 Task: Look for space in North Valley Stream, United States from 8th August, 2023 to 15th August, 2023 for 9 adults in price range Rs.10000 to Rs.14000. Place can be shared room with 5 bedrooms having 9 beds and 5 bathrooms. Property type can be house, flat, guest house. Amenities needed are: wifi, TV, free parkinig on premises, gym, breakfast. Booking option can be shelf check-in. Required host language is English.
Action: Mouse moved to (458, 102)
Screenshot: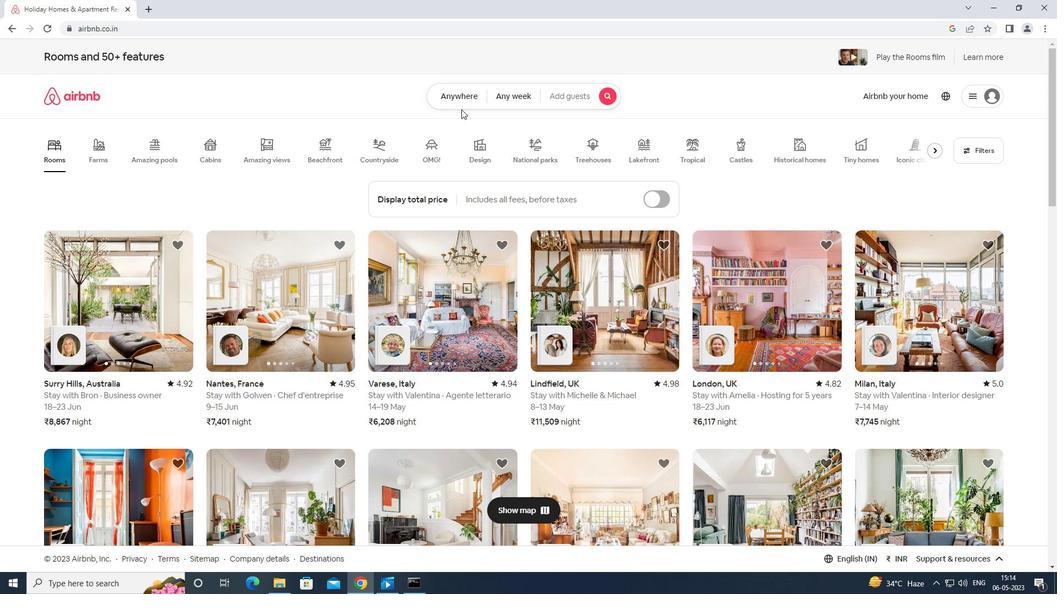 
Action: Mouse pressed left at (458, 102)
Screenshot: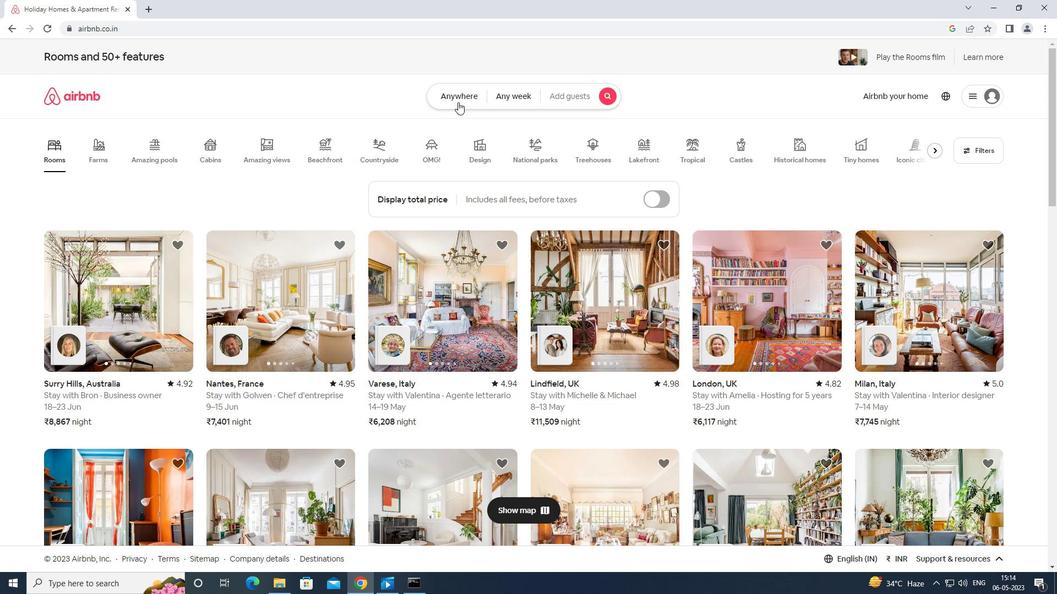 
Action: Mouse moved to (378, 142)
Screenshot: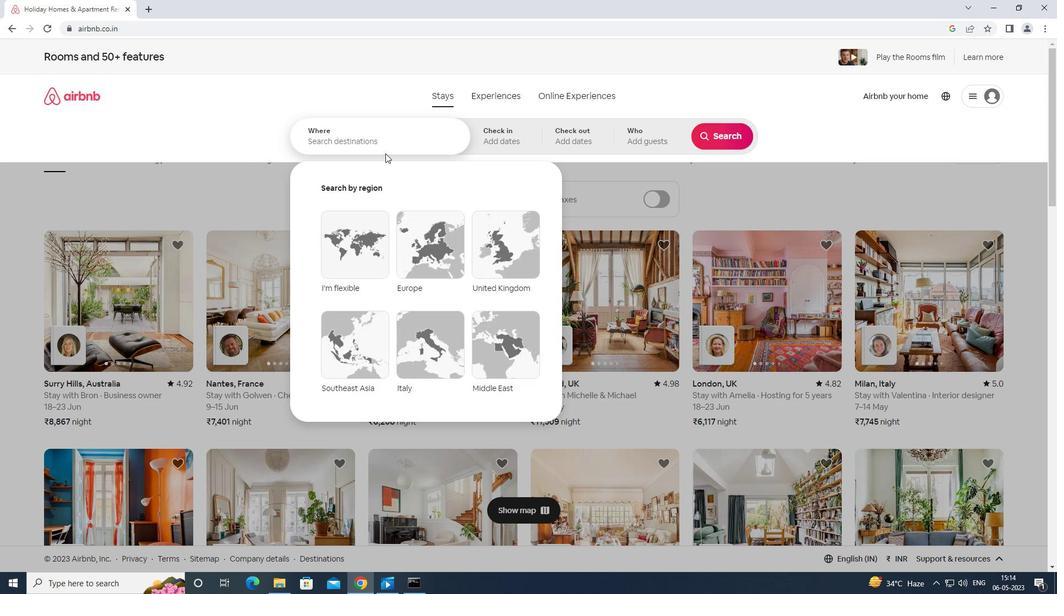 
Action: Mouse pressed left at (378, 142)
Screenshot: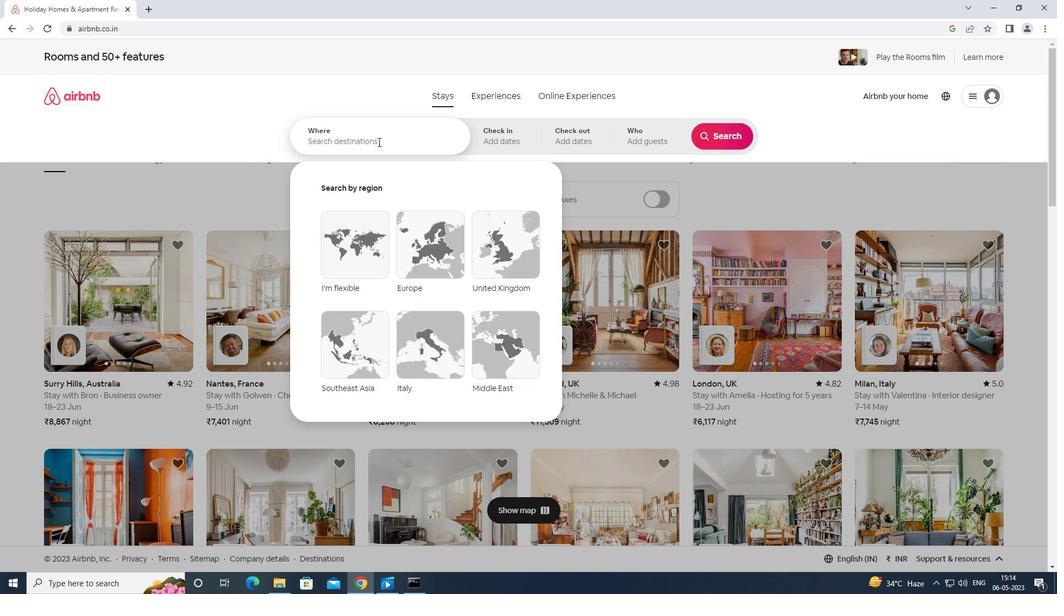 
Action: Key pressed <Key.shift>NORTH<Key.space>VALLEY<Key.space>STREAM<Key.space>UNITED<Key.space>STATES<Key.enter>
Screenshot: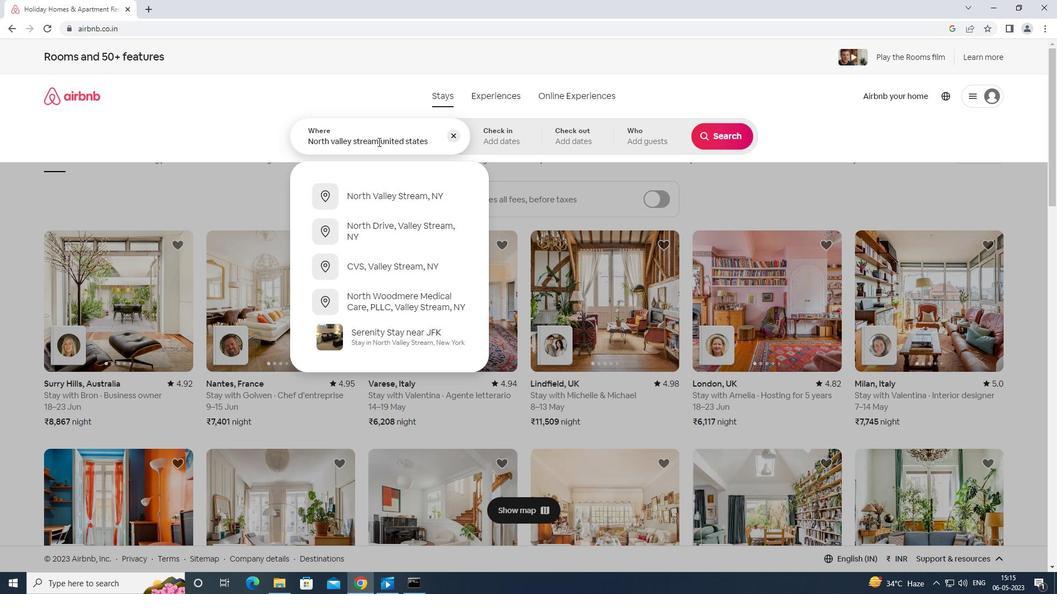 
Action: Mouse moved to (713, 224)
Screenshot: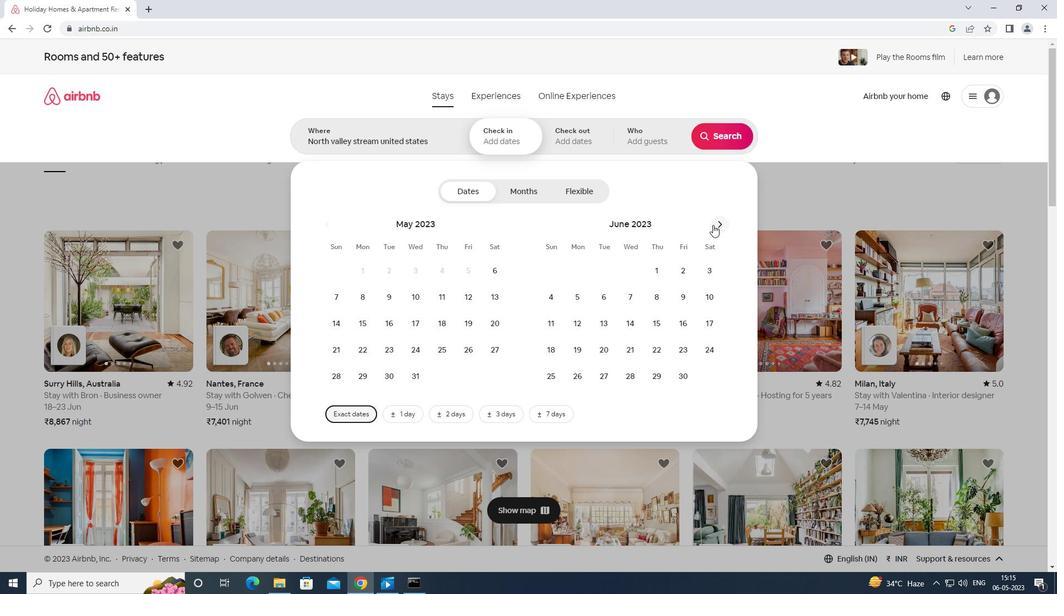 
Action: Mouse pressed left at (713, 224)
Screenshot: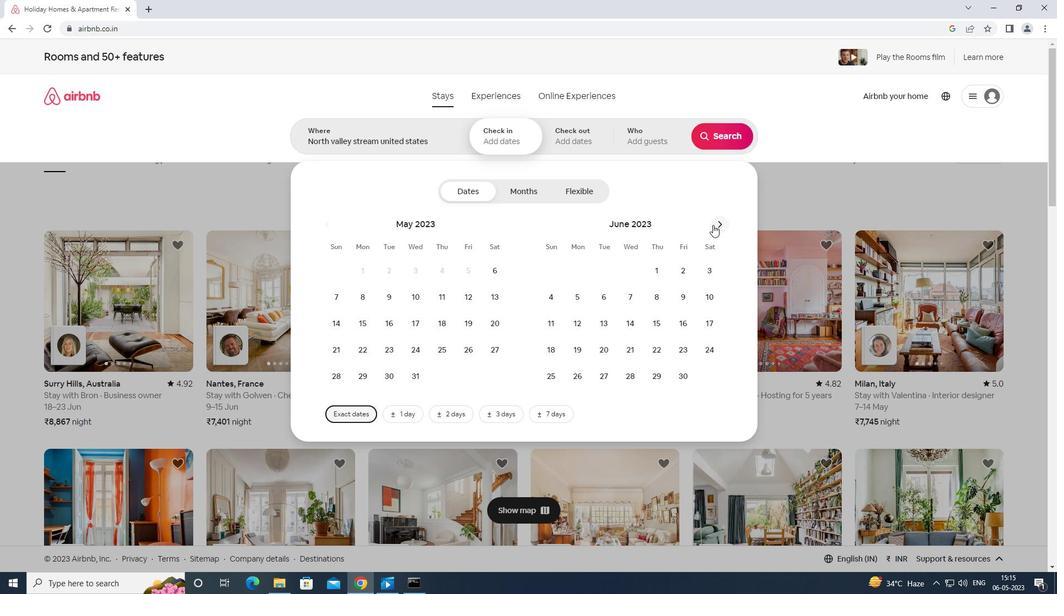 
Action: Mouse moved to (714, 224)
Screenshot: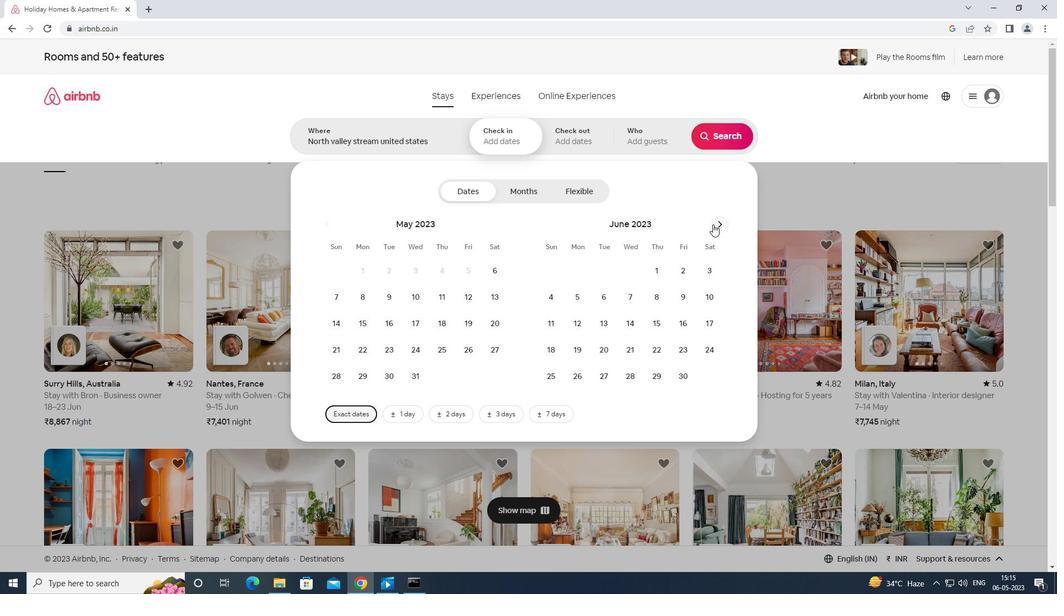 
Action: Mouse pressed left at (714, 224)
Screenshot: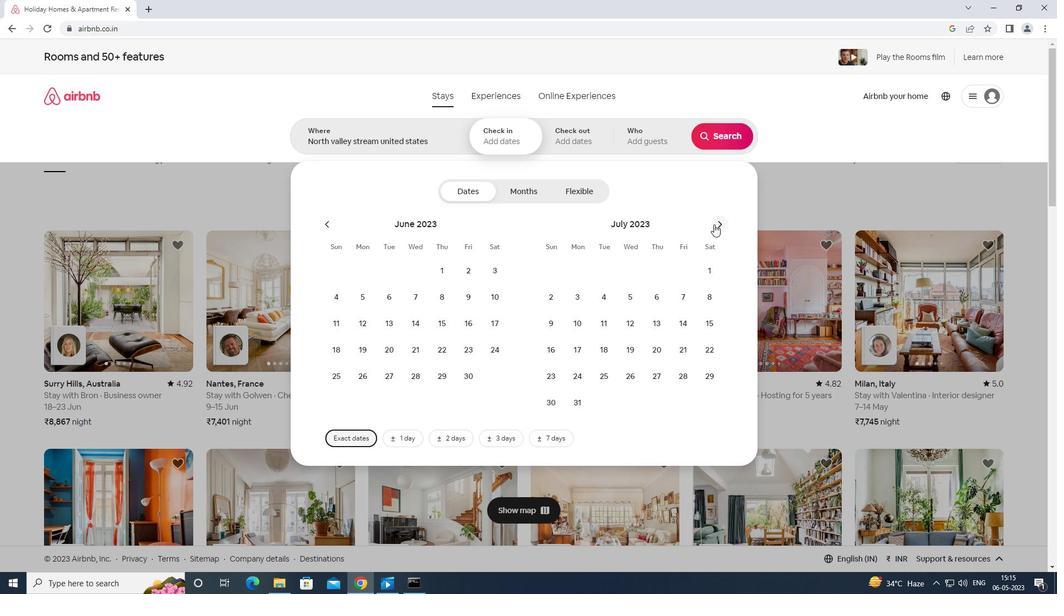 
Action: Mouse moved to (607, 297)
Screenshot: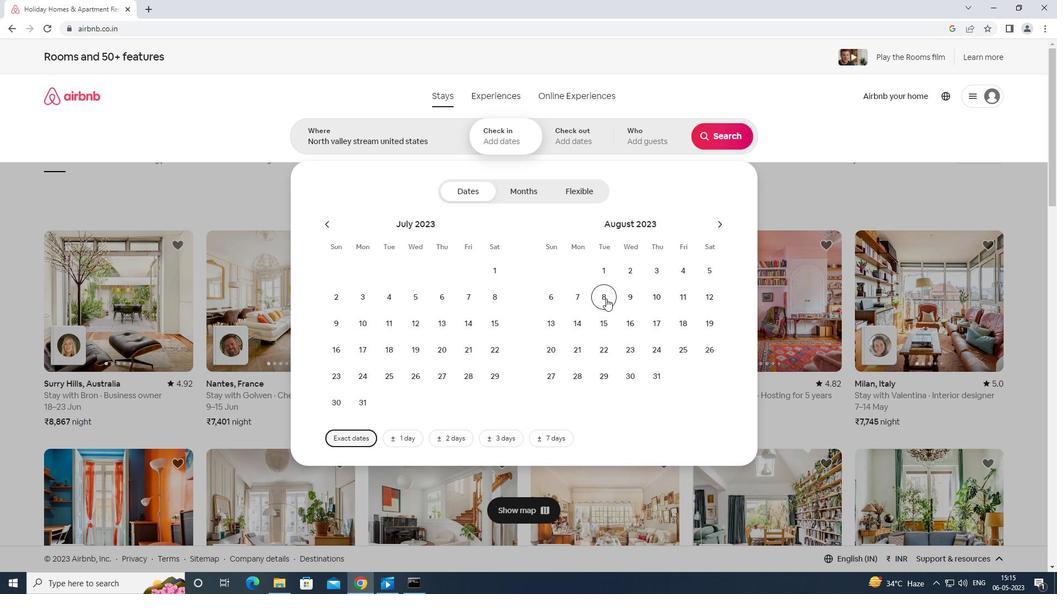 
Action: Mouse pressed left at (607, 297)
Screenshot: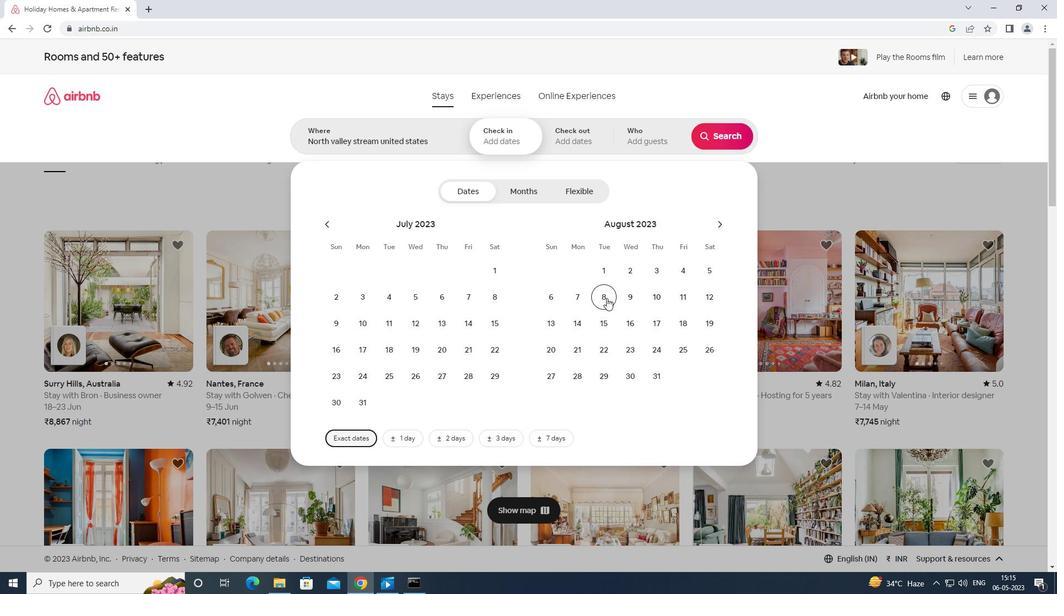 
Action: Mouse moved to (610, 321)
Screenshot: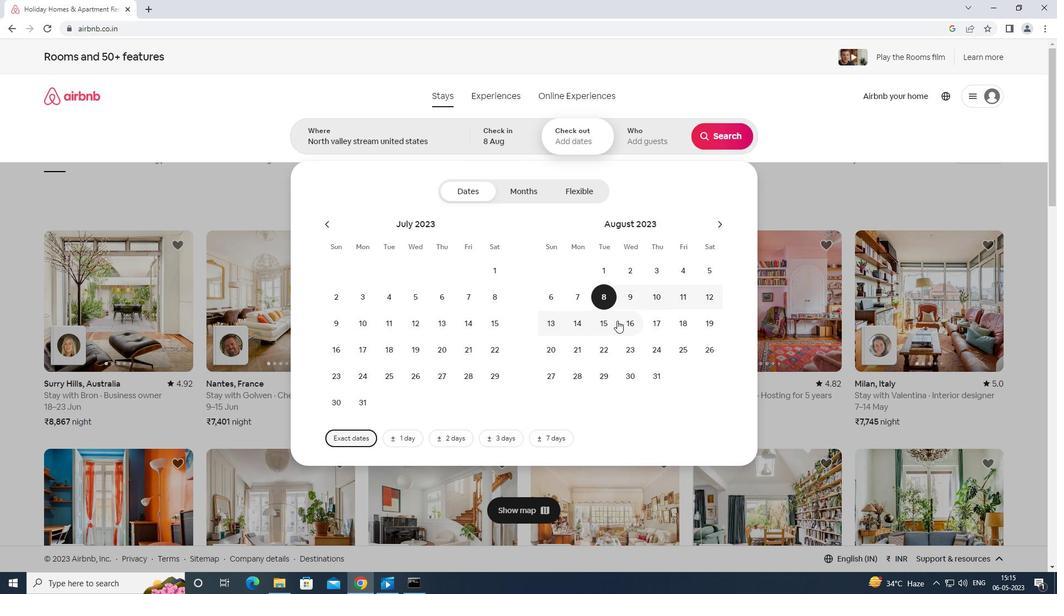 
Action: Mouse pressed left at (610, 321)
Screenshot: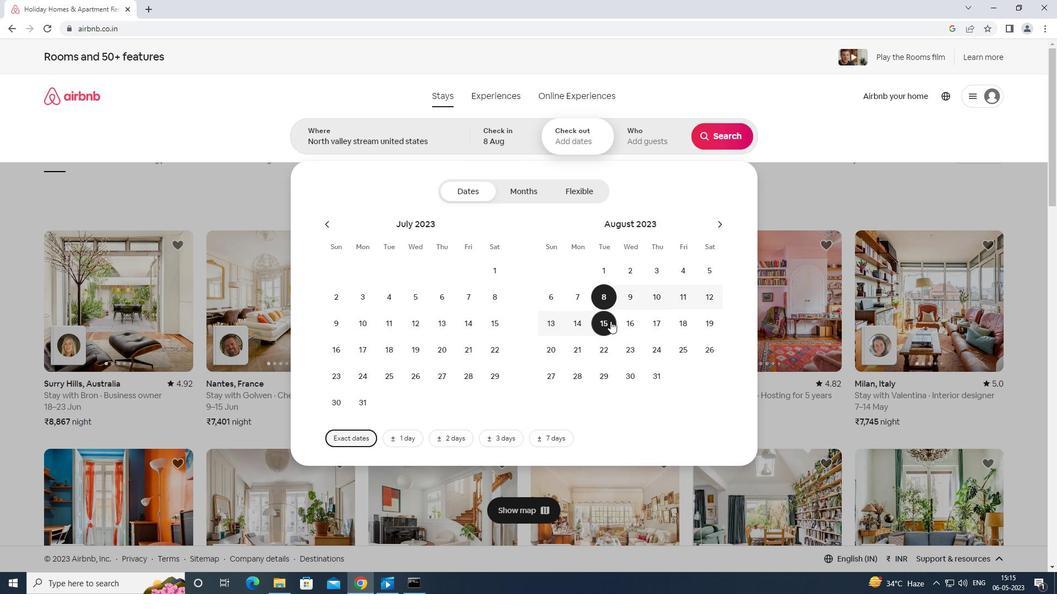 
Action: Mouse moved to (651, 138)
Screenshot: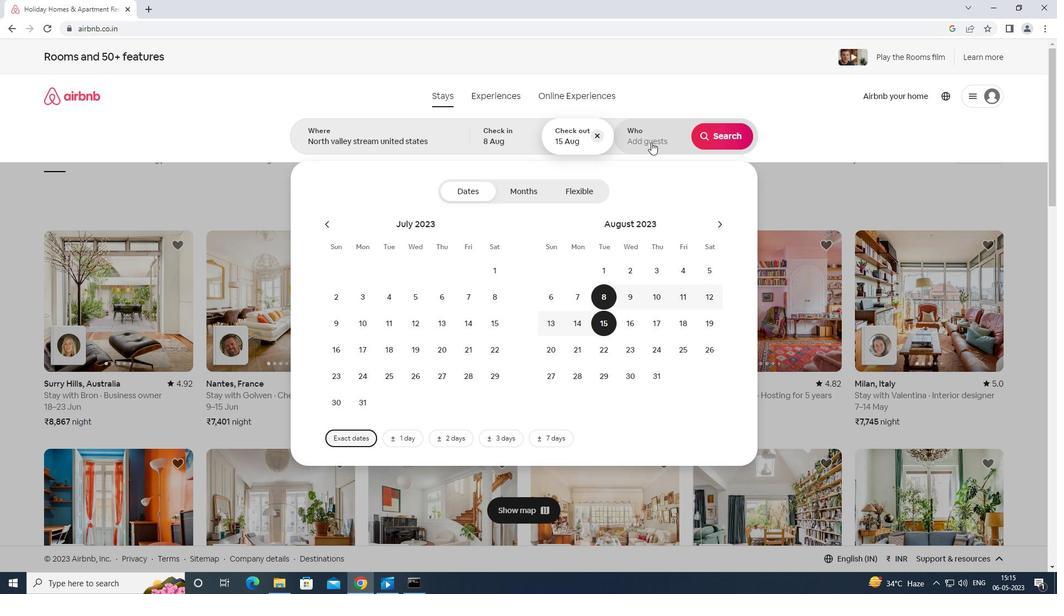 
Action: Mouse pressed left at (651, 138)
Screenshot: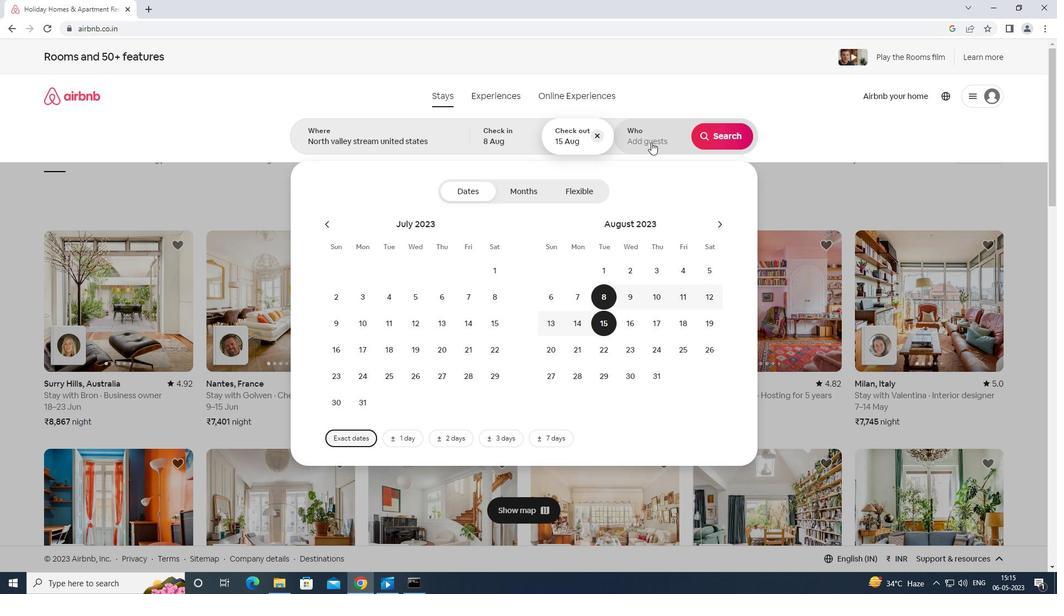 
Action: Mouse moved to (725, 197)
Screenshot: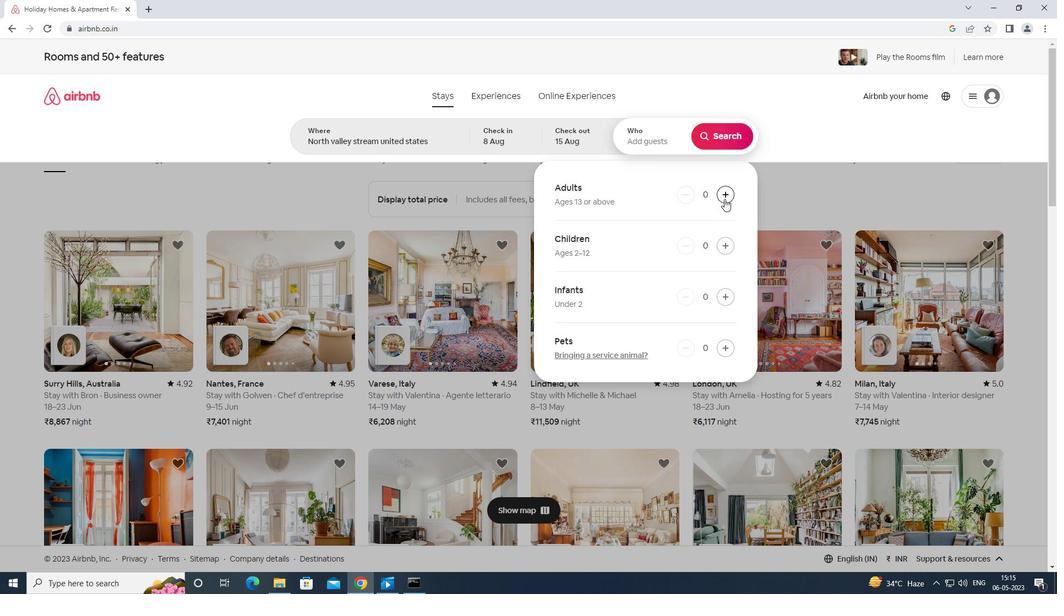 
Action: Mouse pressed left at (725, 197)
Screenshot: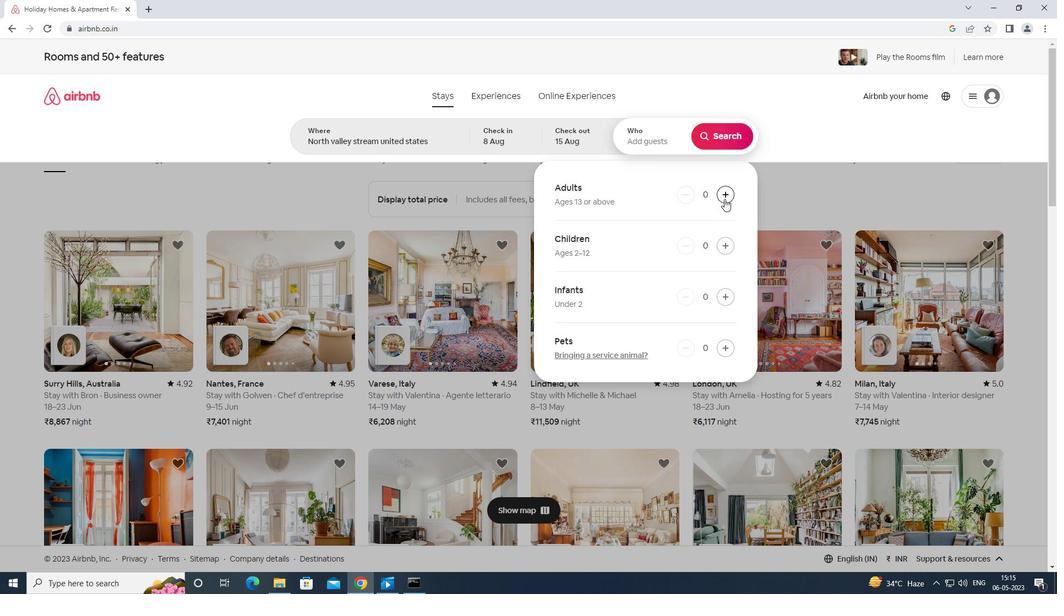 
Action: Mouse moved to (725, 197)
Screenshot: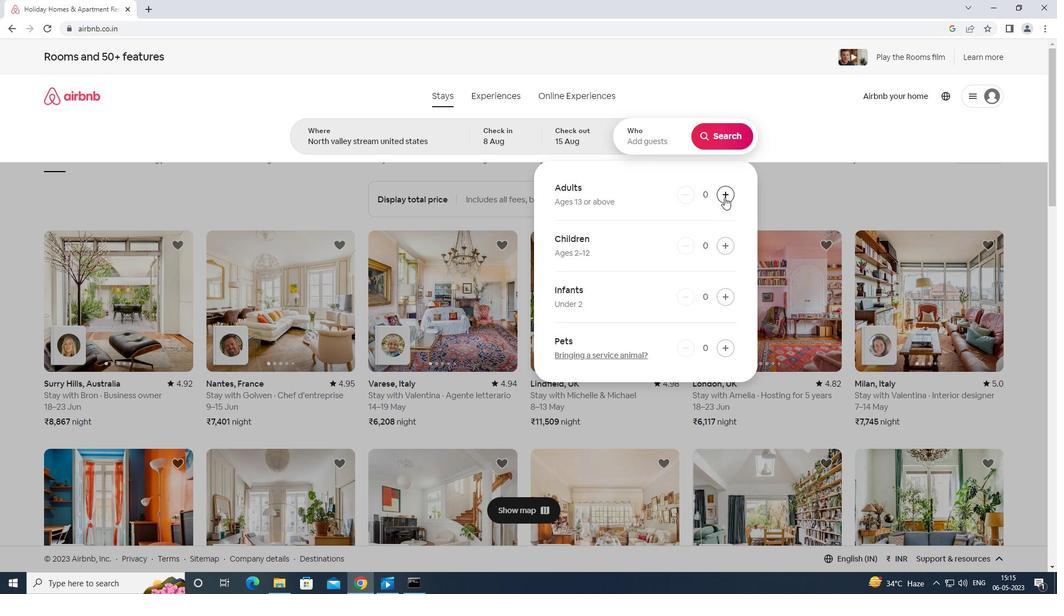 
Action: Mouse pressed left at (725, 197)
Screenshot: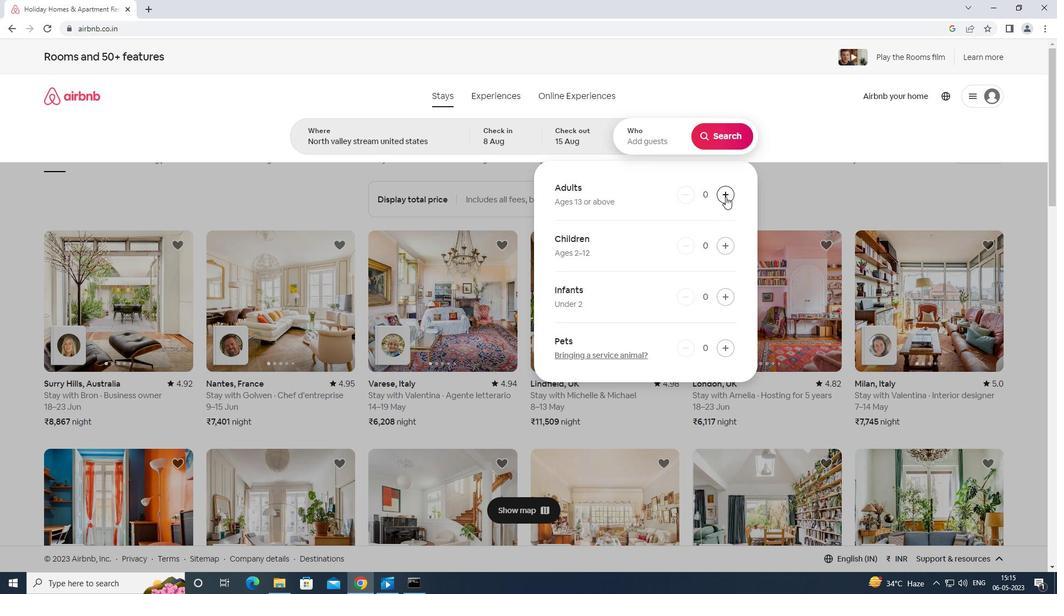 
Action: Mouse pressed left at (725, 197)
Screenshot: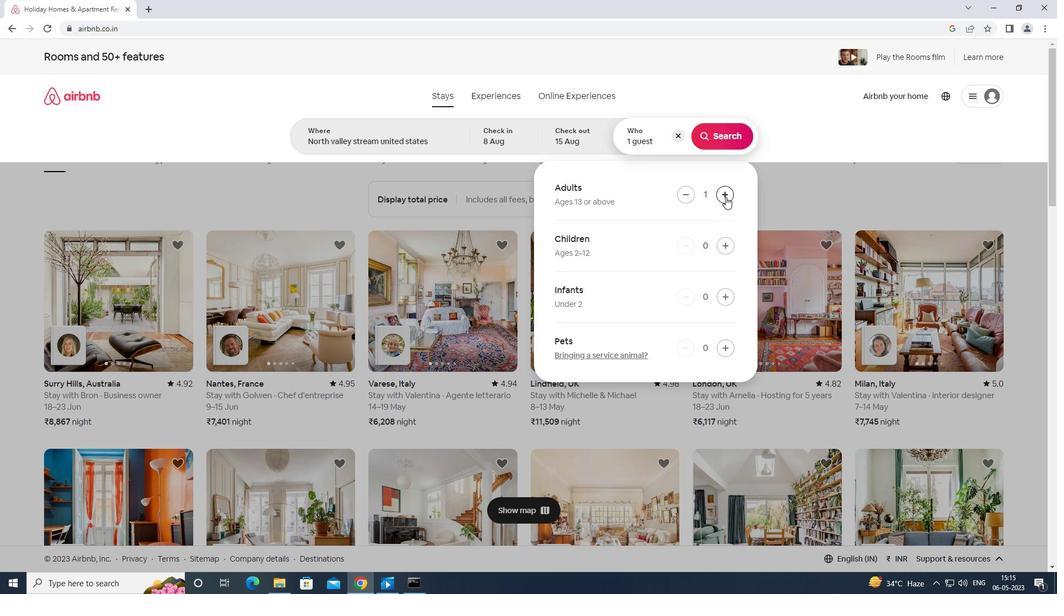 
Action: Mouse moved to (726, 197)
Screenshot: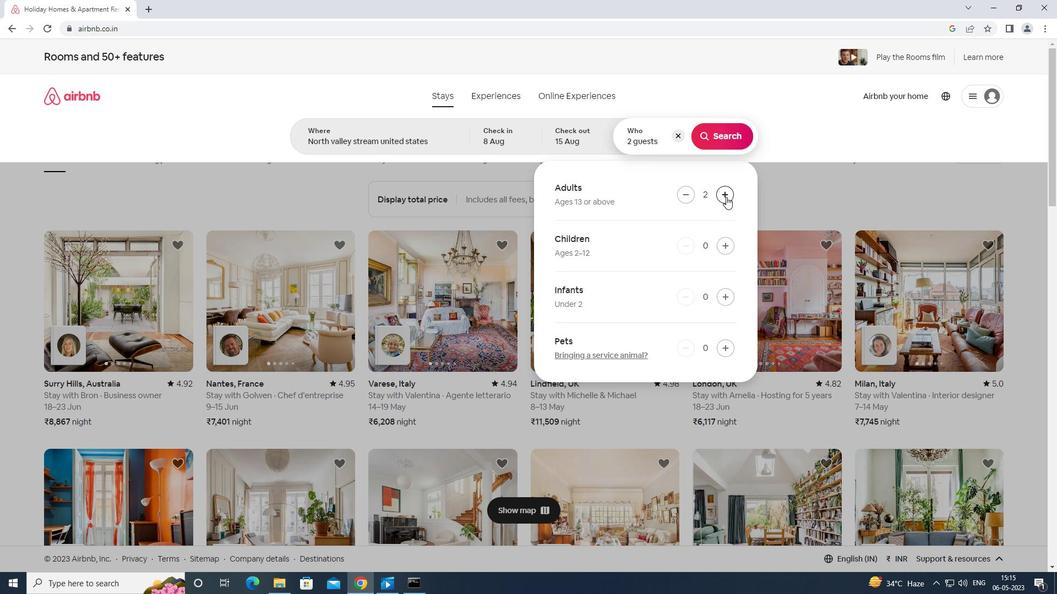
Action: Mouse pressed left at (726, 197)
Screenshot: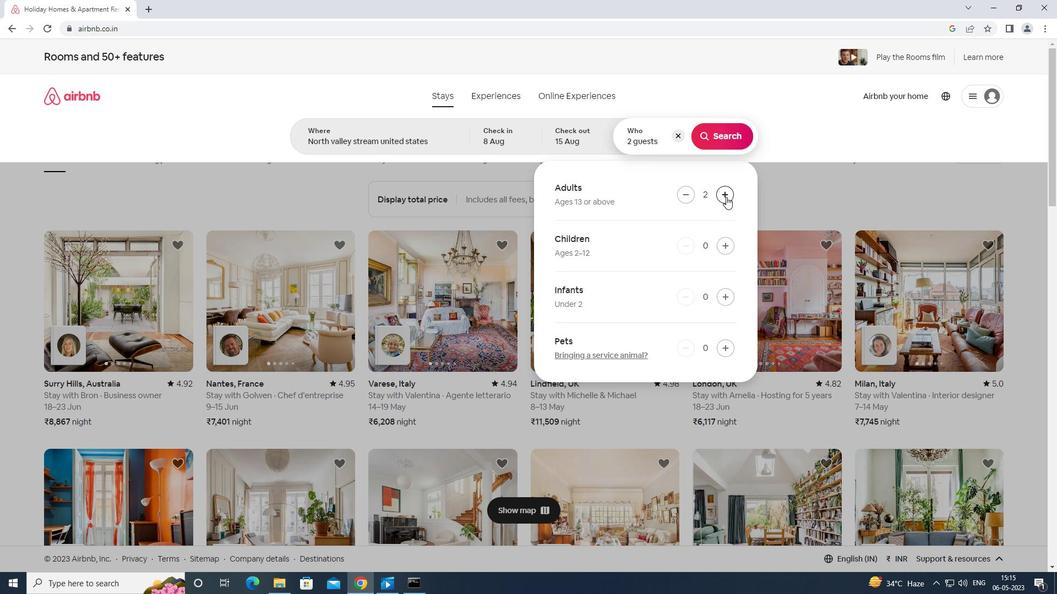 
Action: Mouse pressed left at (726, 197)
Screenshot: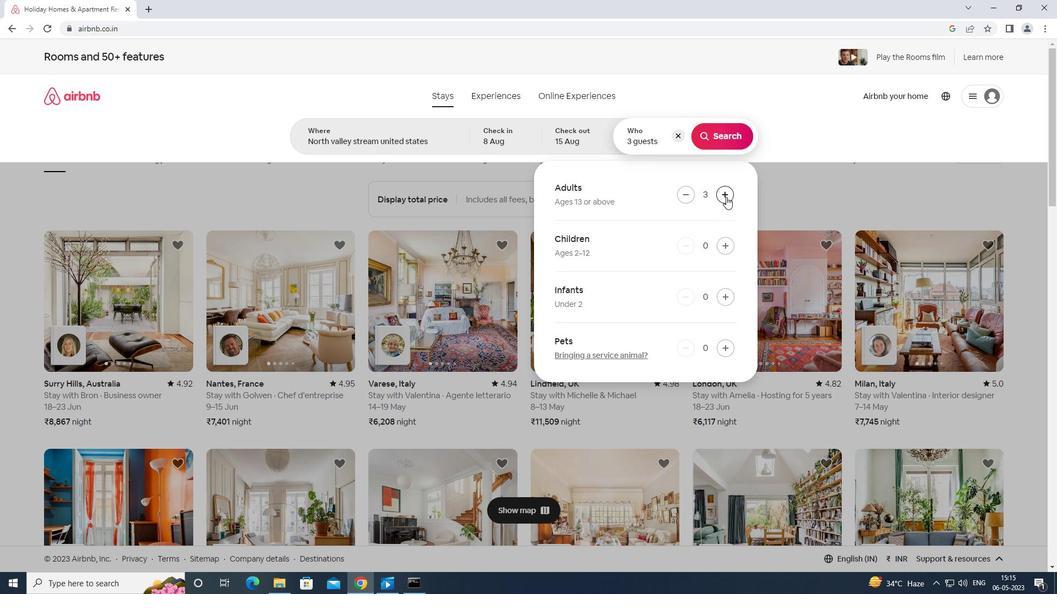 
Action: Mouse pressed left at (726, 197)
Screenshot: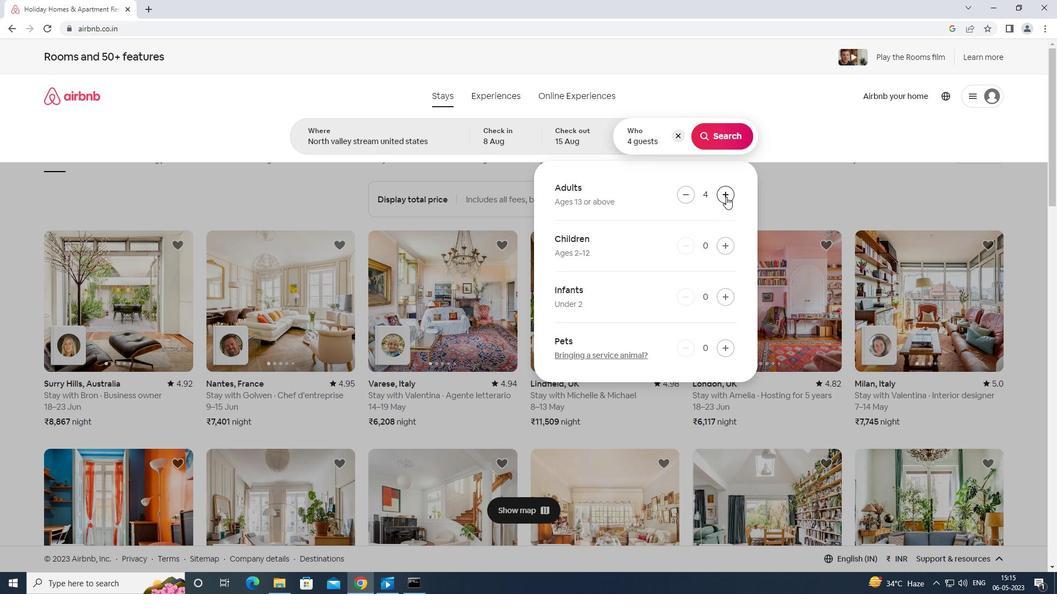 
Action: Mouse pressed left at (726, 197)
Screenshot: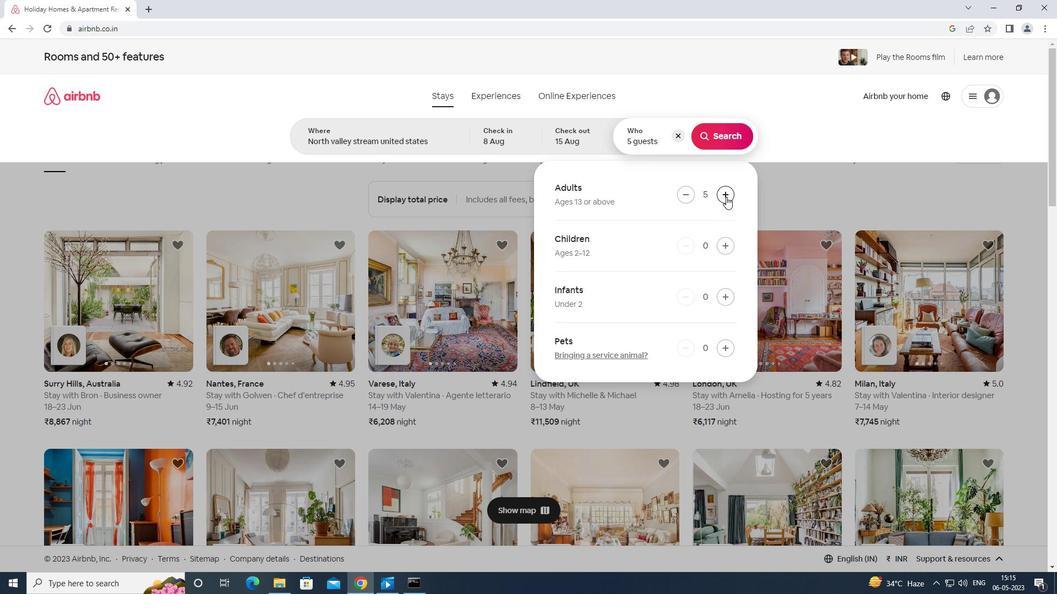 
Action: Mouse pressed left at (726, 197)
Screenshot: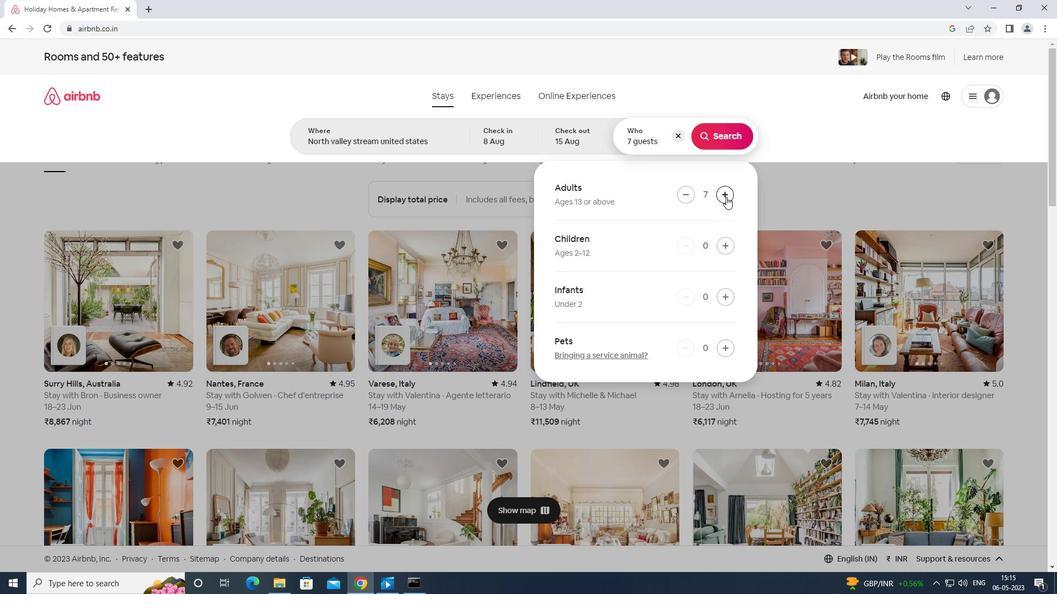
Action: Mouse pressed left at (726, 197)
Screenshot: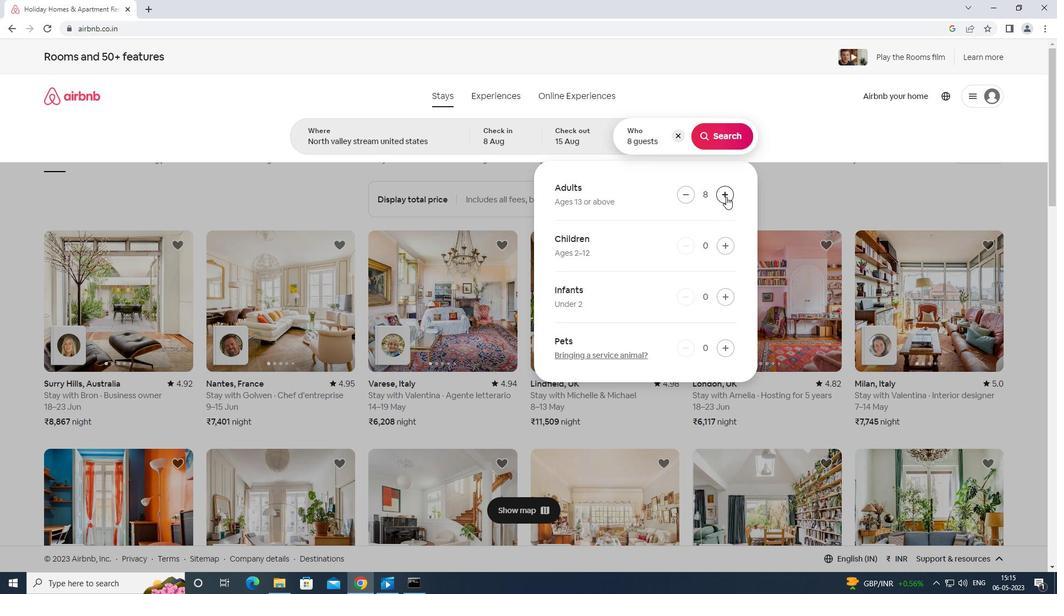 
Action: Mouse moved to (713, 129)
Screenshot: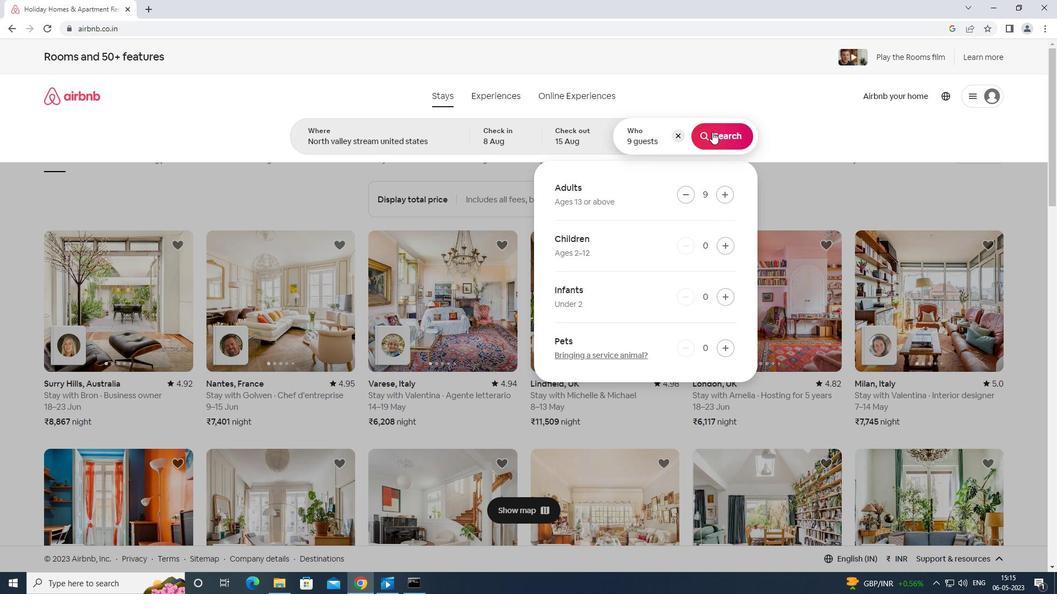 
Action: Mouse pressed left at (713, 129)
Screenshot: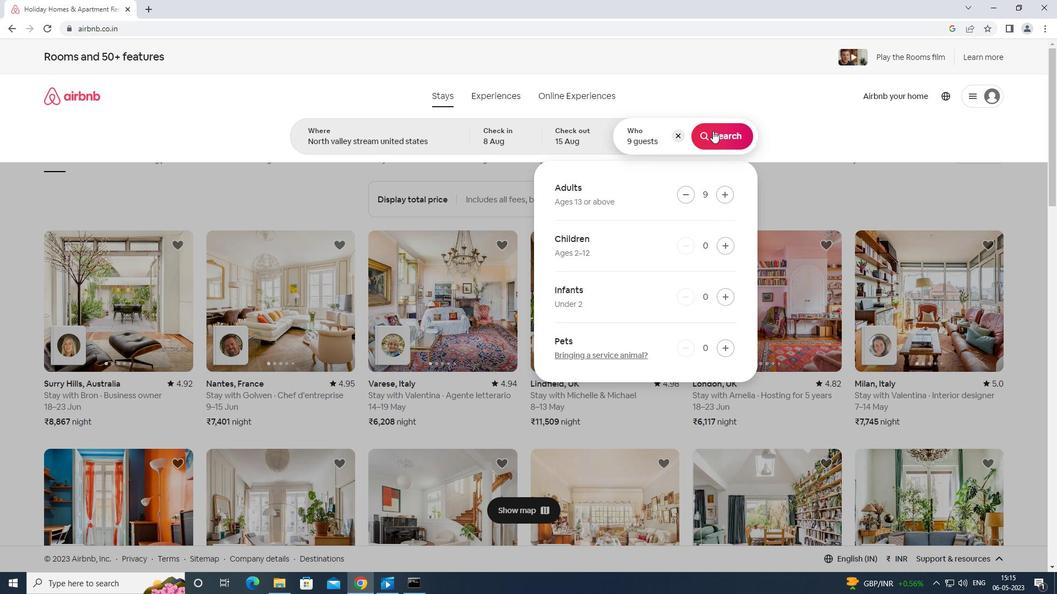 
Action: Mouse moved to (1012, 105)
Screenshot: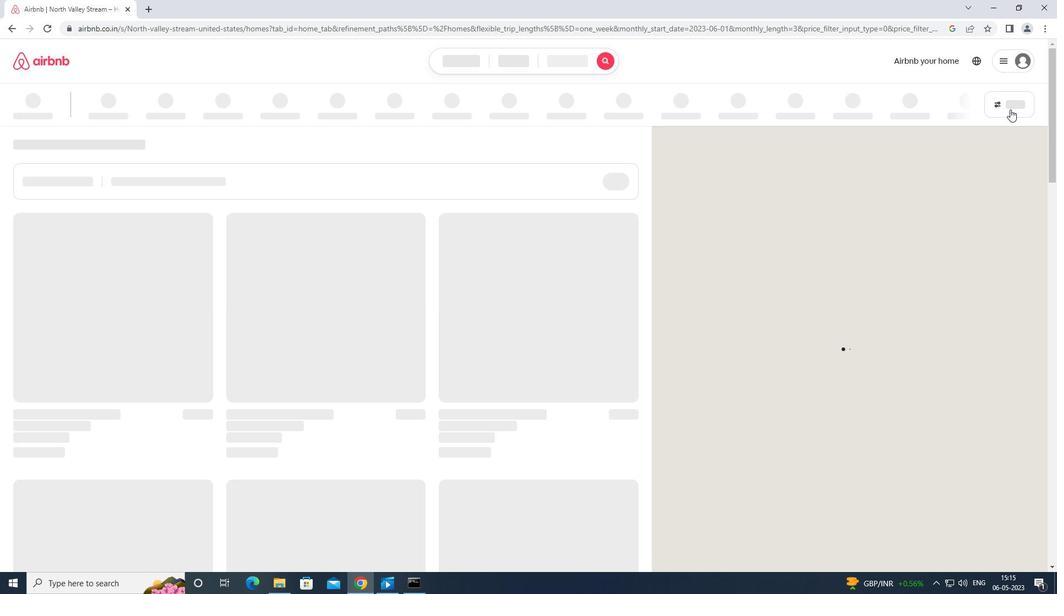 
Action: Mouse pressed left at (1012, 105)
Screenshot: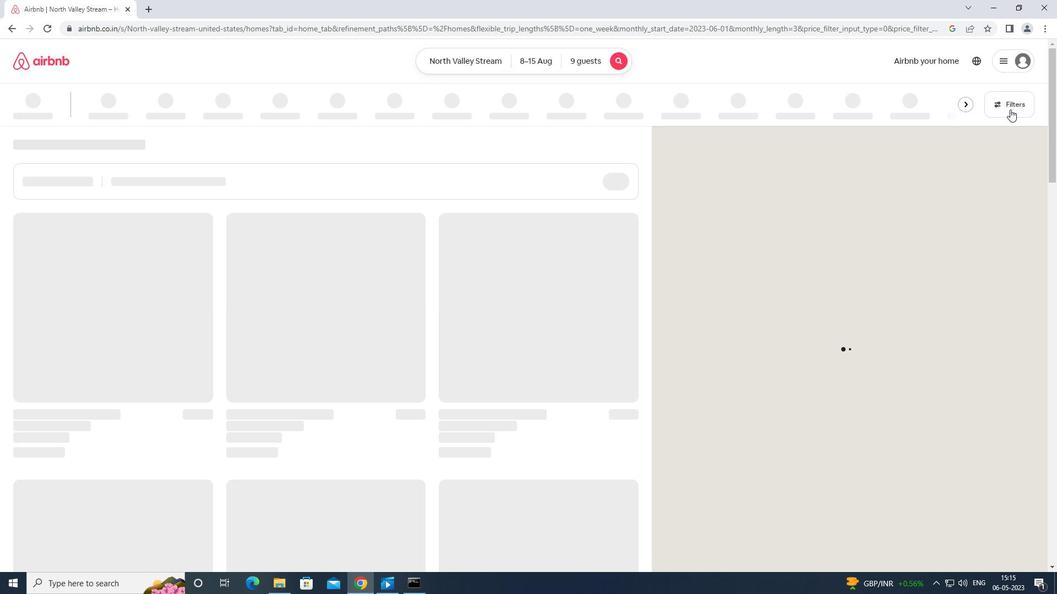 
Action: Mouse moved to (452, 371)
Screenshot: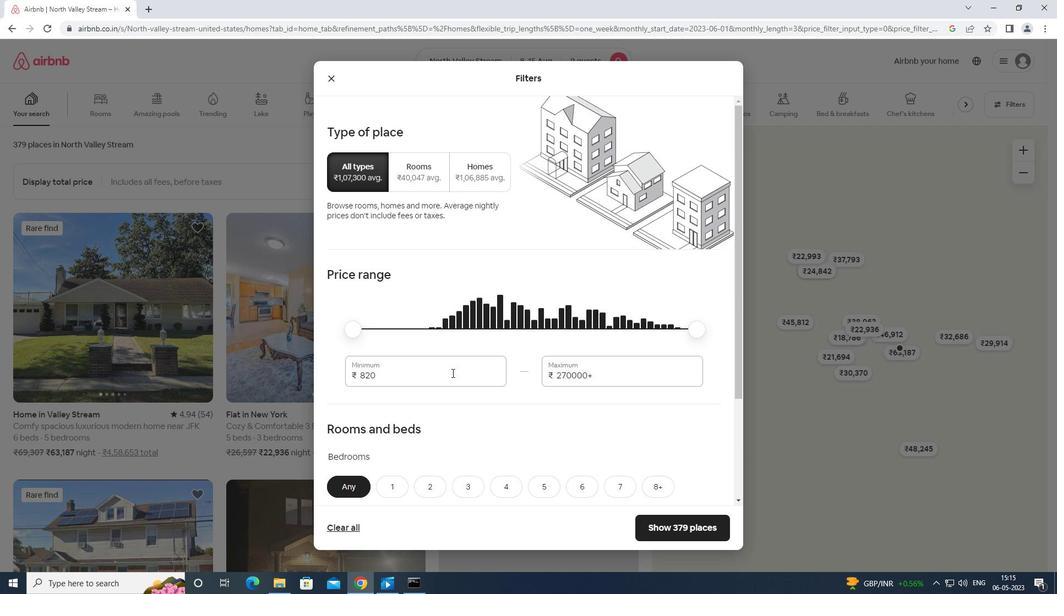 
Action: Mouse pressed left at (452, 371)
Screenshot: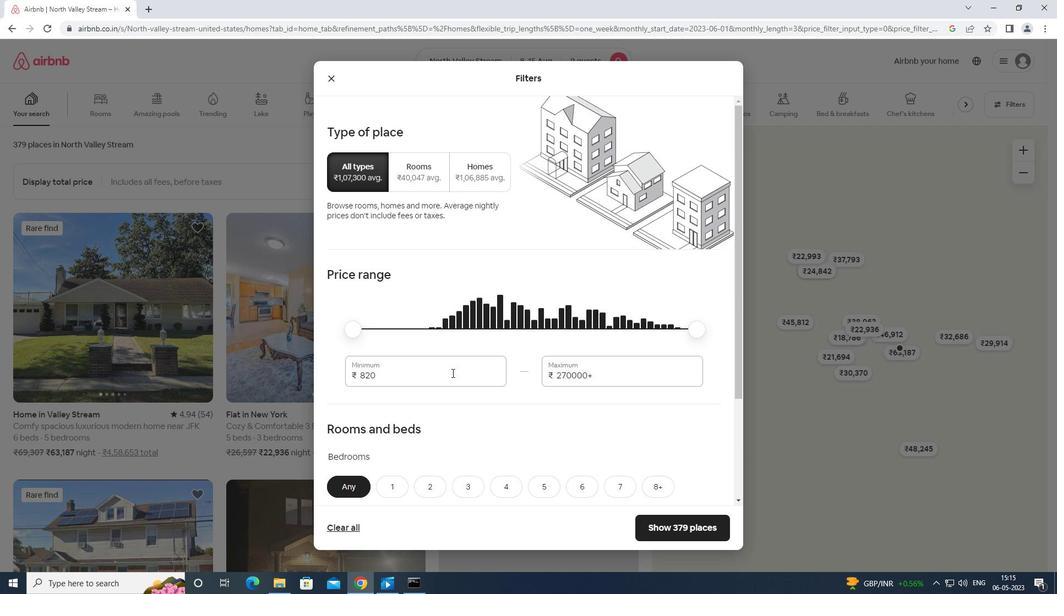
Action: Mouse moved to (454, 370)
Screenshot: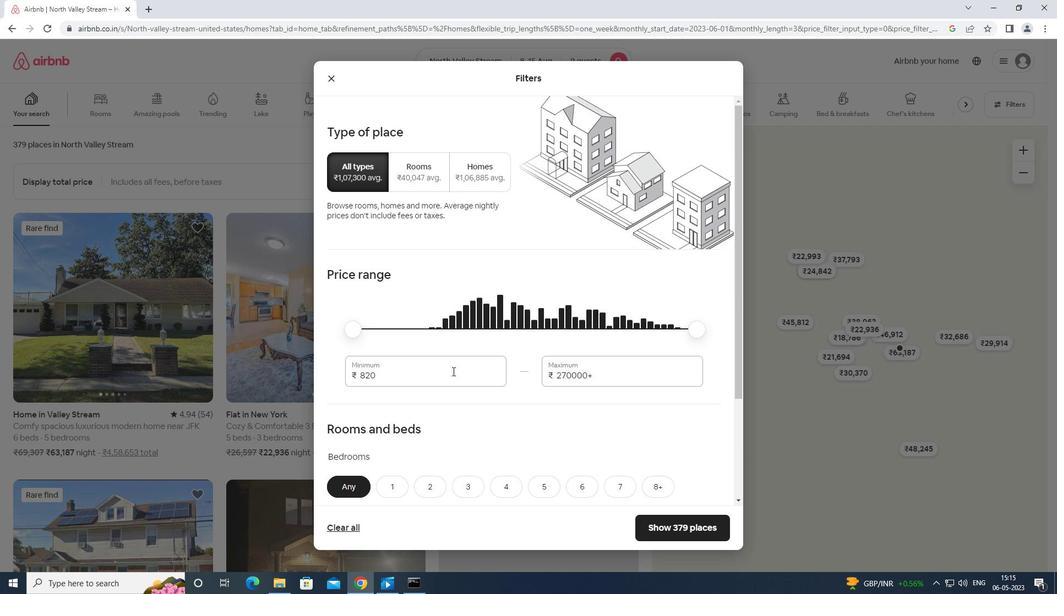 
Action: Key pressed <Key.backspace><Key.backspace><Key.backspace><Key.backspace><Key.backspace><Key.backspace><Key.backspace>10000
Screenshot: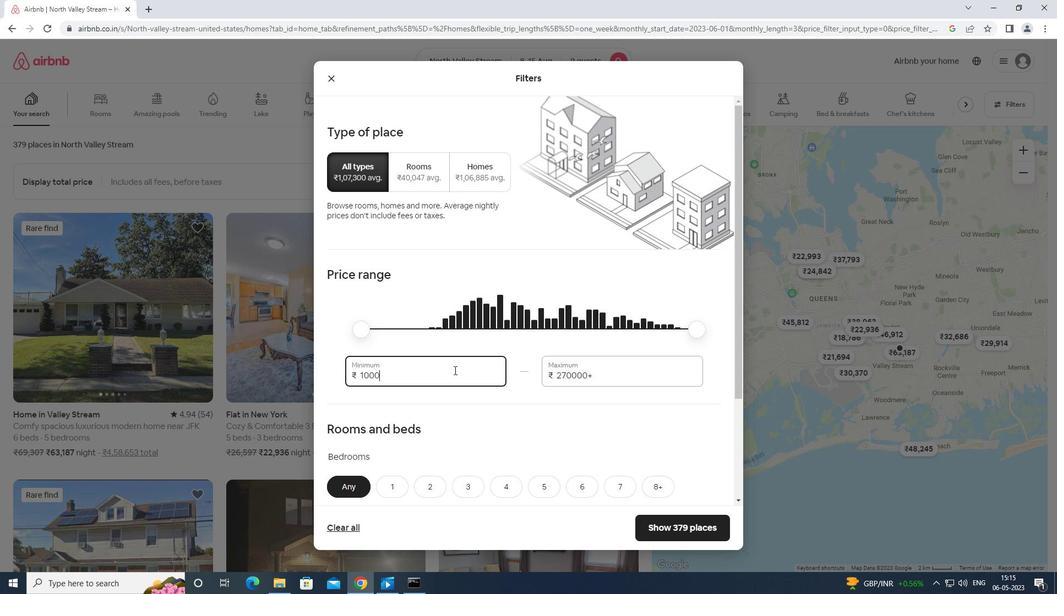 
Action: Mouse moved to (614, 378)
Screenshot: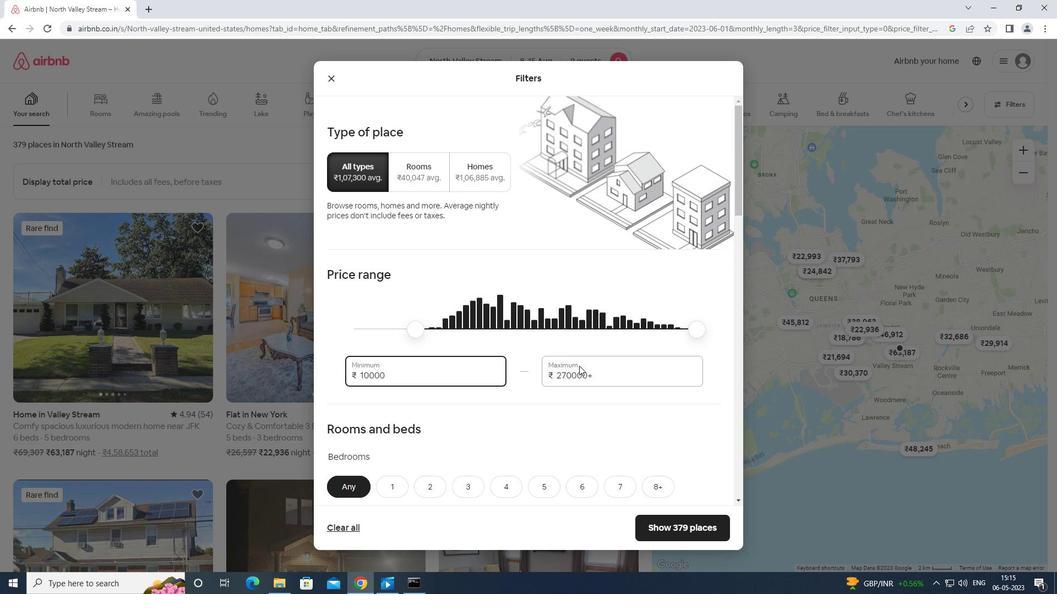 
Action: Mouse pressed left at (614, 378)
Screenshot: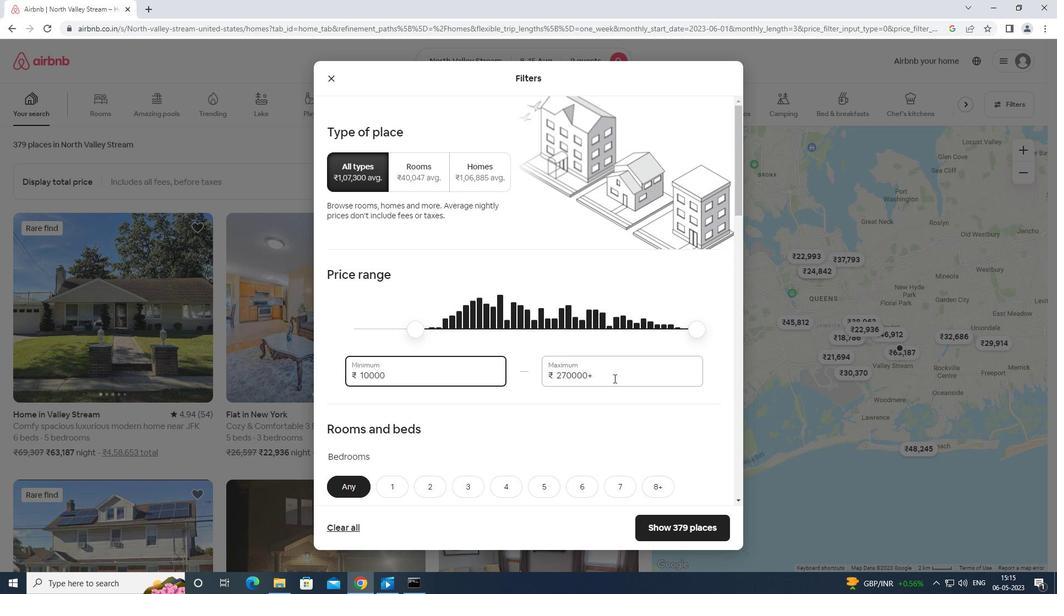 
Action: Mouse moved to (614, 378)
Screenshot: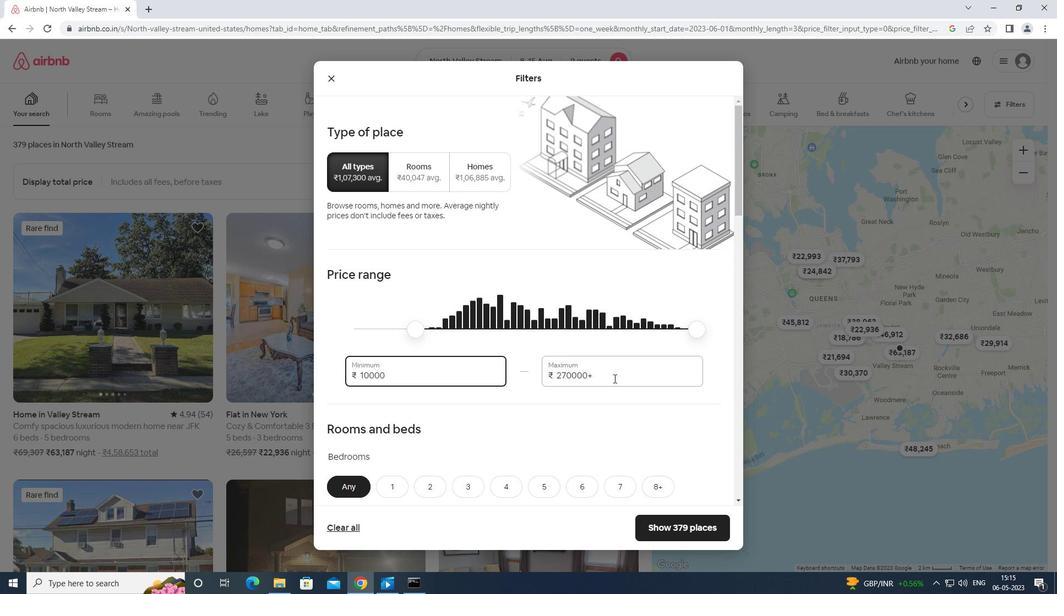 
Action: Key pressed <Key.backspace><Key.backspace><Key.backspace><Key.backspace><Key.backspace><Key.backspace><Key.backspace><Key.backspace><Key.backspace><Key.backspace><Key.backspace><Key.backspace><Key.backspace><Key.backspace><Key.backspace>14000
Screenshot: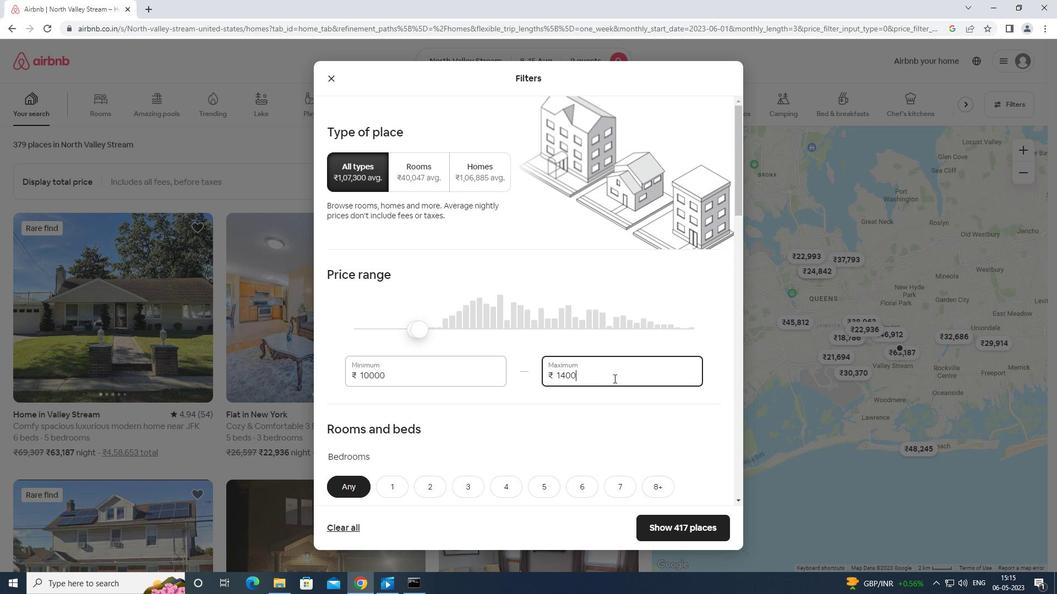
Action: Mouse moved to (606, 384)
Screenshot: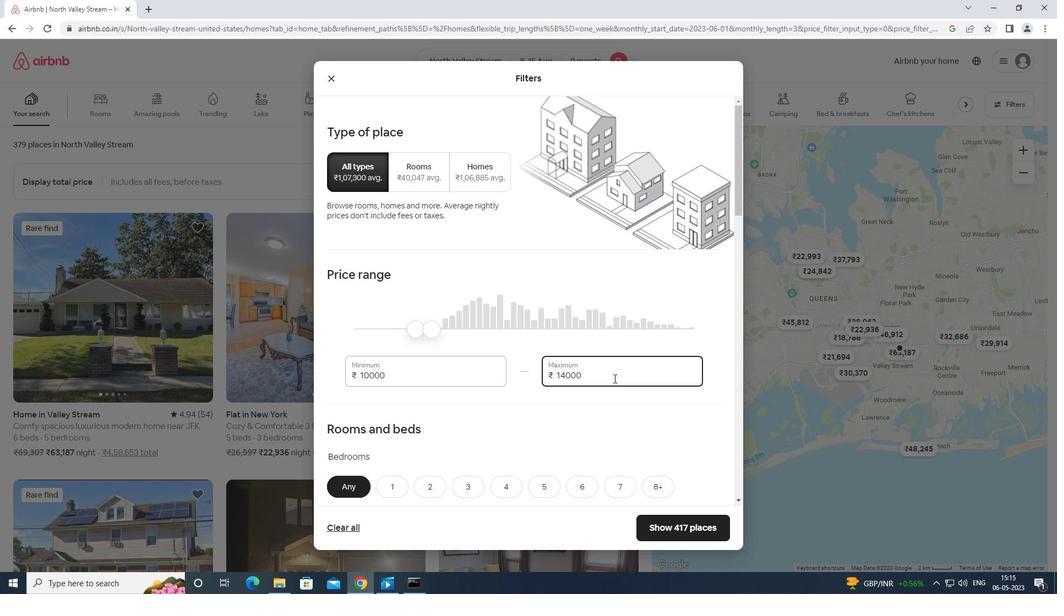 
Action: Mouse scrolled (606, 384) with delta (0, 0)
Screenshot: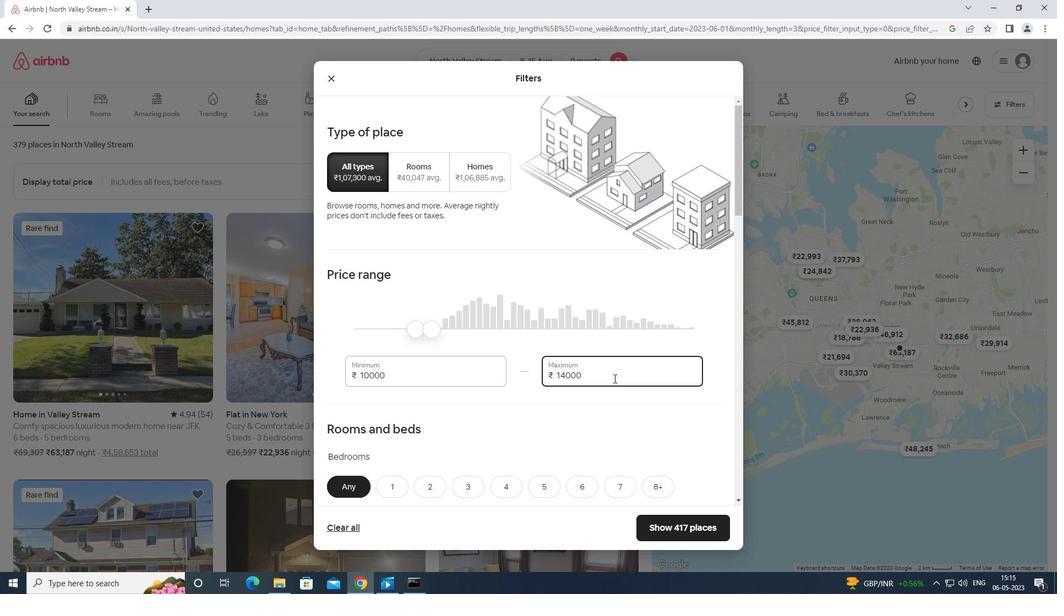 
Action: Mouse moved to (605, 386)
Screenshot: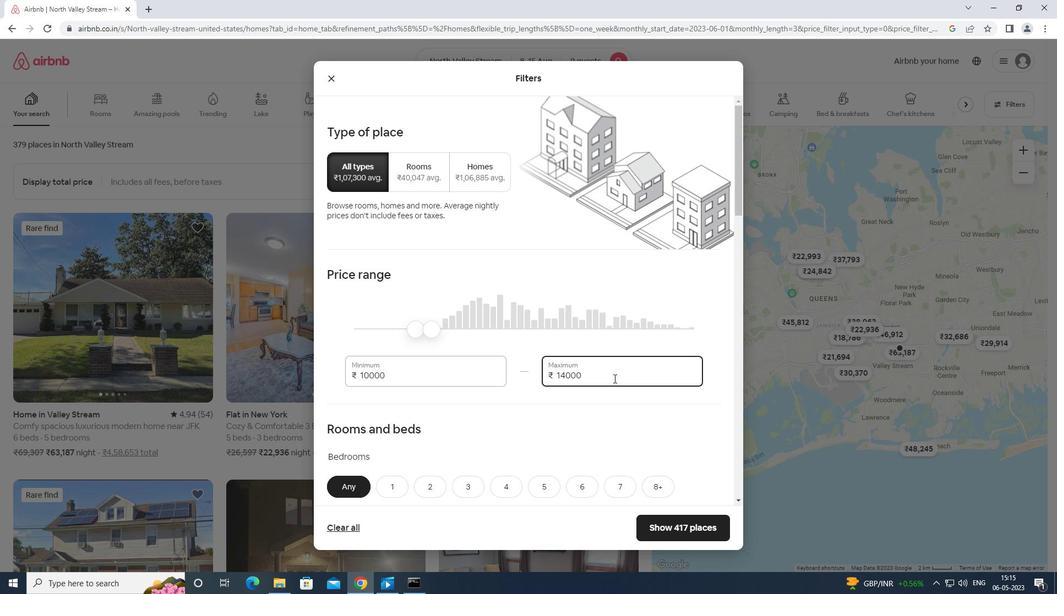 
Action: Mouse scrolled (605, 385) with delta (0, 0)
Screenshot: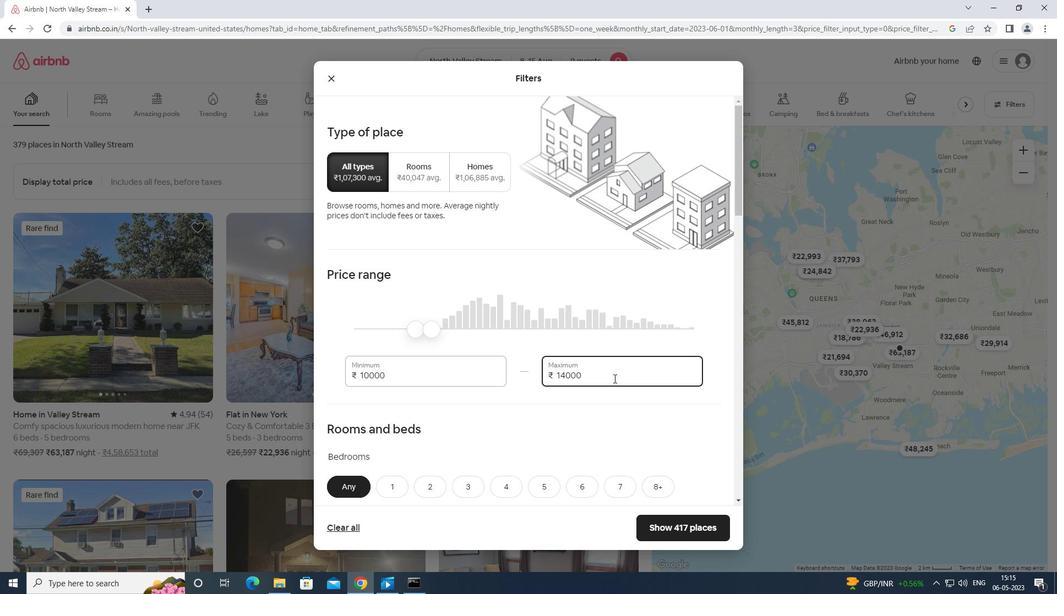 
Action: Mouse moved to (598, 389)
Screenshot: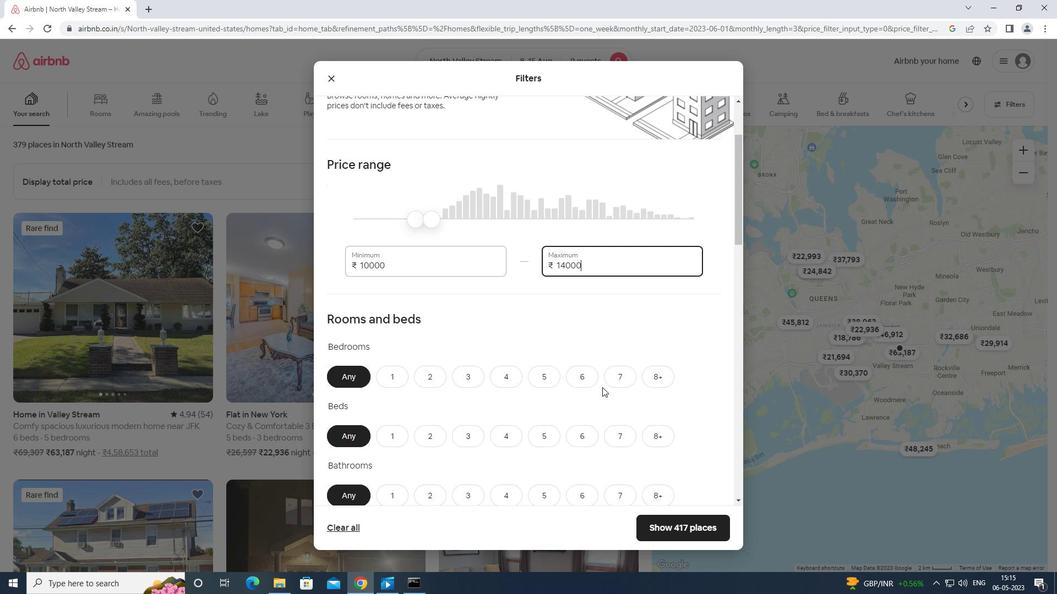 
Action: Mouse scrolled (598, 388) with delta (0, 0)
Screenshot: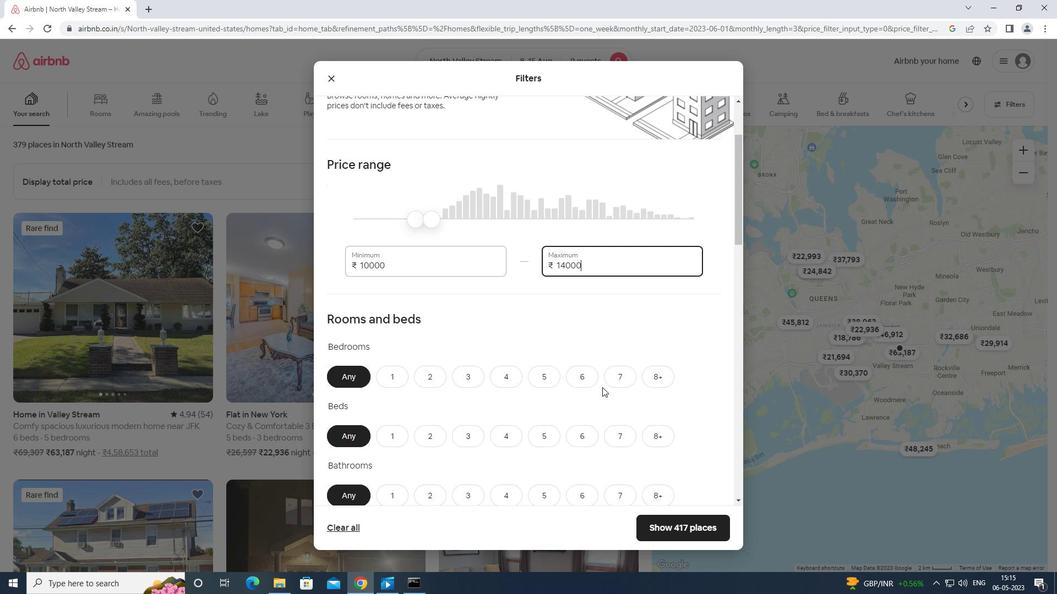 
Action: Mouse moved to (537, 326)
Screenshot: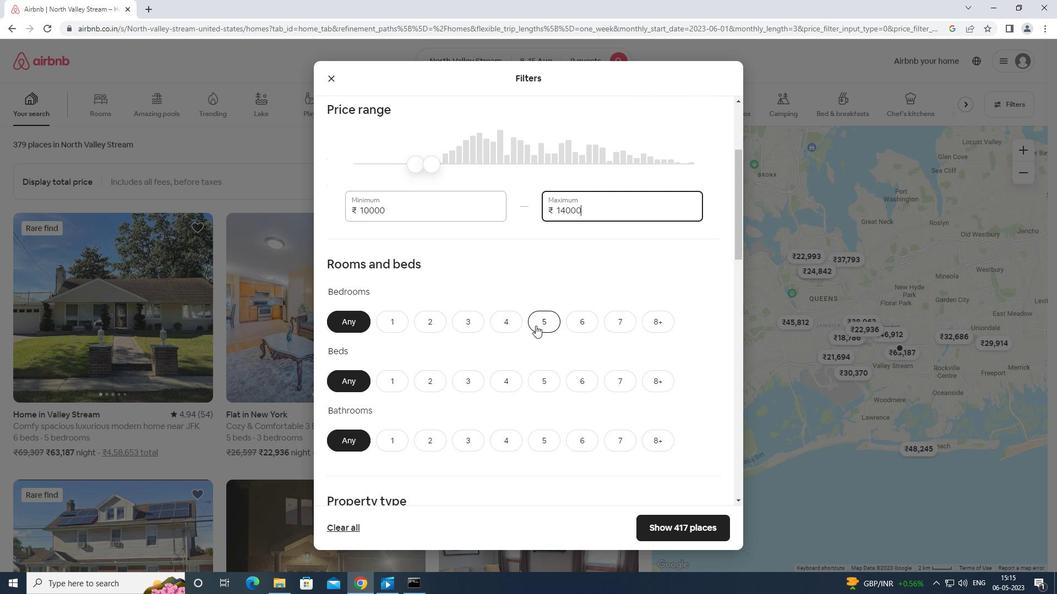 
Action: Mouse pressed left at (537, 326)
Screenshot: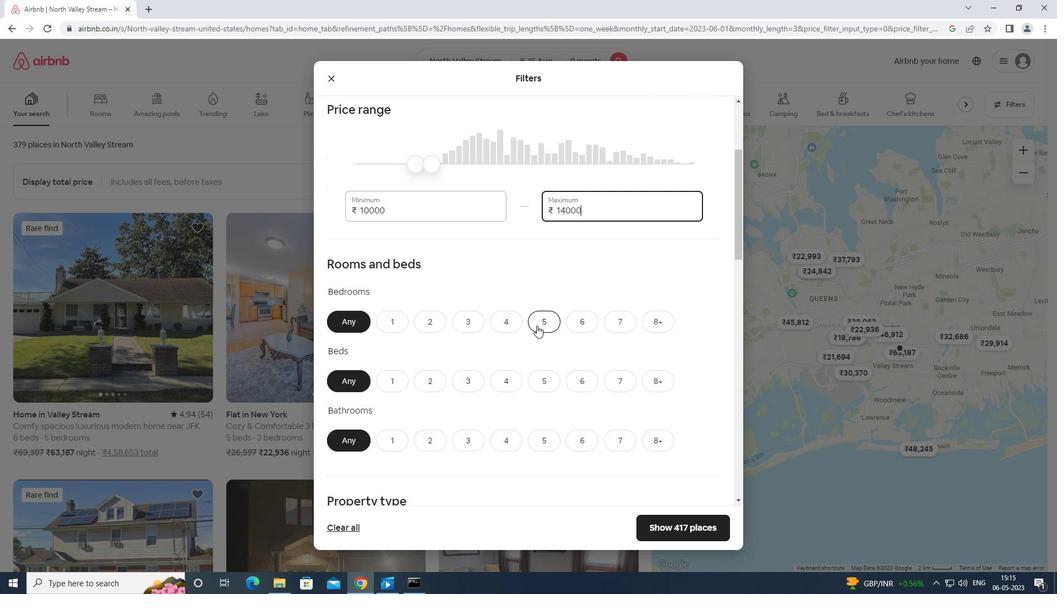 
Action: Mouse moved to (656, 384)
Screenshot: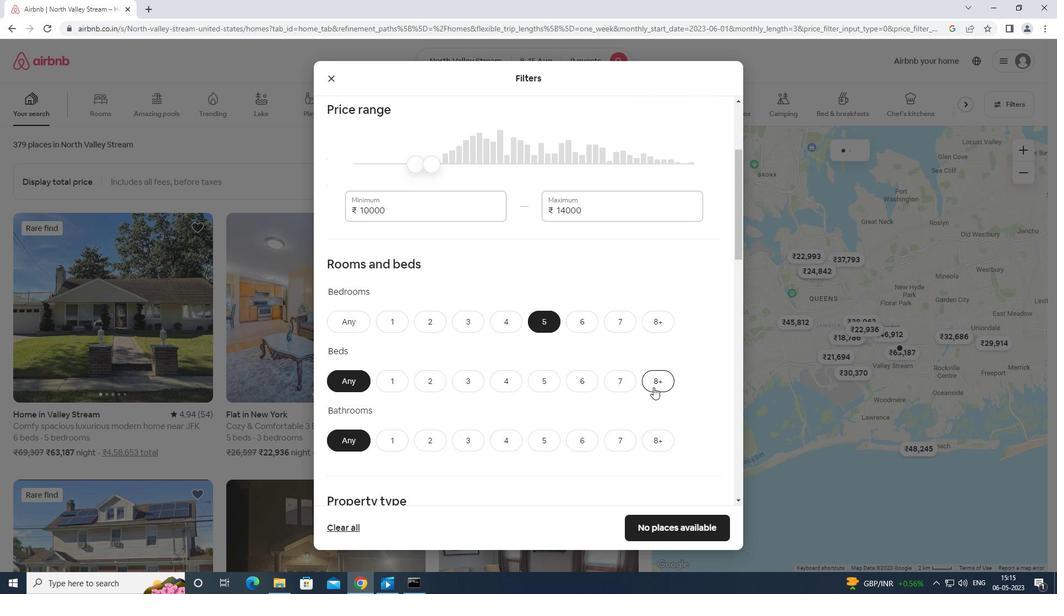 
Action: Mouse pressed left at (656, 384)
Screenshot: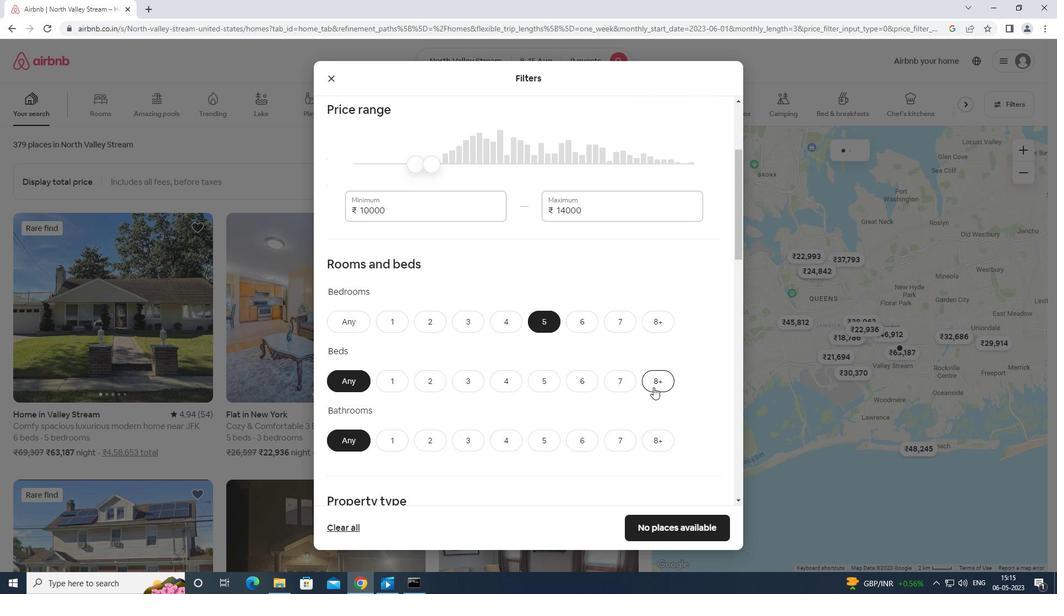 
Action: Mouse moved to (539, 441)
Screenshot: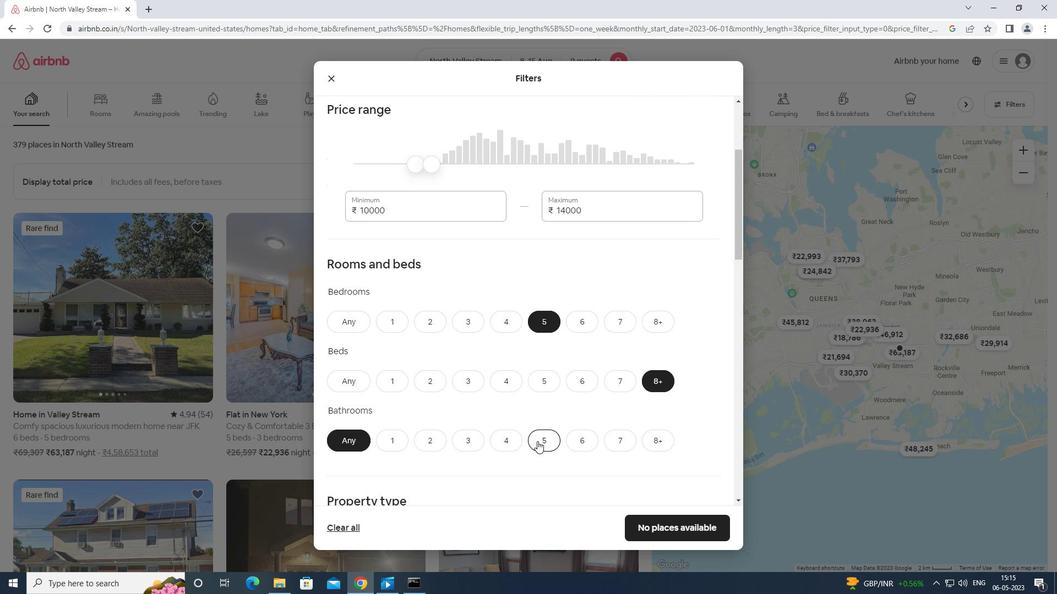 
Action: Mouse pressed left at (539, 441)
Screenshot: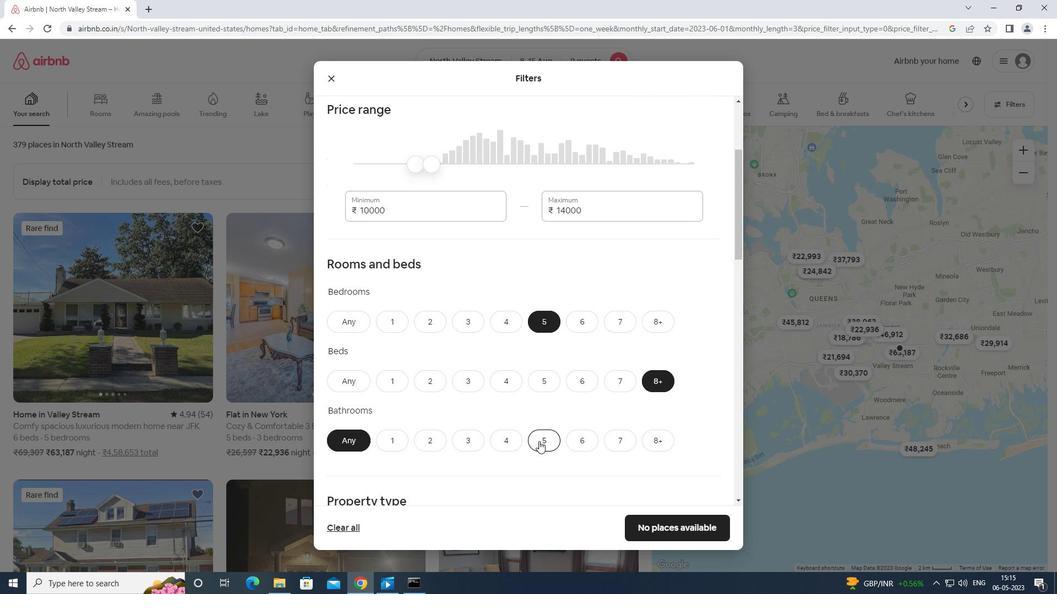 
Action: Mouse moved to (540, 437)
Screenshot: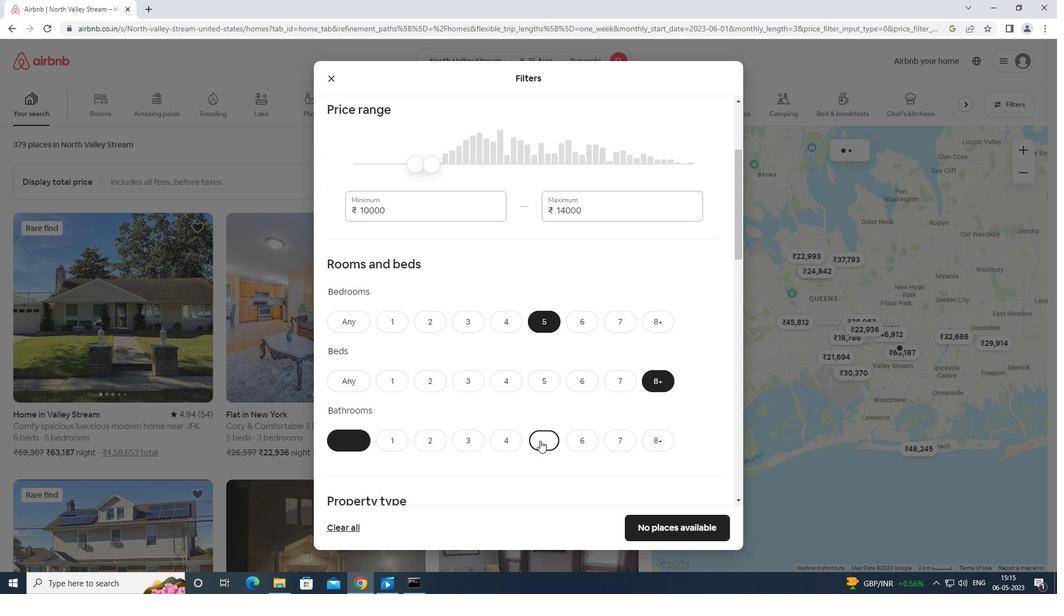 
Action: Mouse scrolled (540, 437) with delta (0, 0)
Screenshot: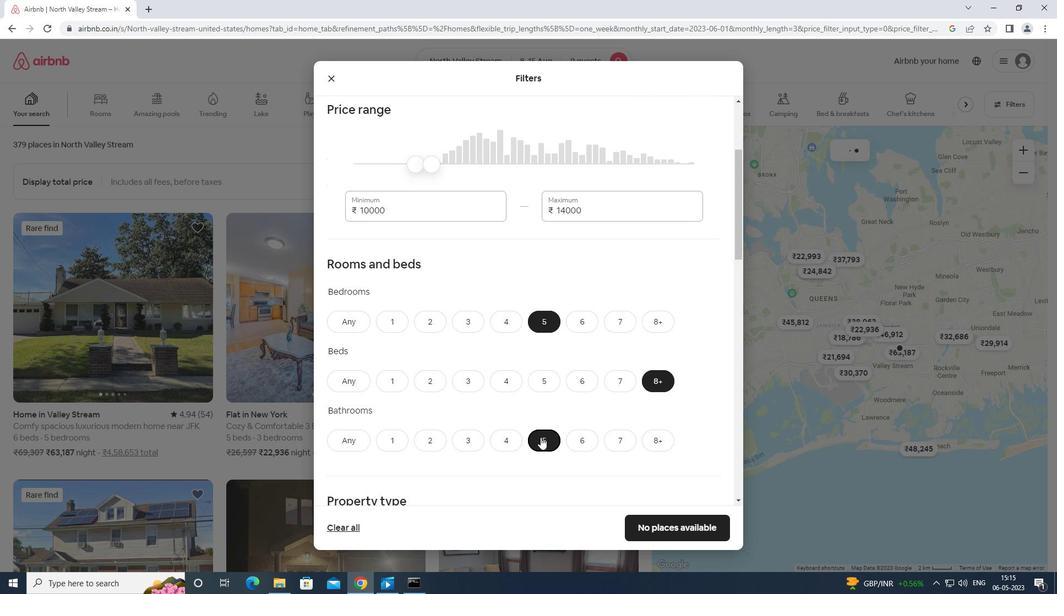 
Action: Mouse scrolled (540, 437) with delta (0, 0)
Screenshot: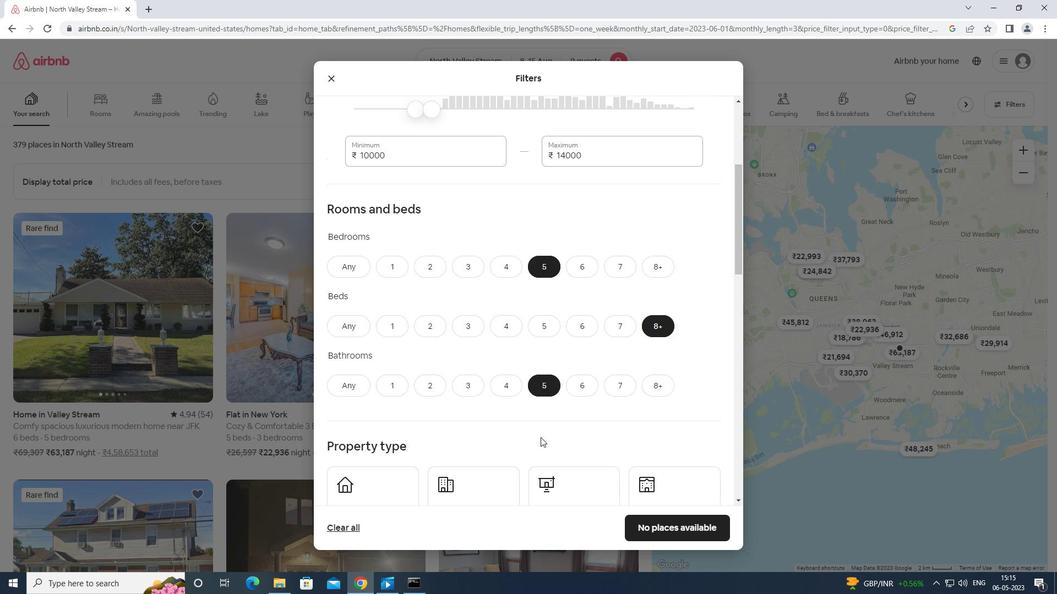 
Action: Mouse moved to (540, 437)
Screenshot: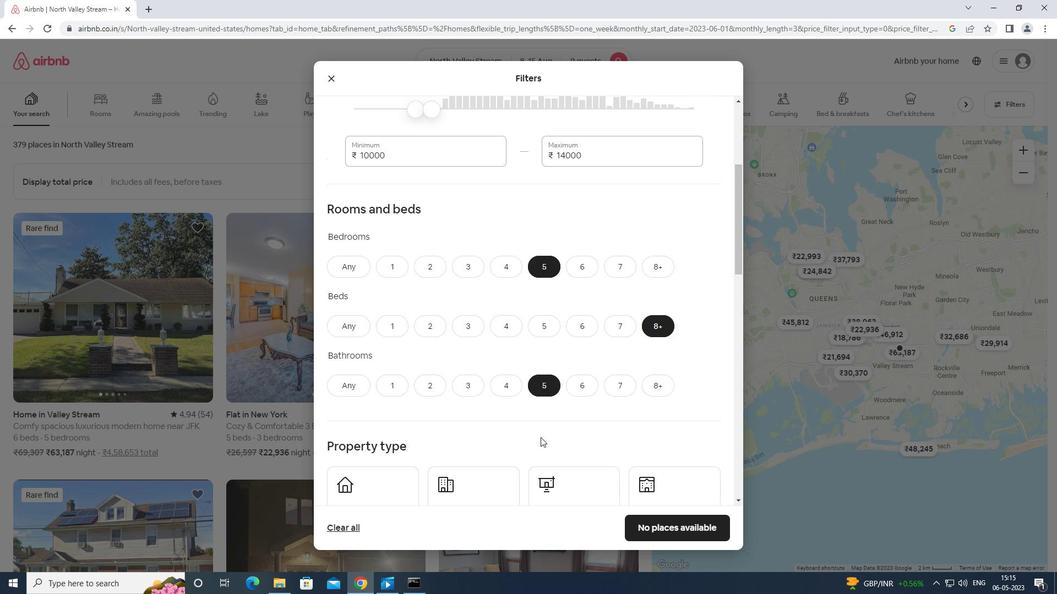 
Action: Mouse scrolled (540, 437) with delta (0, 0)
Screenshot: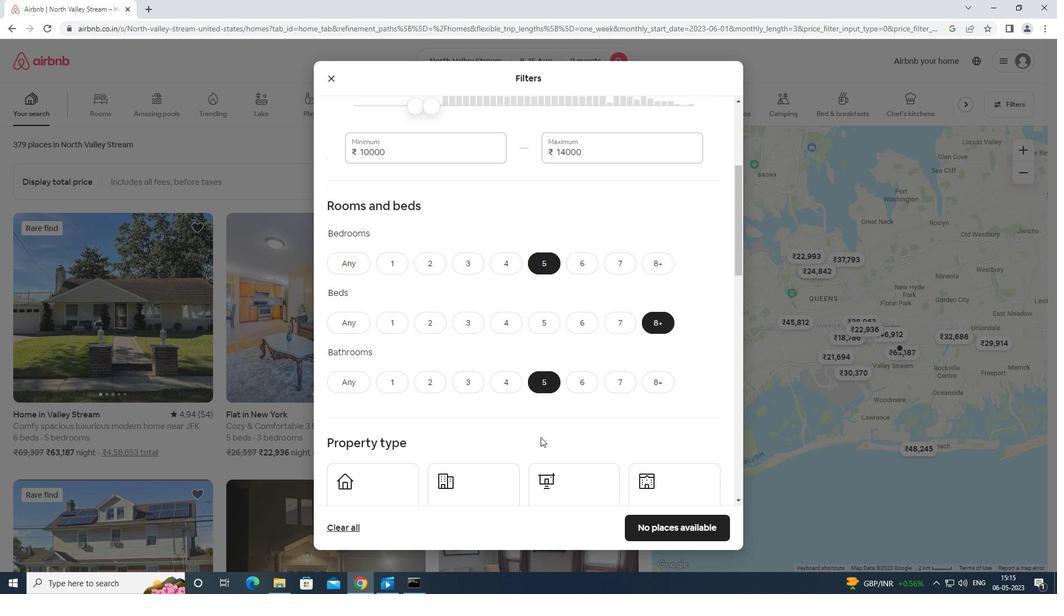 
Action: Mouse scrolled (540, 437) with delta (0, 0)
Screenshot: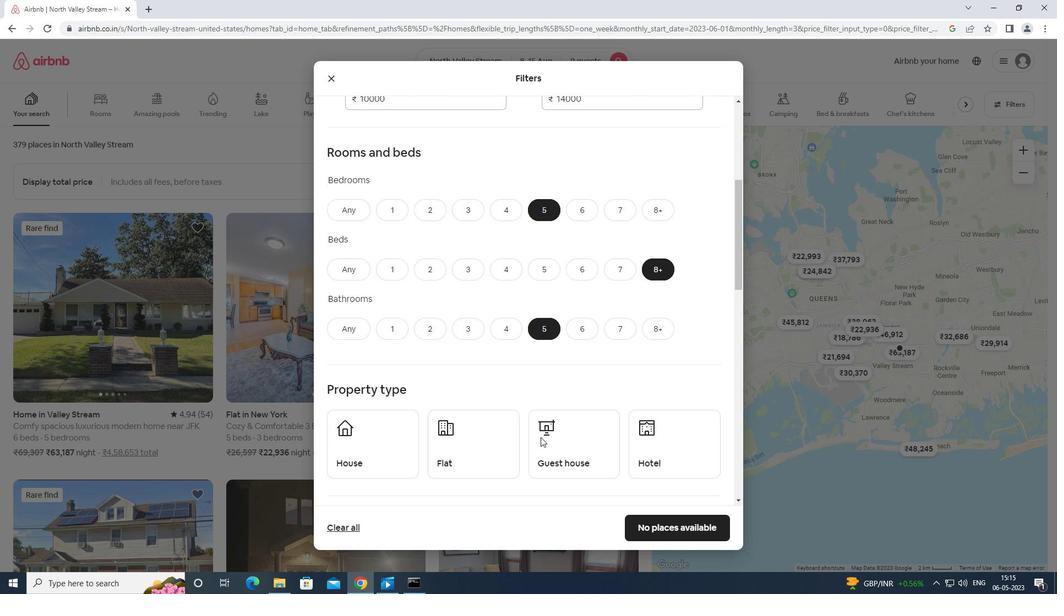 
Action: Mouse moved to (370, 349)
Screenshot: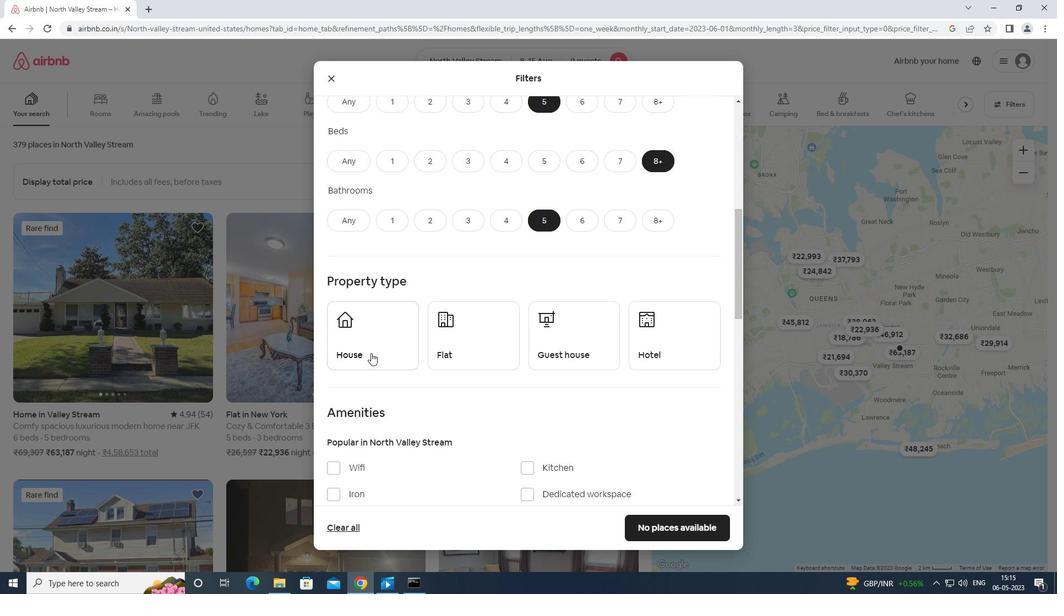 
Action: Mouse pressed left at (370, 349)
Screenshot: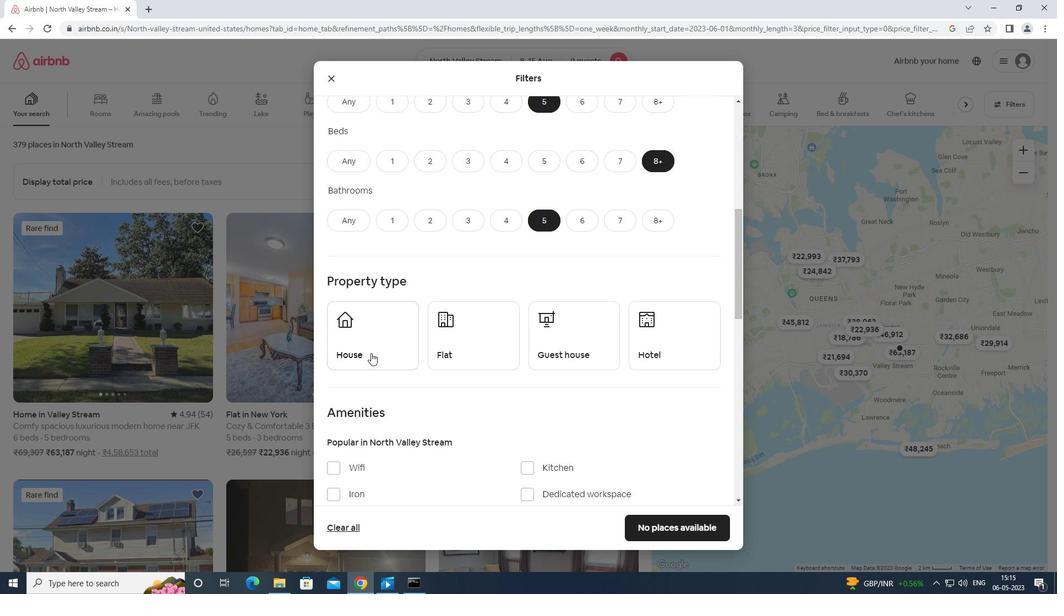 
Action: Mouse moved to (524, 343)
Screenshot: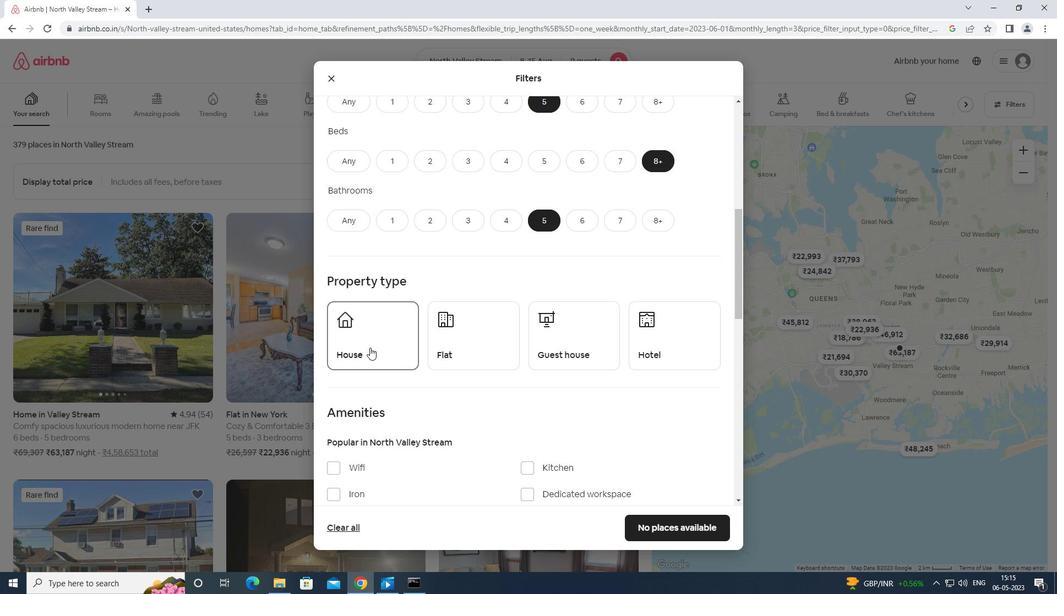 
Action: Mouse pressed left at (524, 343)
Screenshot: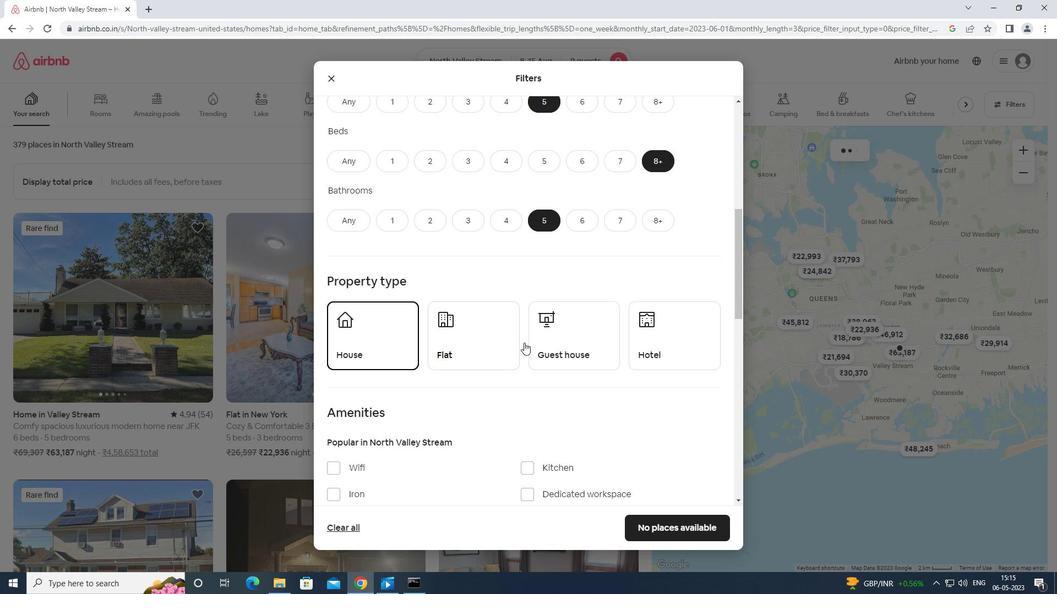 
Action: Mouse moved to (482, 349)
Screenshot: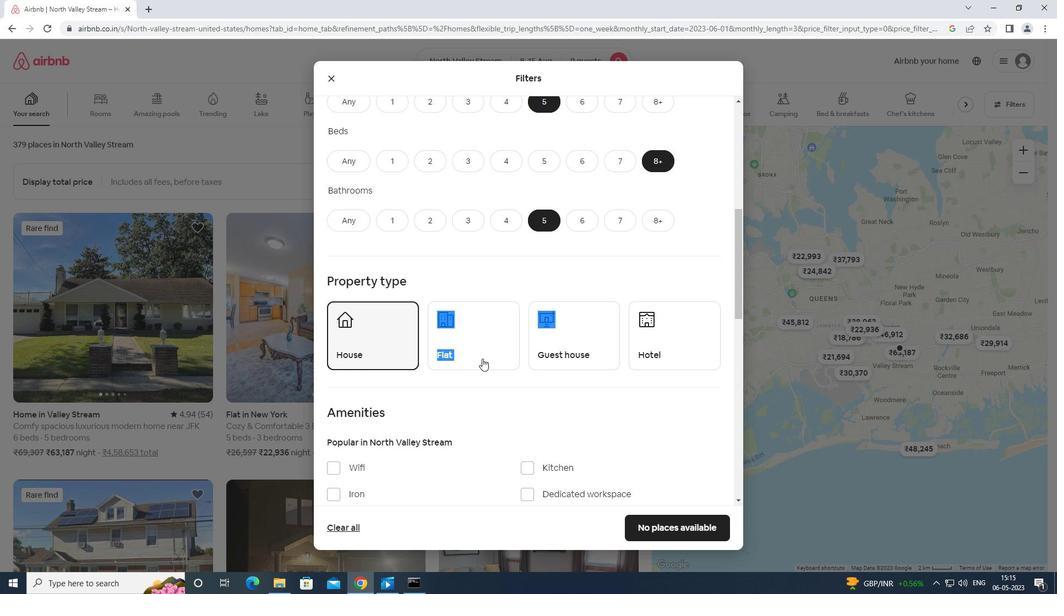 
Action: Mouse pressed left at (482, 349)
Screenshot: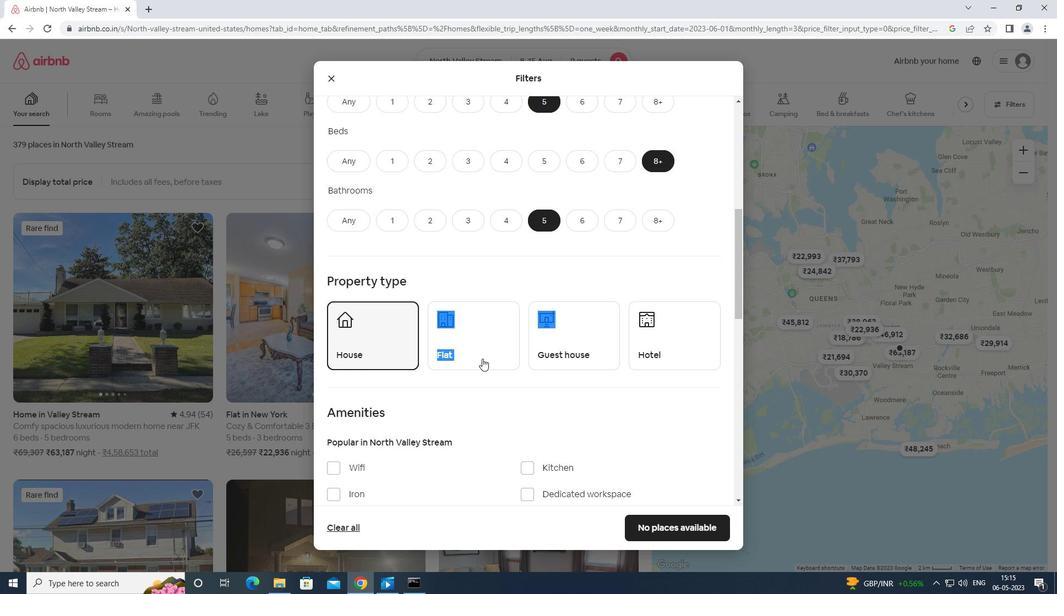 
Action: Mouse moved to (486, 281)
Screenshot: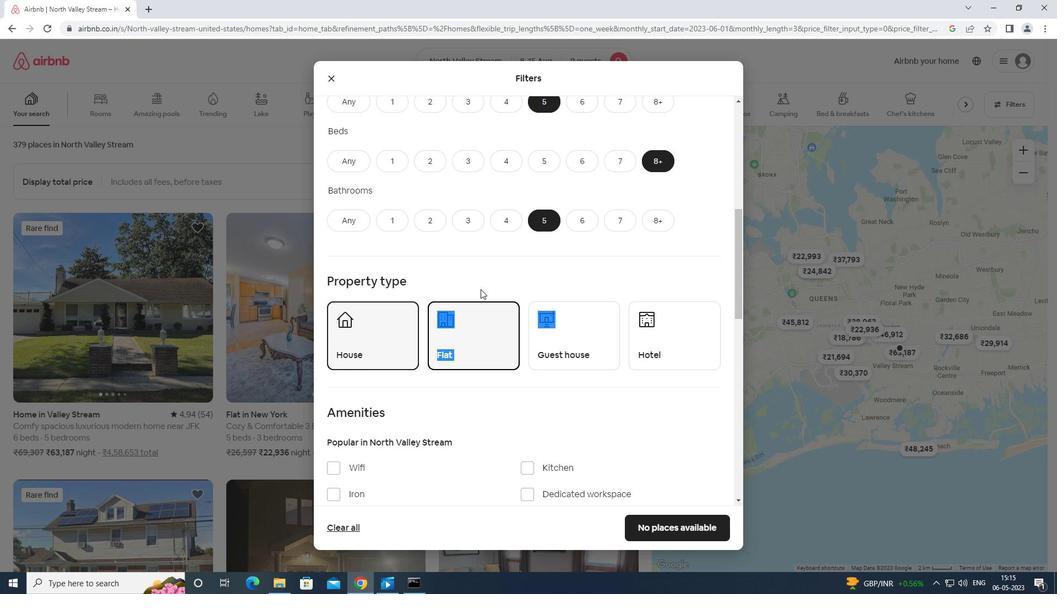
Action: Mouse pressed left at (486, 281)
Screenshot: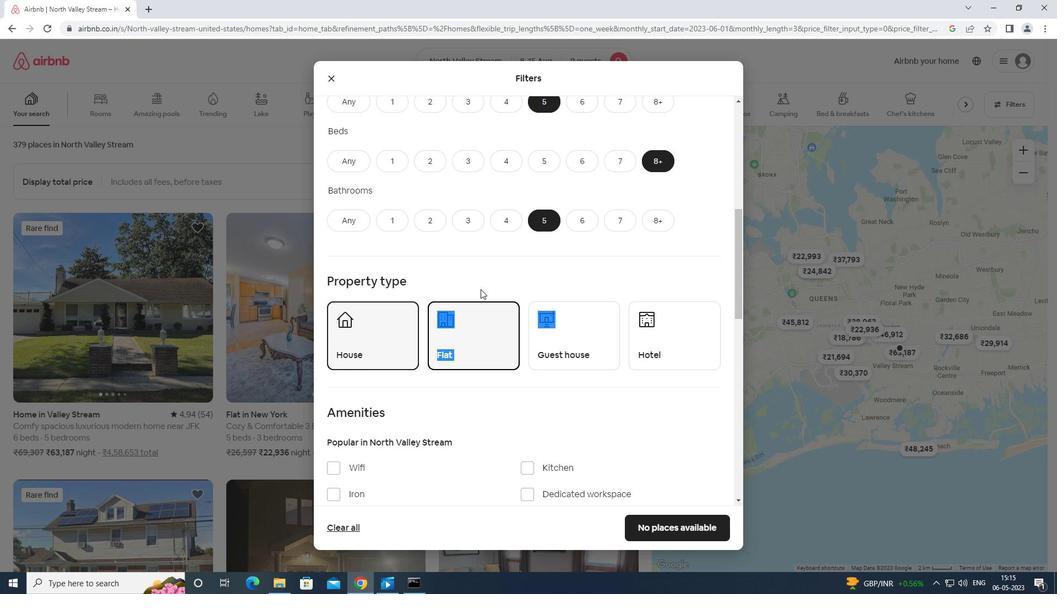 
Action: Mouse moved to (550, 339)
Screenshot: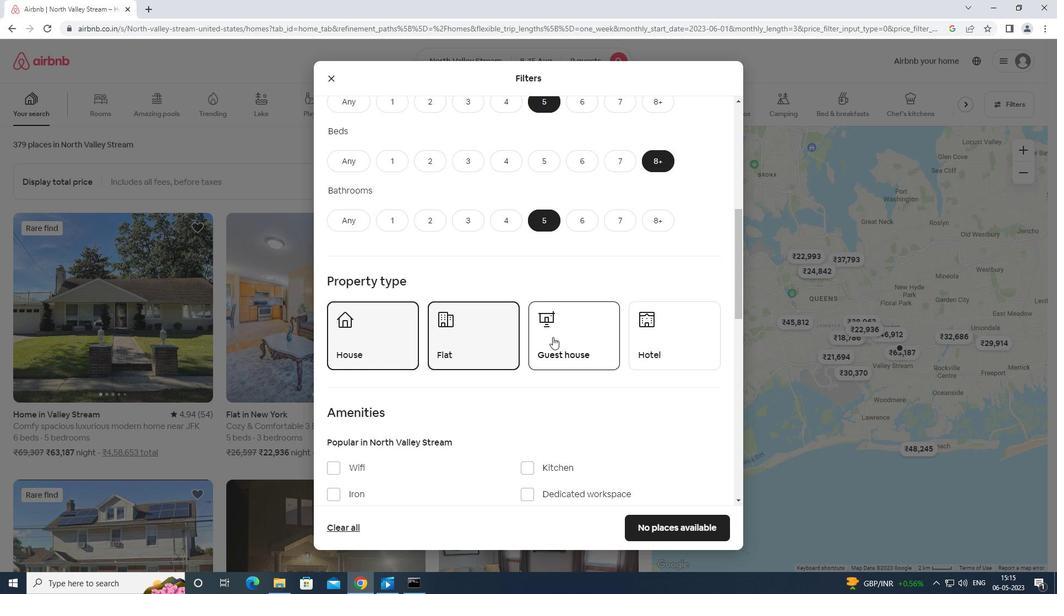 
Action: Mouse pressed left at (550, 339)
Screenshot: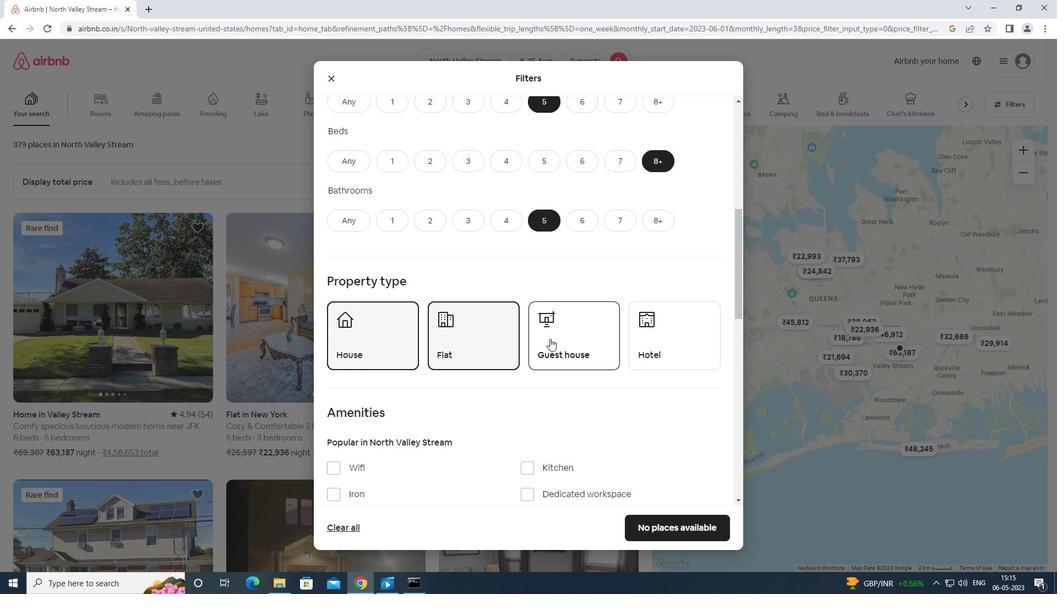 
Action: Mouse moved to (536, 421)
Screenshot: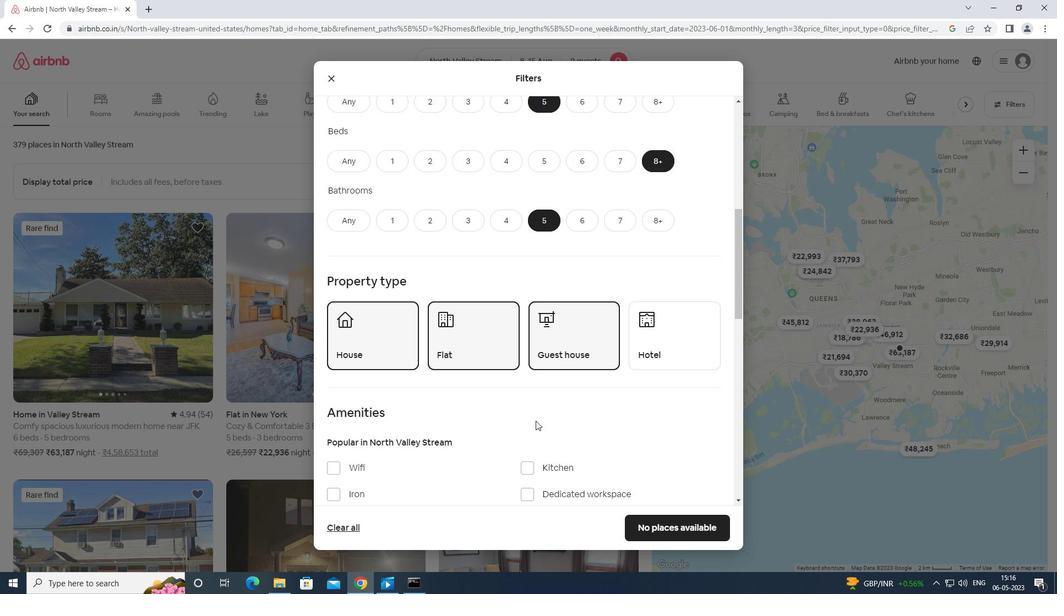 
Action: Mouse scrolled (536, 420) with delta (0, 0)
Screenshot: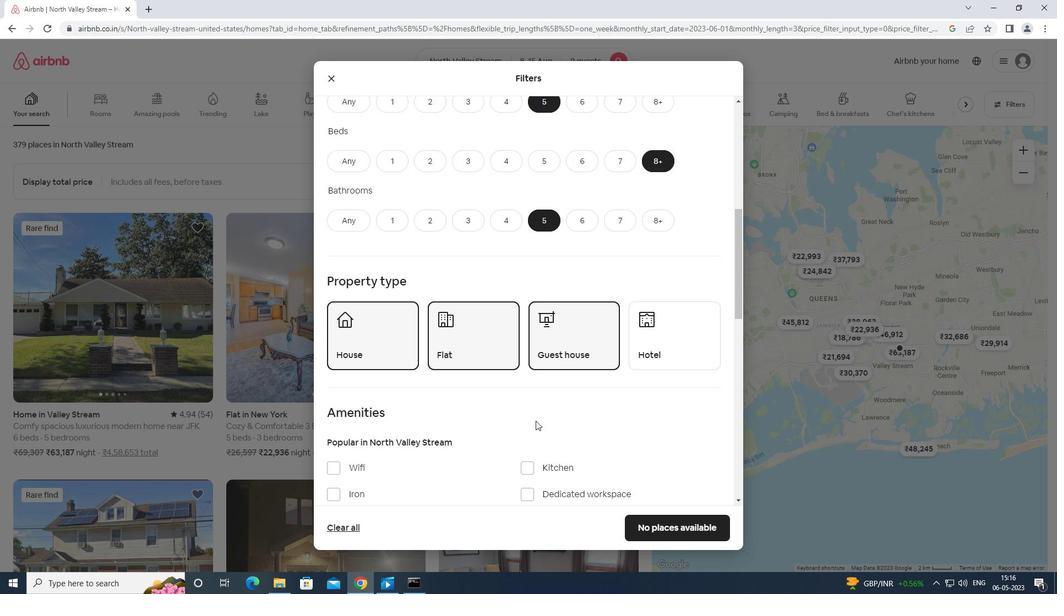 
Action: Mouse moved to (537, 422)
Screenshot: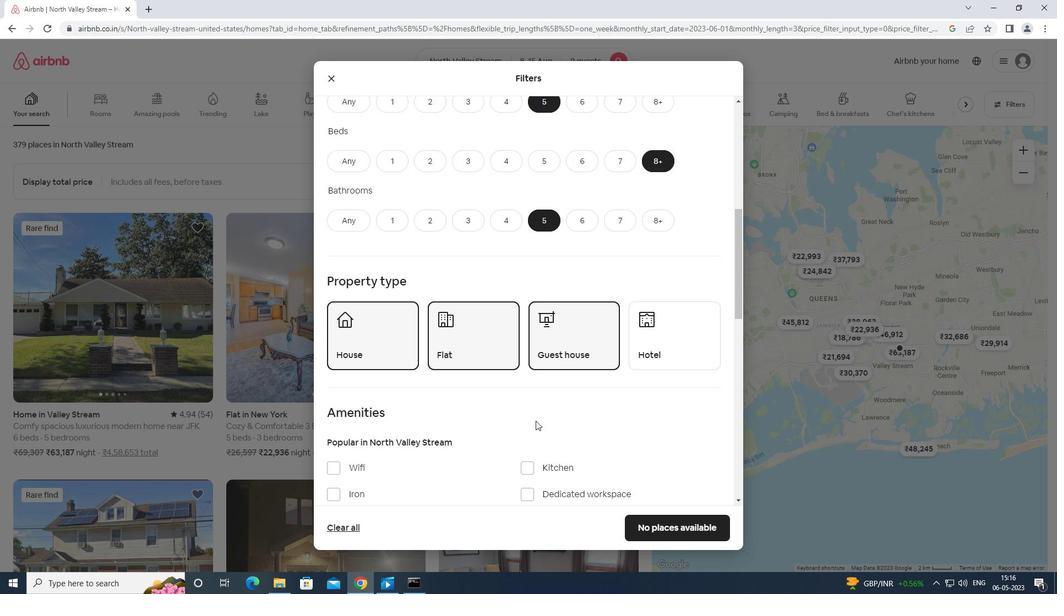 
Action: Mouse scrolled (537, 422) with delta (0, 0)
Screenshot: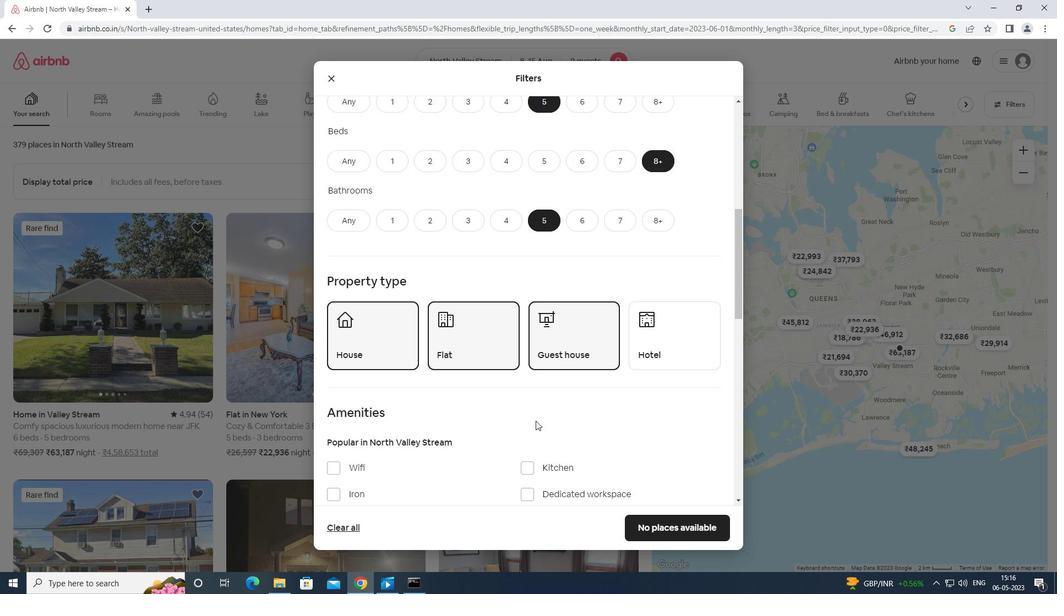 
Action: Mouse moved to (329, 357)
Screenshot: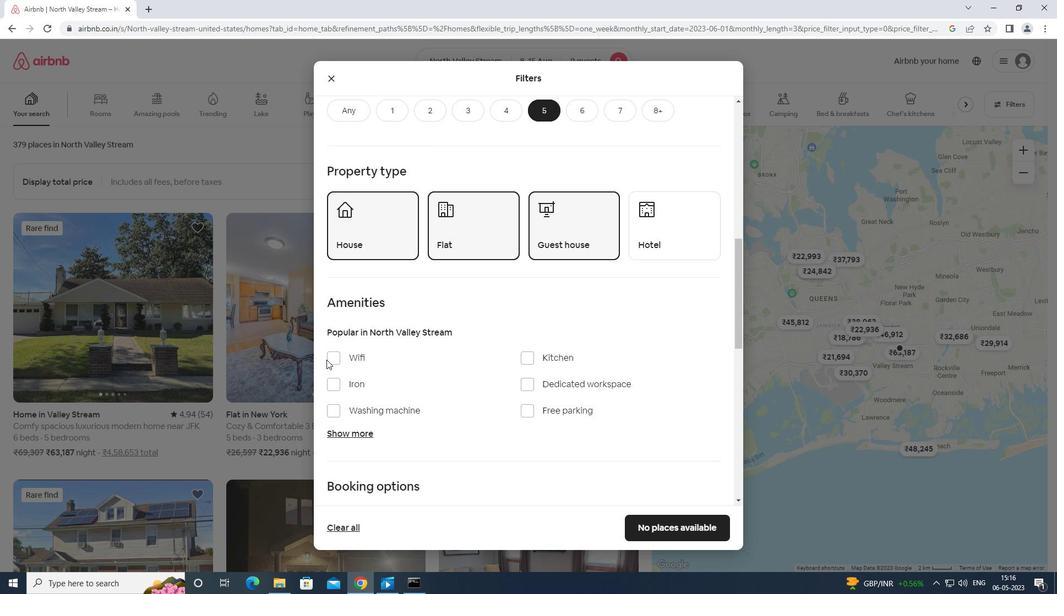 
Action: Mouse pressed left at (329, 357)
Screenshot: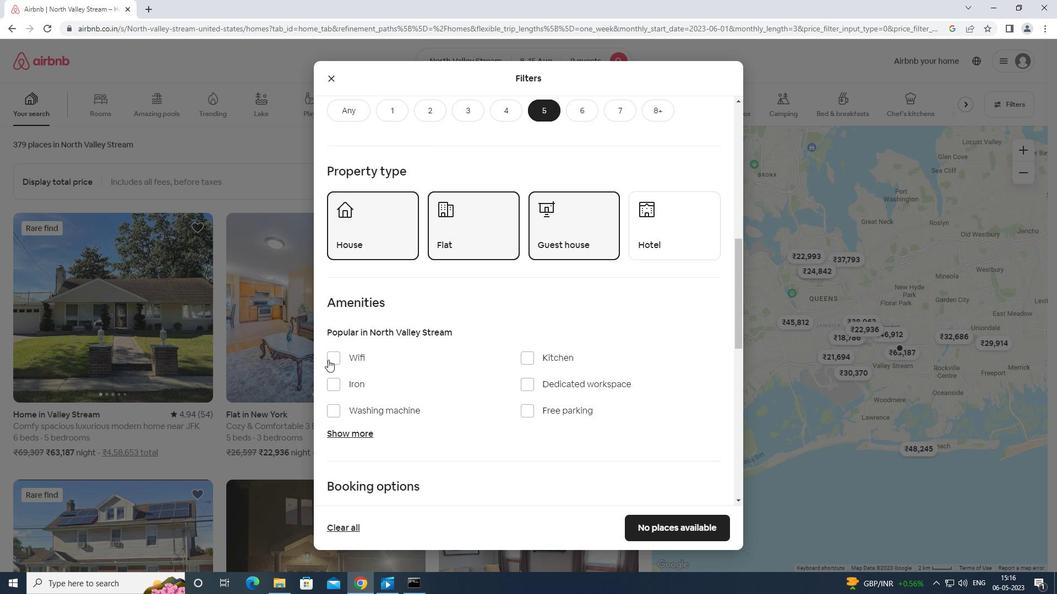 
Action: Mouse moved to (525, 409)
Screenshot: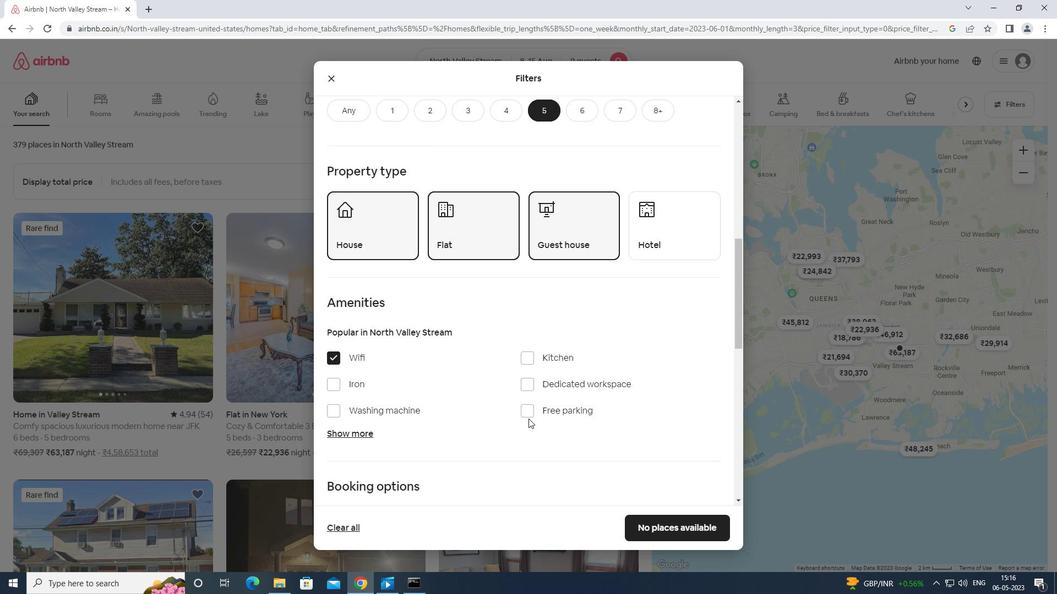 
Action: Mouse pressed left at (525, 409)
Screenshot: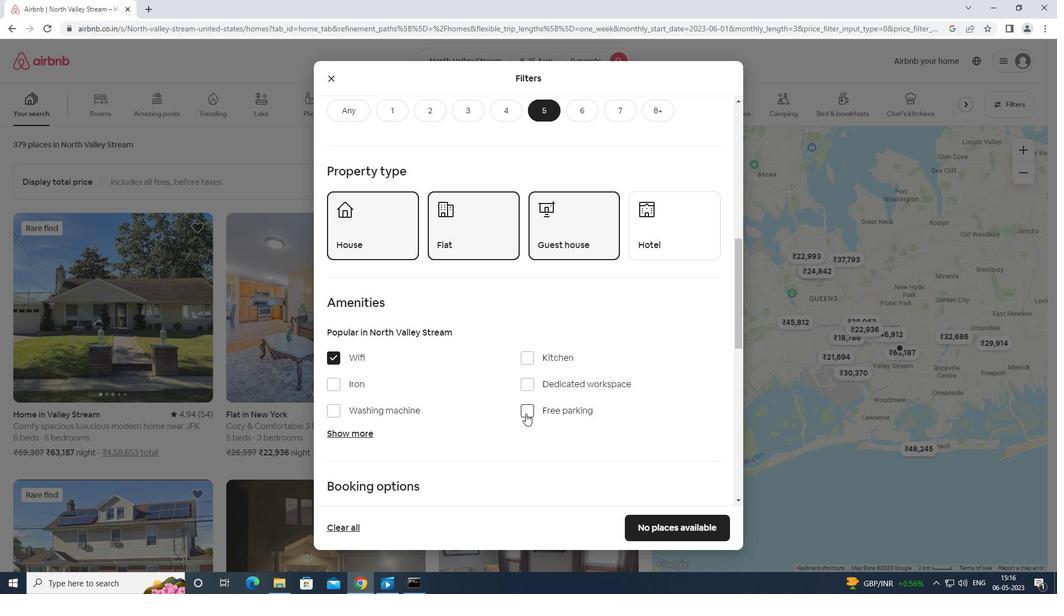 
Action: Mouse moved to (338, 425)
Screenshot: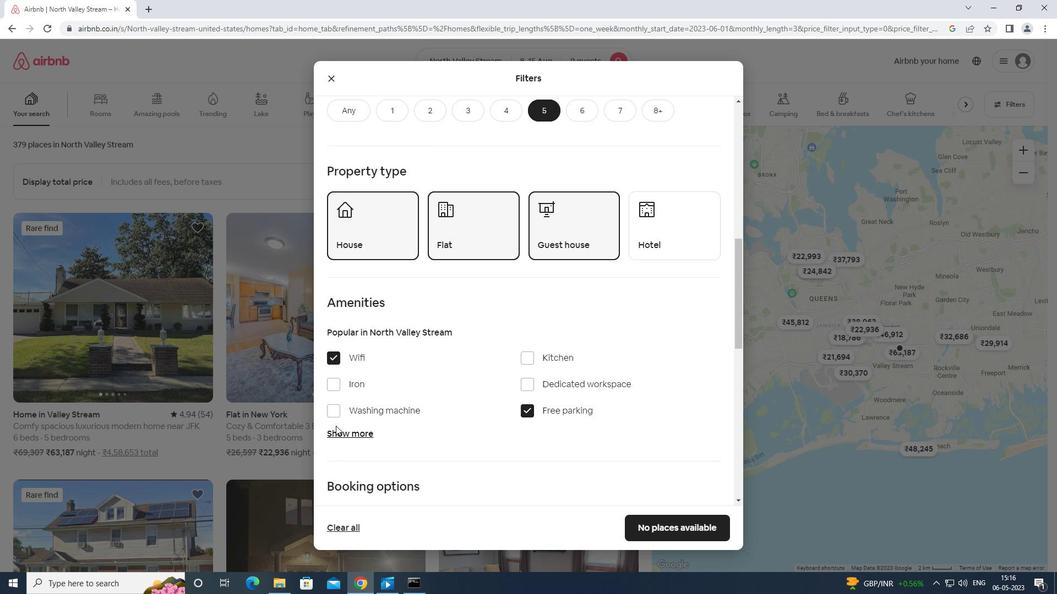 
Action: Mouse pressed left at (338, 425)
Screenshot: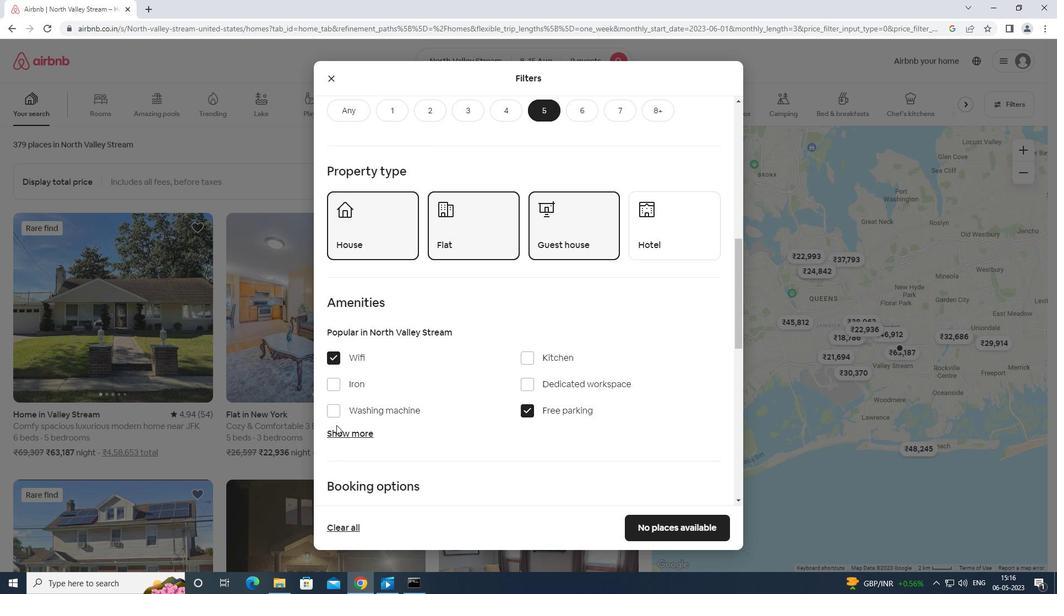 
Action: Mouse moved to (339, 431)
Screenshot: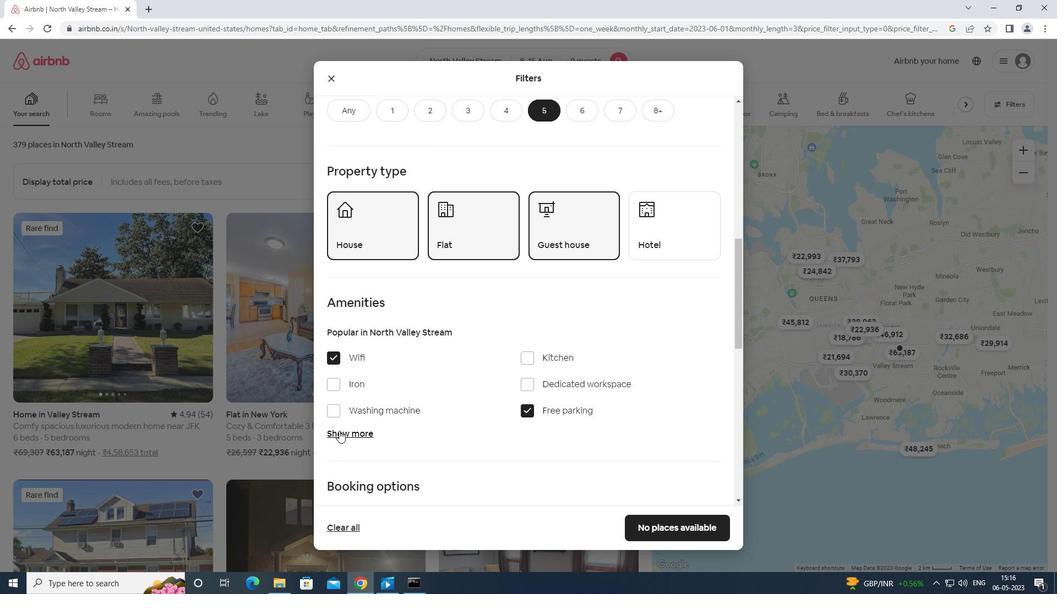 
Action: Mouse pressed left at (339, 431)
Screenshot: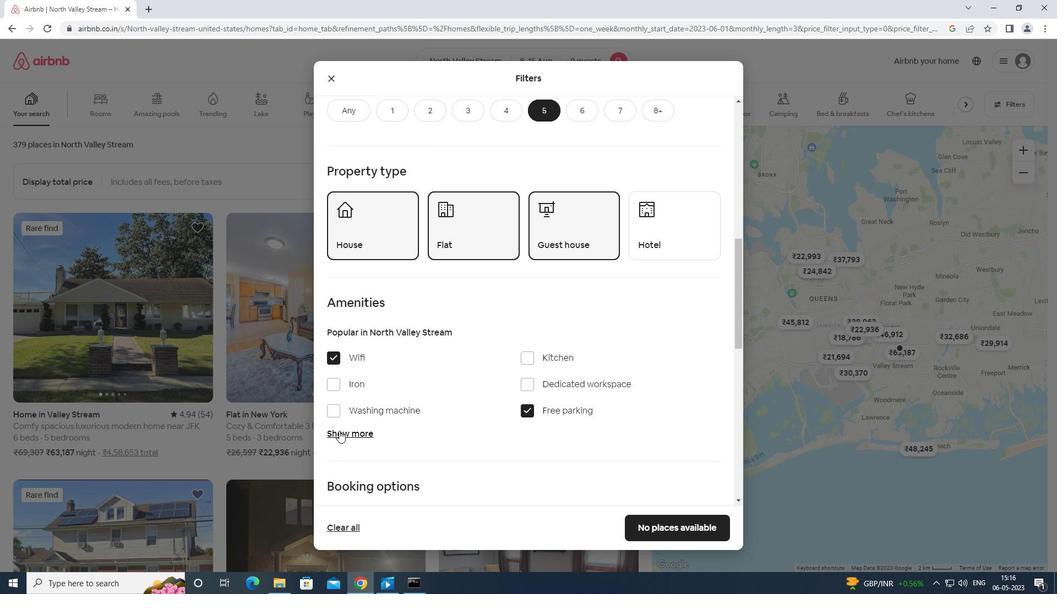 
Action: Mouse moved to (523, 493)
Screenshot: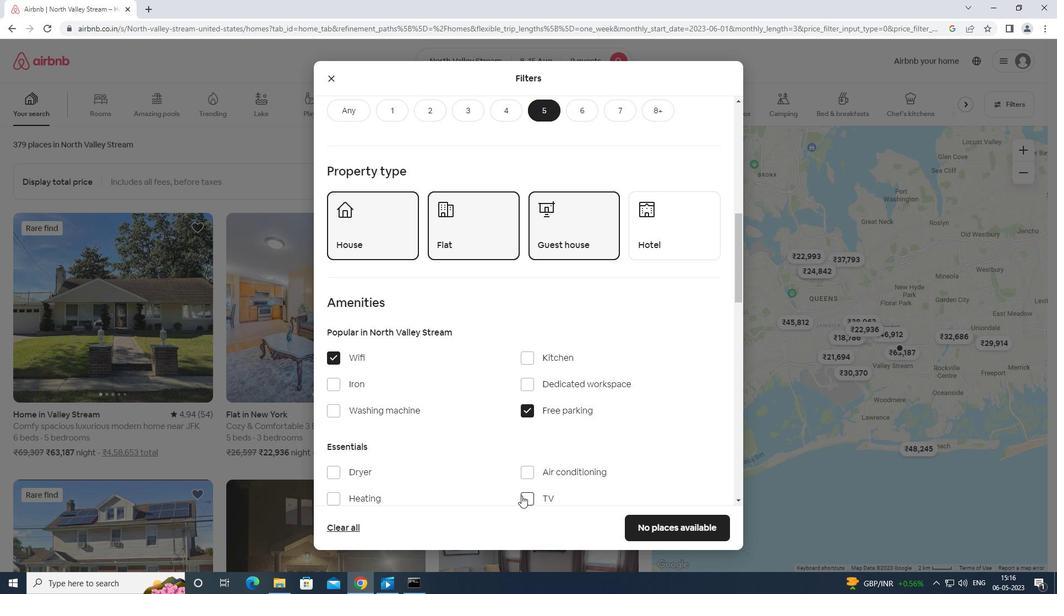 
Action: Mouse scrolled (523, 492) with delta (0, 0)
Screenshot: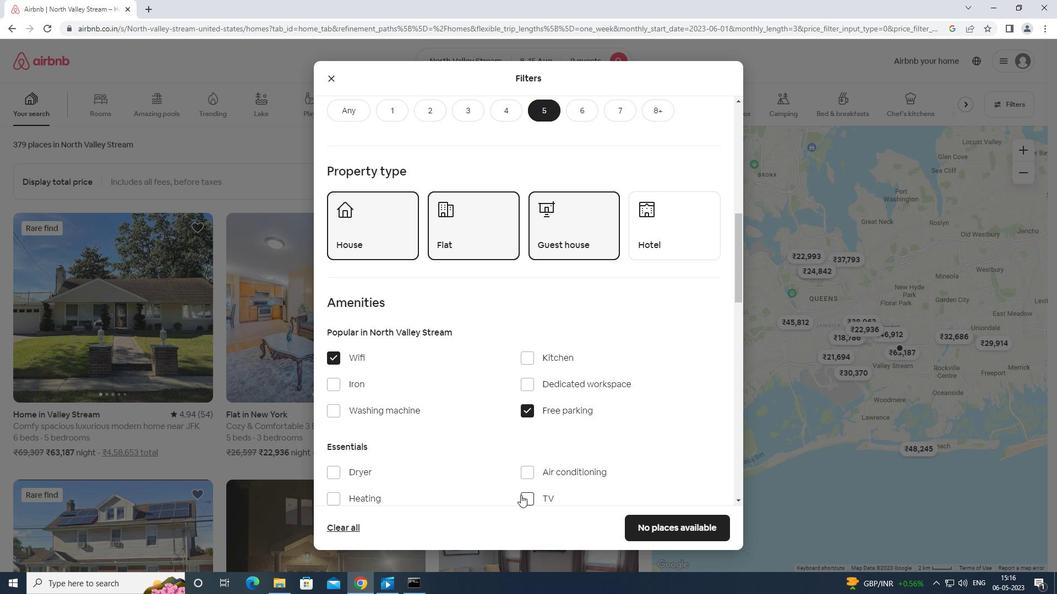 
Action: Mouse scrolled (523, 492) with delta (0, 0)
Screenshot: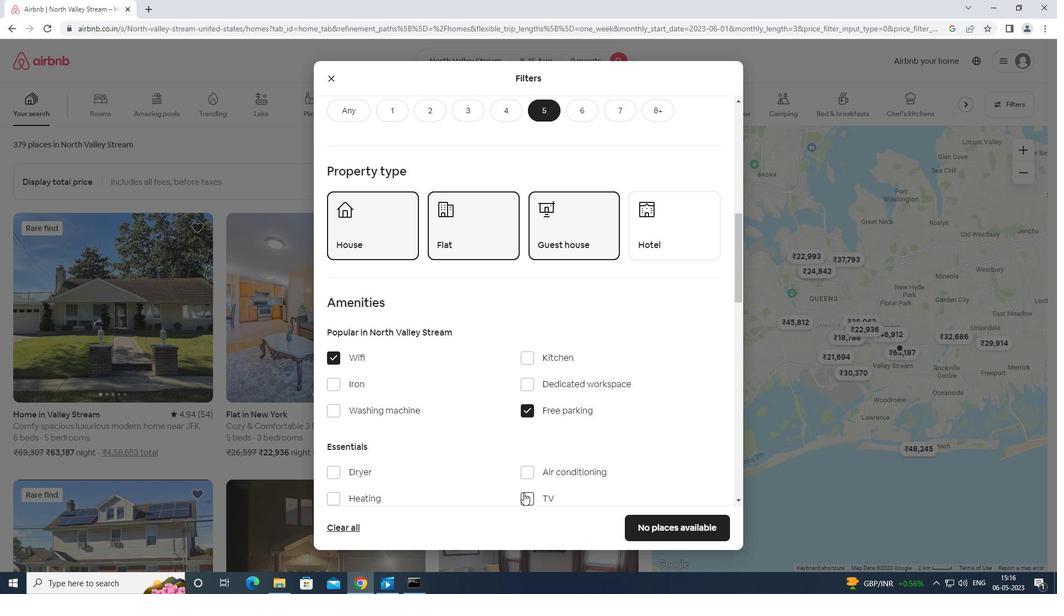 
Action: Mouse moved to (527, 391)
Screenshot: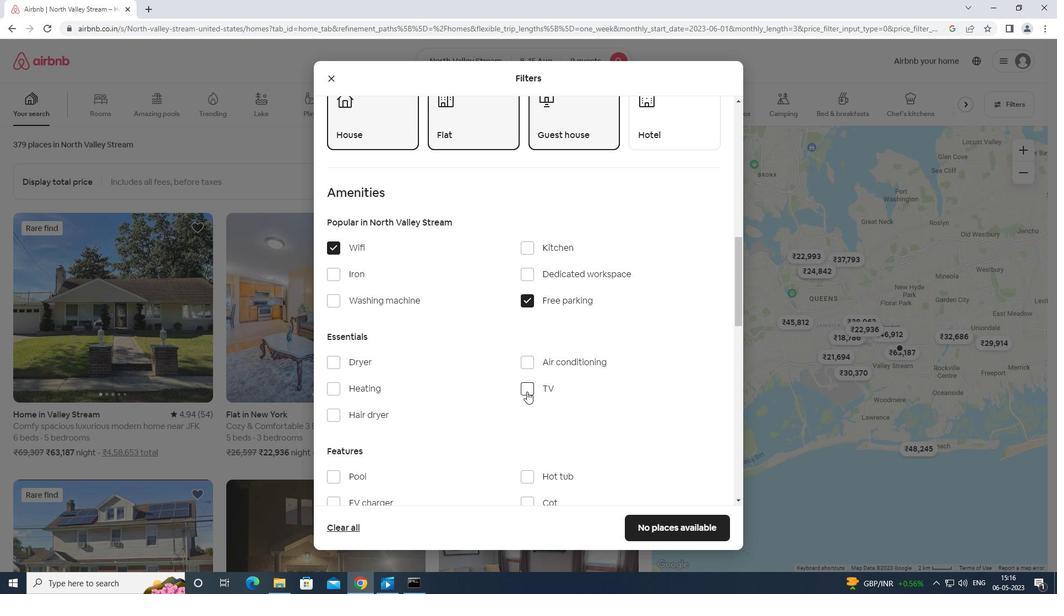 
Action: Mouse pressed left at (527, 391)
Screenshot: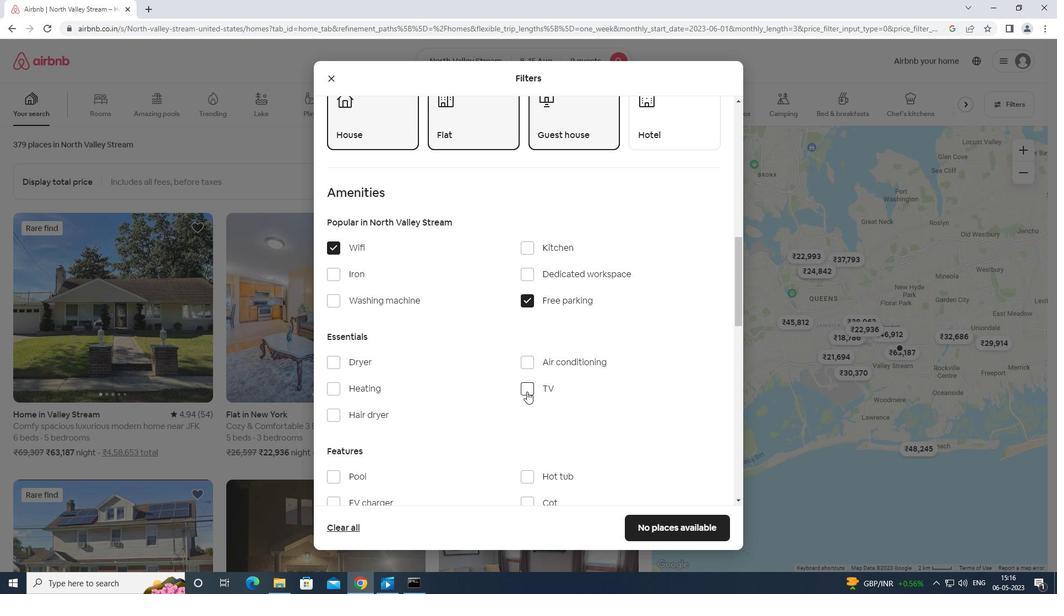
Action: Mouse scrolled (527, 390) with delta (0, 0)
Screenshot: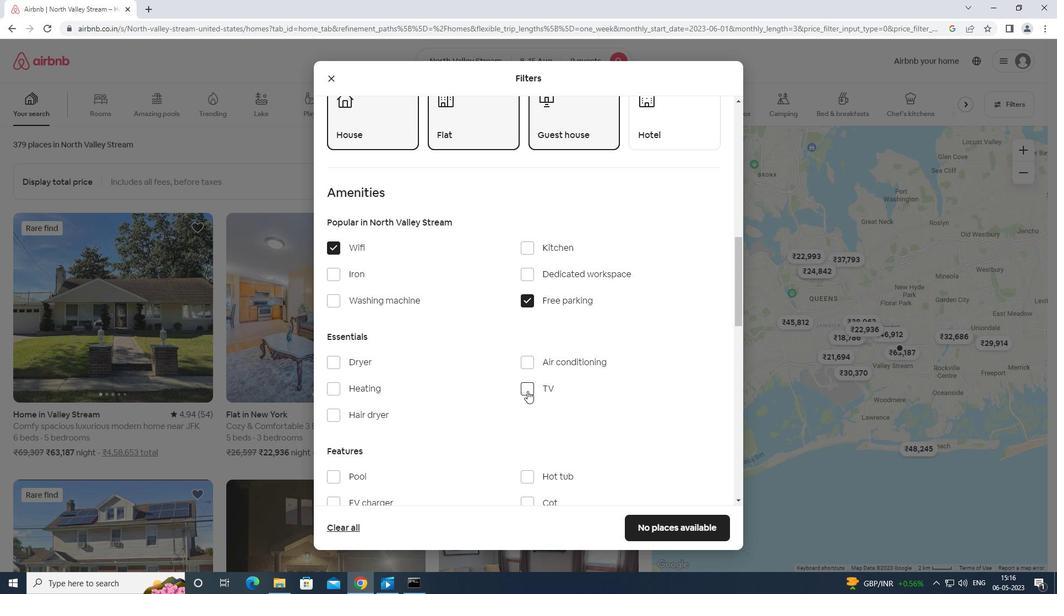 
Action: Mouse scrolled (527, 390) with delta (0, 0)
Screenshot: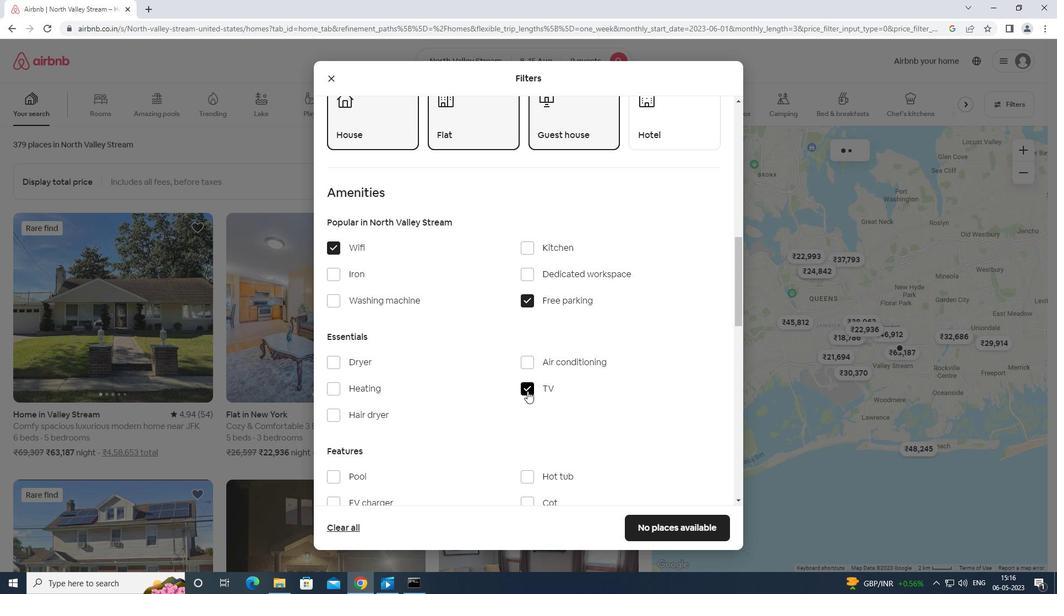 
Action: Mouse scrolled (527, 390) with delta (0, 0)
Screenshot: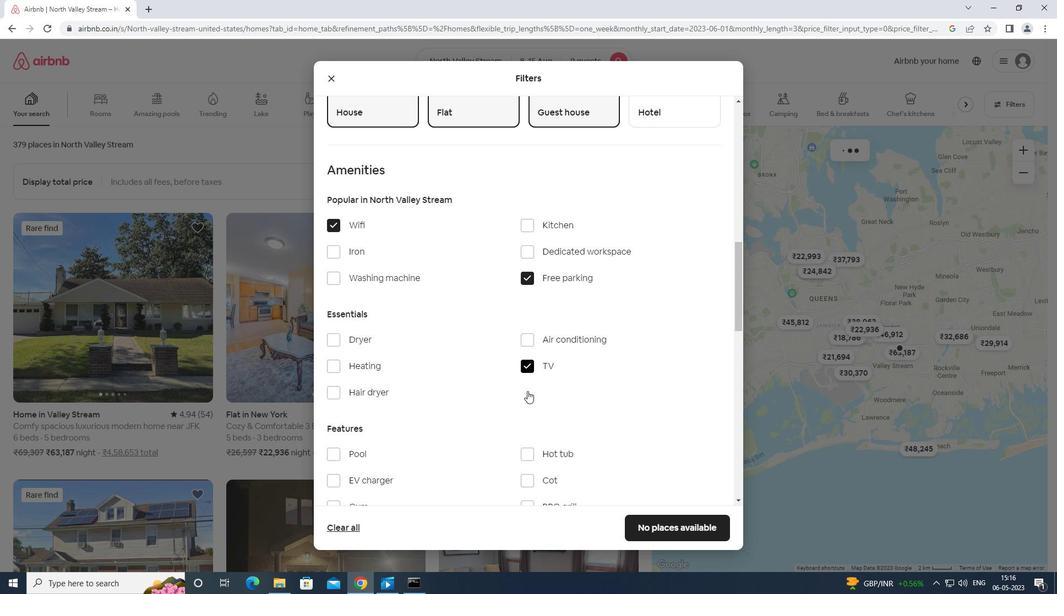 
Action: Mouse moved to (329, 366)
Screenshot: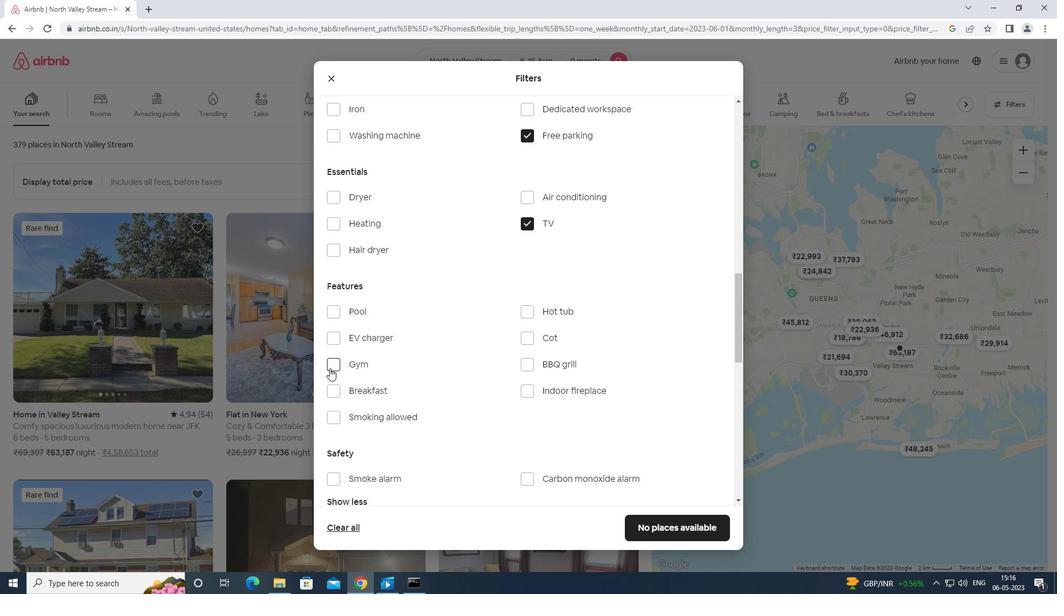 
Action: Mouse pressed left at (329, 366)
Screenshot: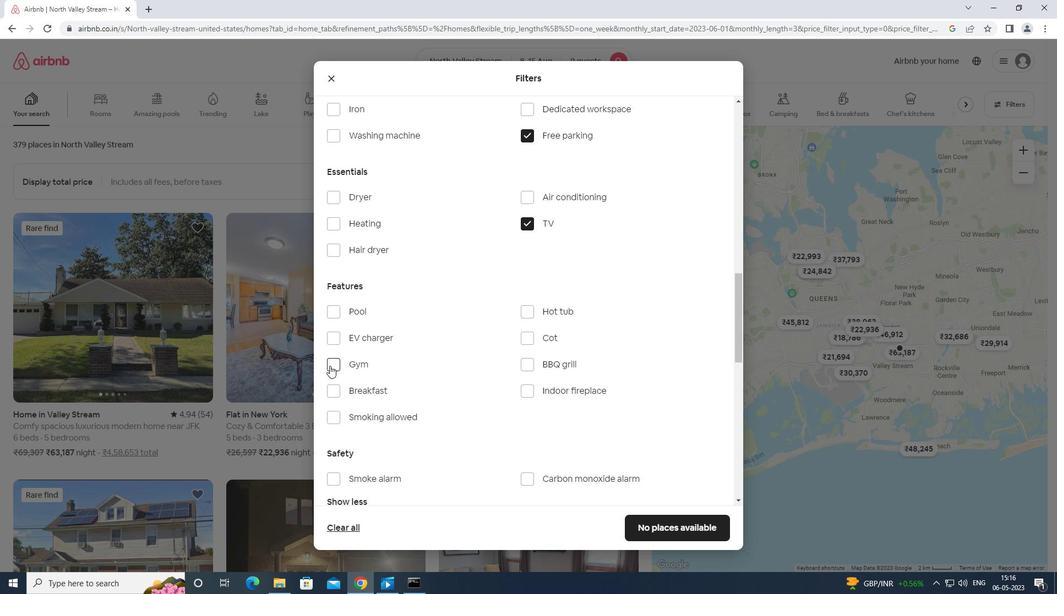 
Action: Mouse moved to (334, 394)
Screenshot: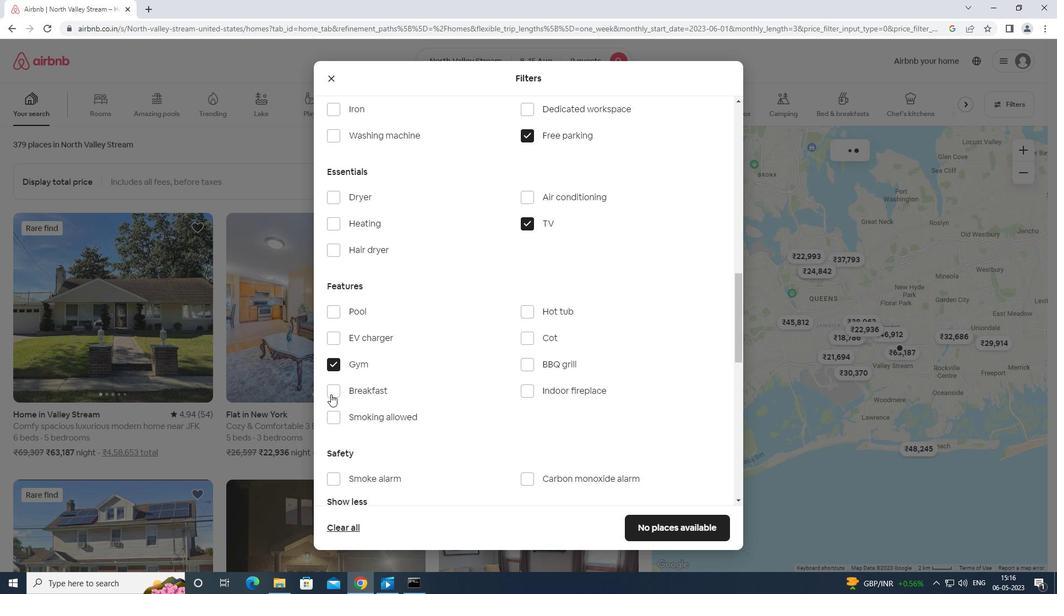 
Action: Mouse pressed left at (334, 394)
Screenshot: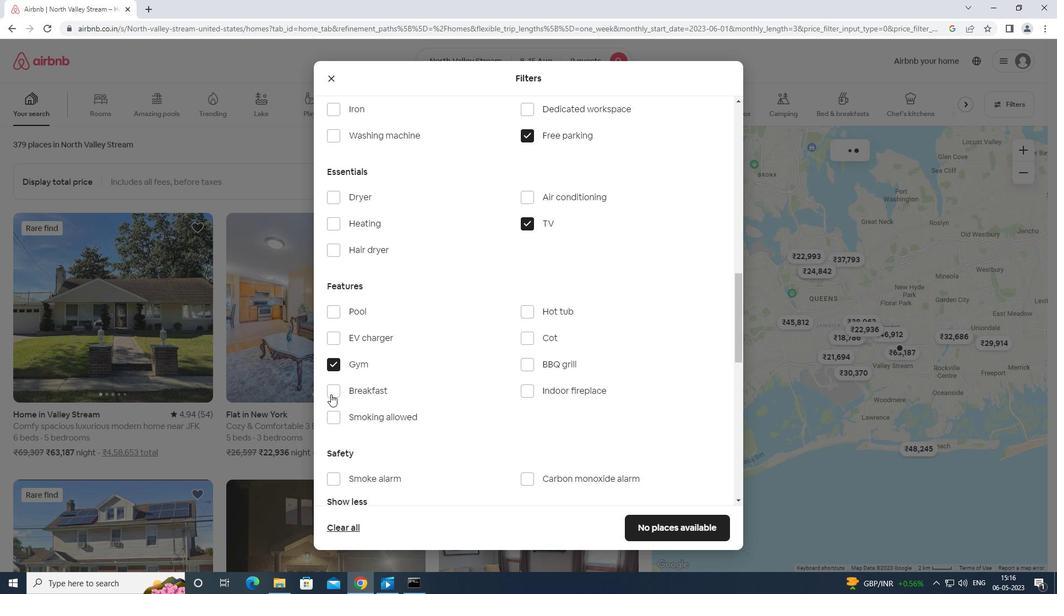 
Action: Mouse moved to (371, 408)
Screenshot: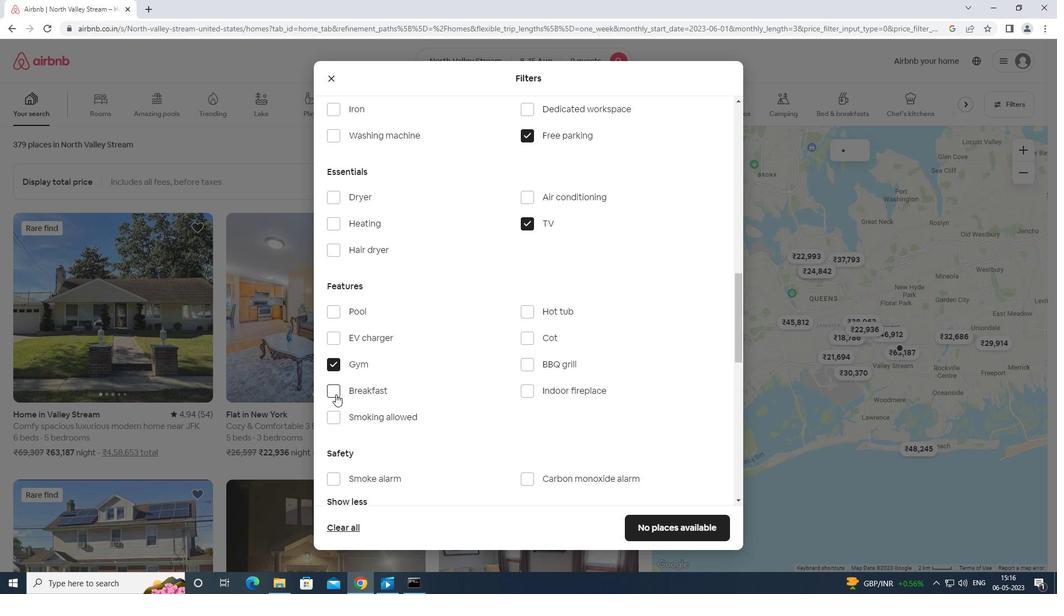 
Action: Mouse scrolled (371, 407) with delta (0, 0)
Screenshot: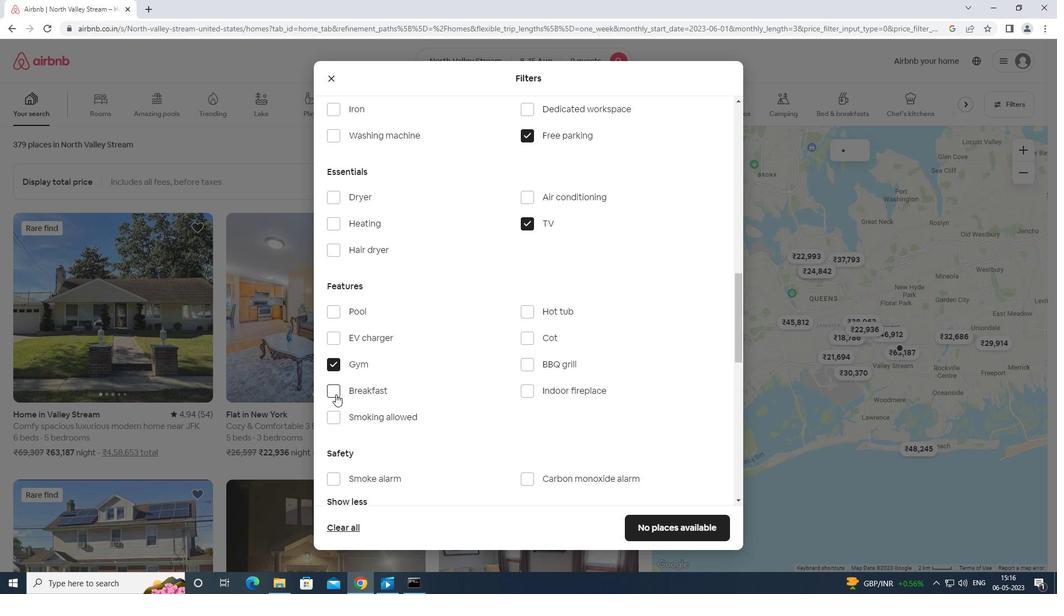 
Action: Mouse moved to (384, 409)
Screenshot: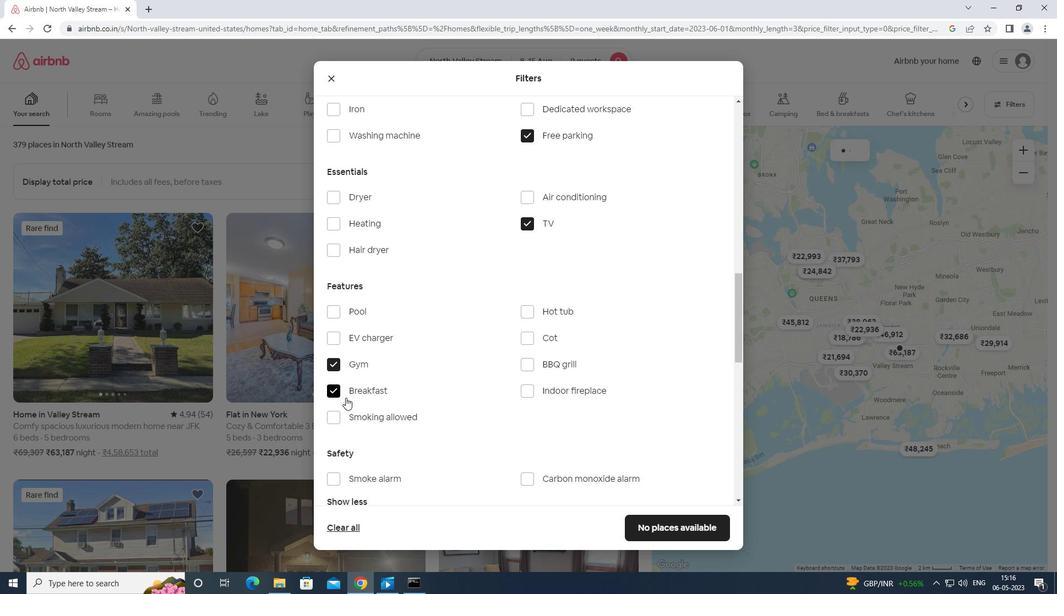 
Action: Mouse scrolled (384, 408) with delta (0, 0)
Screenshot: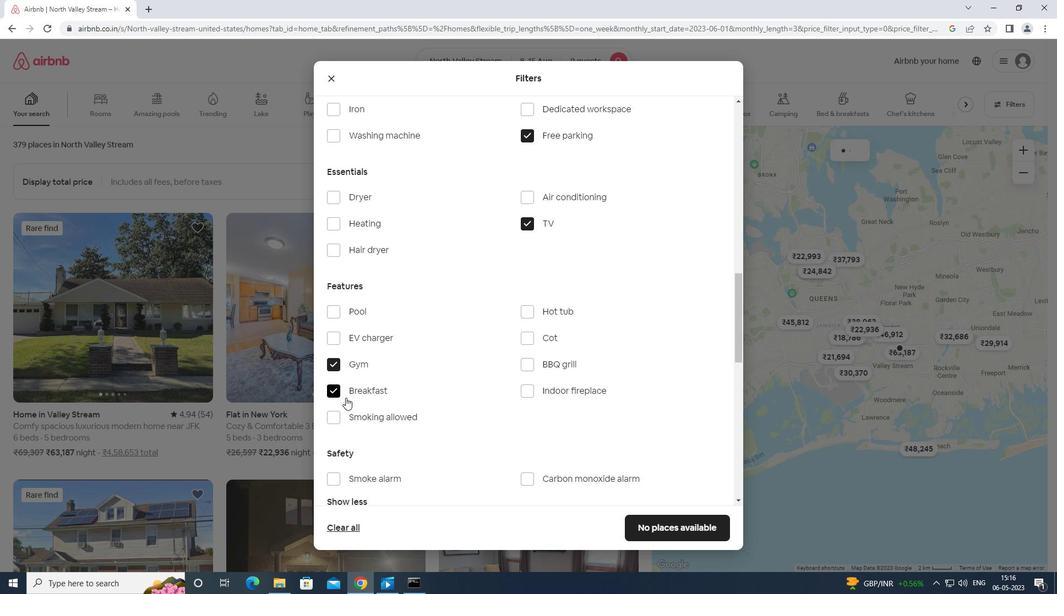 
Action: Mouse moved to (390, 406)
Screenshot: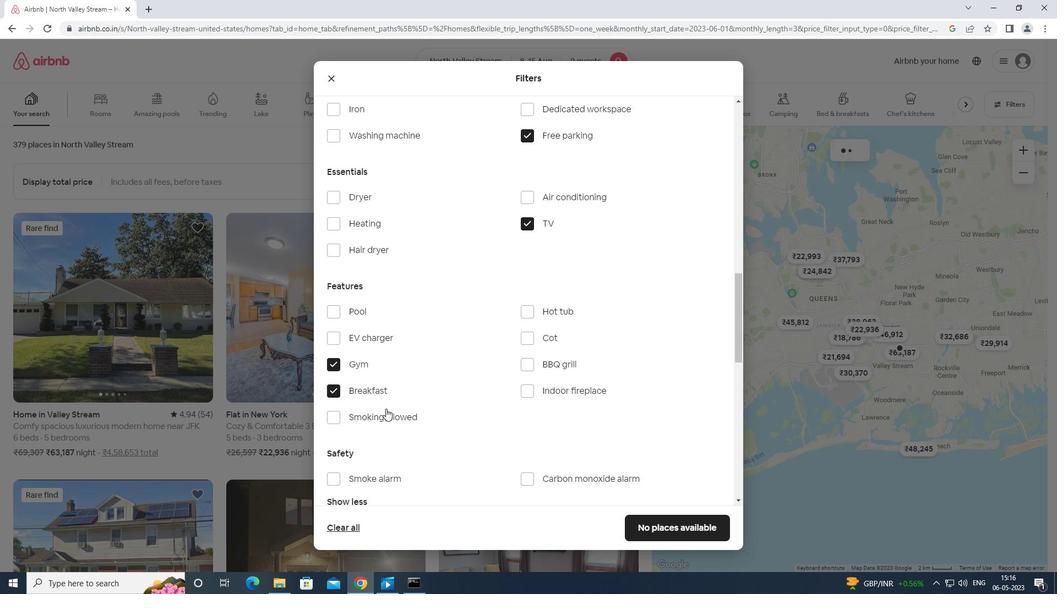 
Action: Mouse scrolled (390, 405) with delta (0, 0)
Screenshot: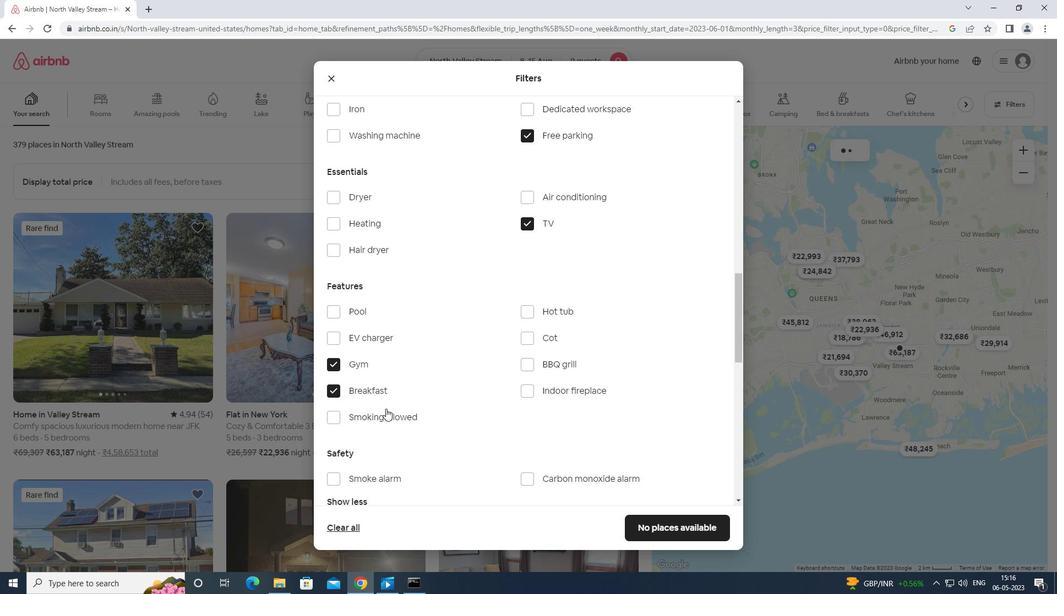 
Action: Mouse moved to (392, 406)
Screenshot: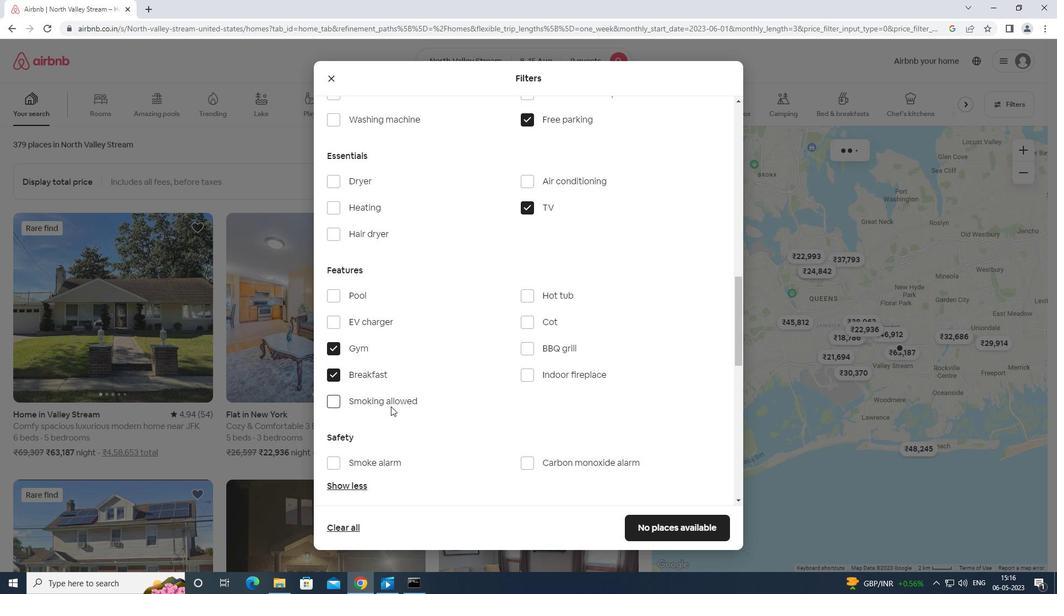 
Action: Mouse scrolled (392, 405) with delta (0, 0)
Screenshot: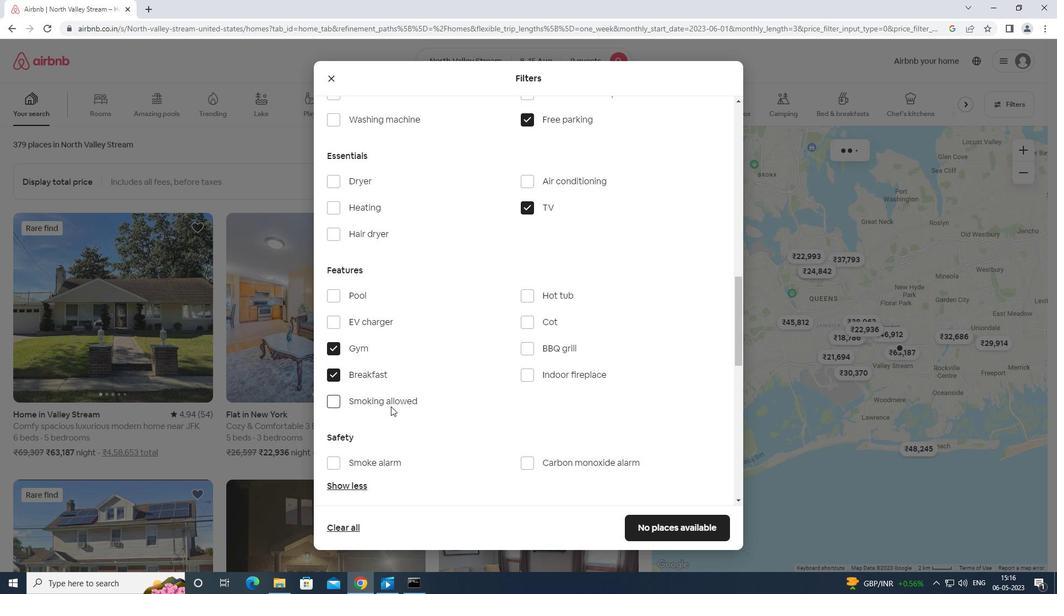 
Action: Mouse moved to (693, 408)
Screenshot: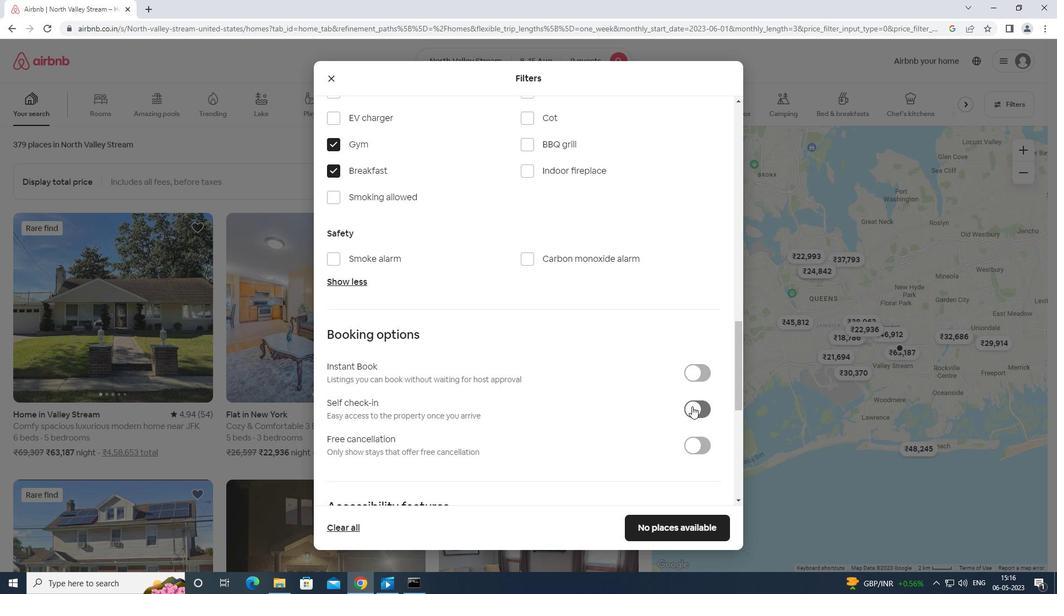 
Action: Mouse pressed left at (693, 408)
Screenshot: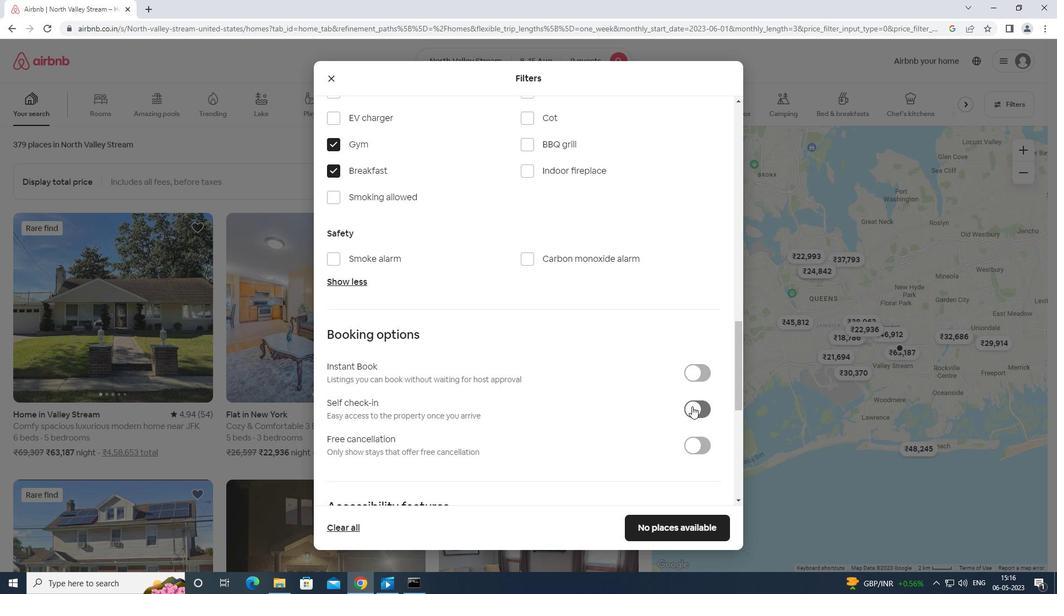 
Action: Mouse scrolled (693, 407) with delta (0, 0)
Screenshot: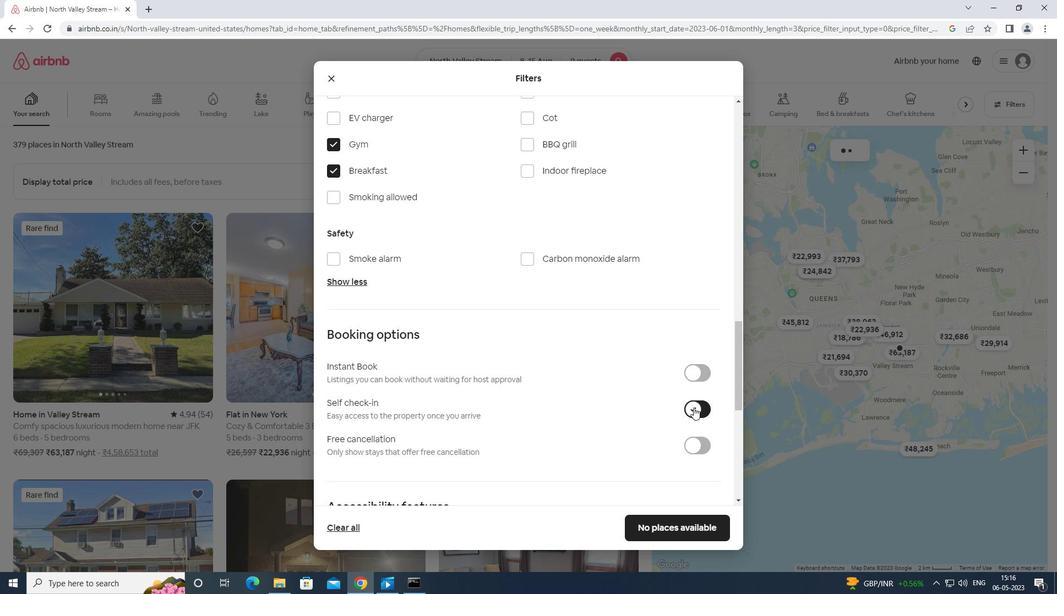 
Action: Mouse moved to (693, 408)
Screenshot: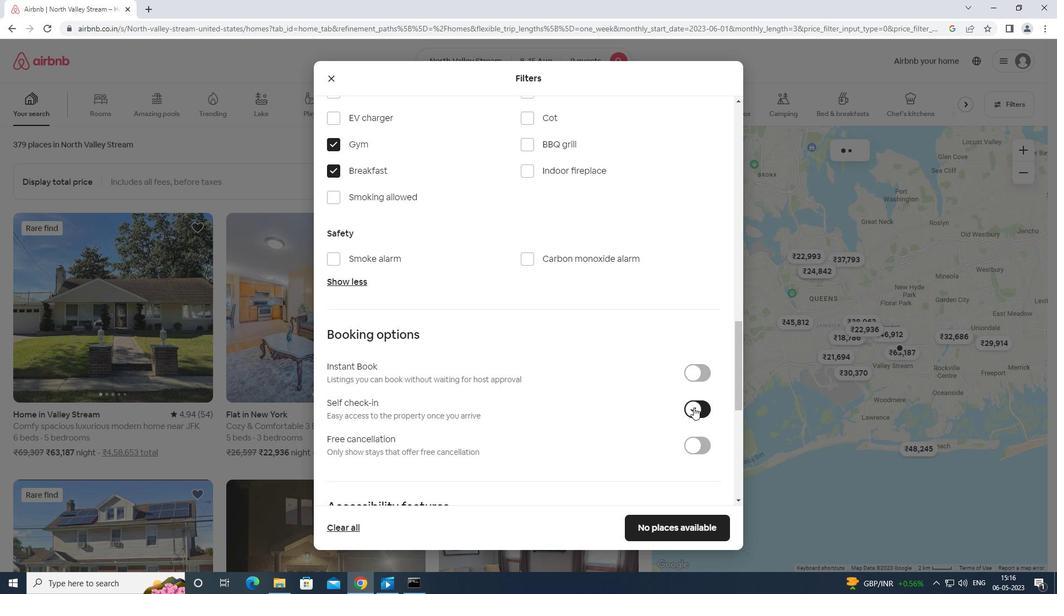 
Action: Mouse scrolled (693, 408) with delta (0, 0)
Screenshot: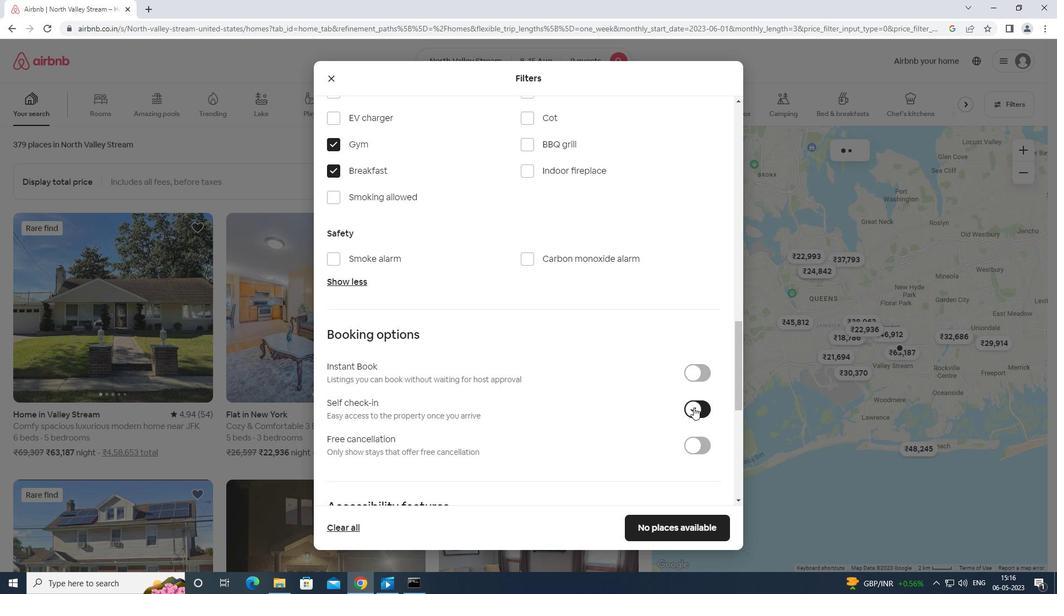 
Action: Mouse scrolled (693, 408) with delta (0, 0)
Screenshot: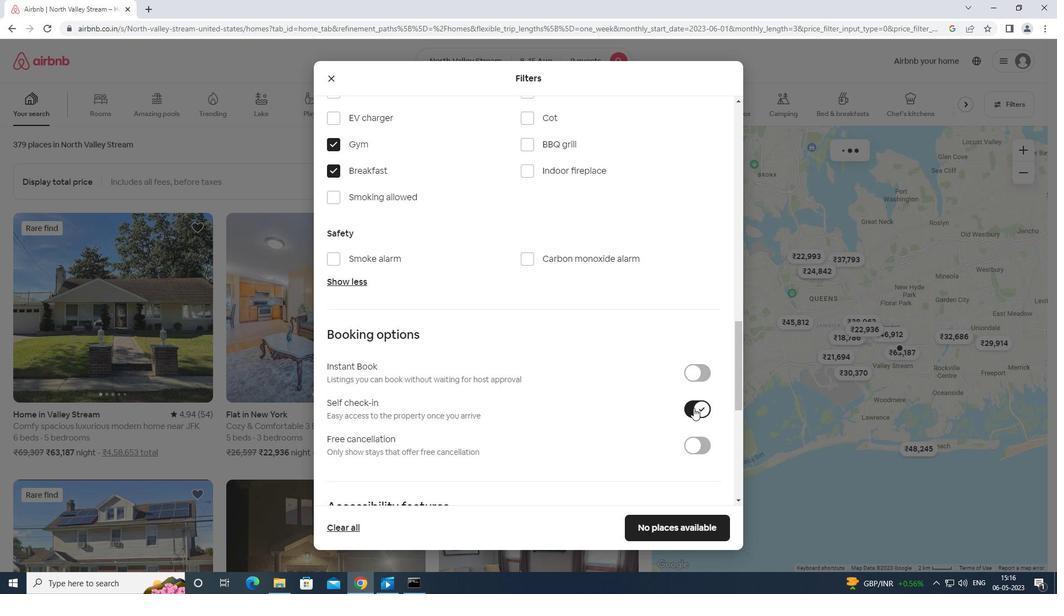
Action: Mouse scrolled (693, 408) with delta (0, 0)
Screenshot: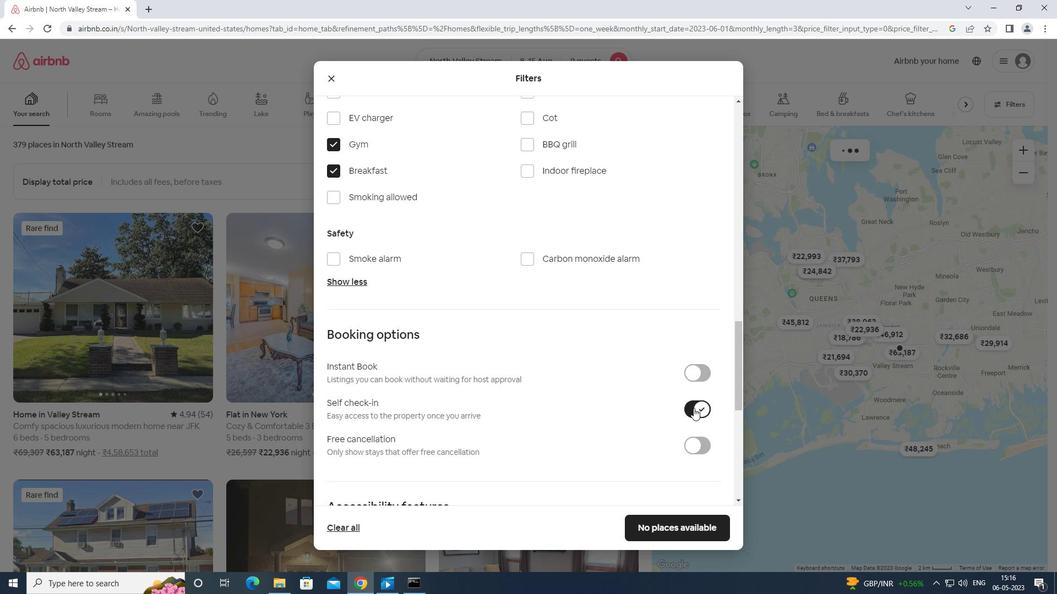 
Action: Mouse scrolled (693, 408) with delta (0, 0)
Screenshot: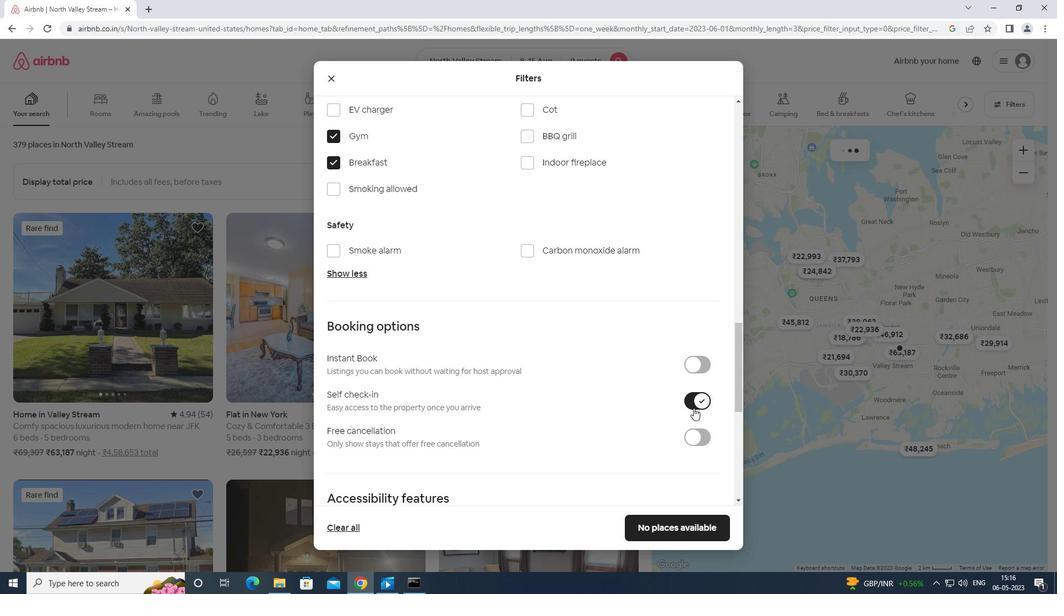 
Action: Mouse scrolled (693, 408) with delta (0, 0)
Screenshot: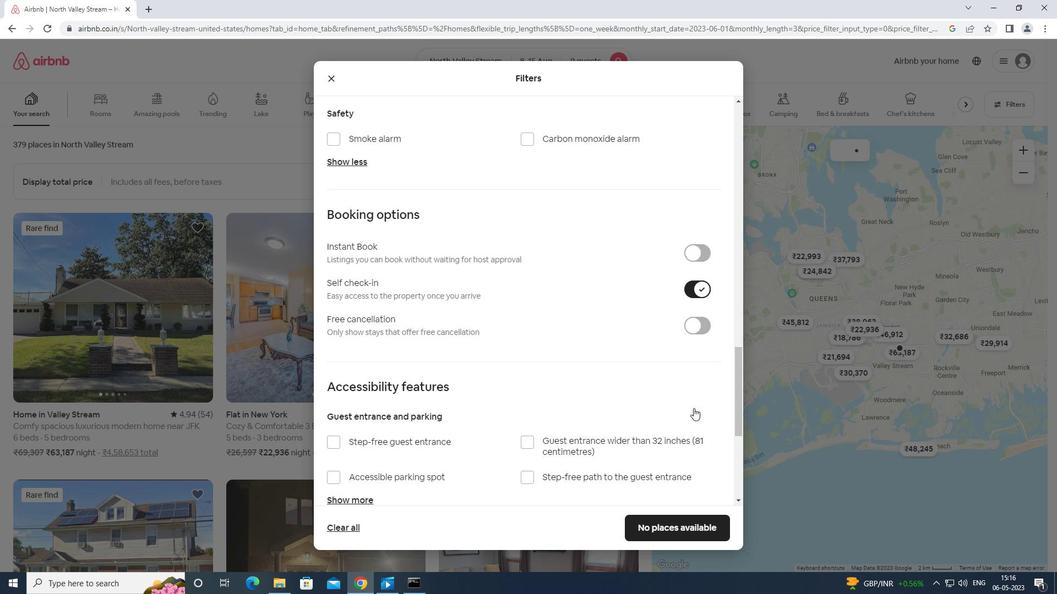 
Action: Mouse scrolled (693, 408) with delta (0, 0)
Screenshot: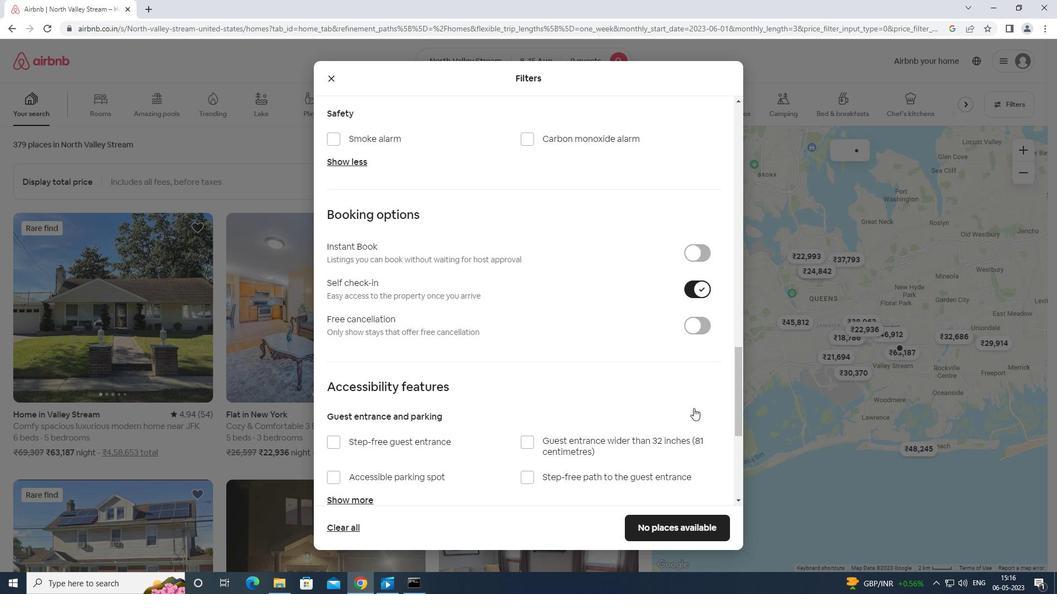 
Action: Mouse moved to (693, 409)
Screenshot: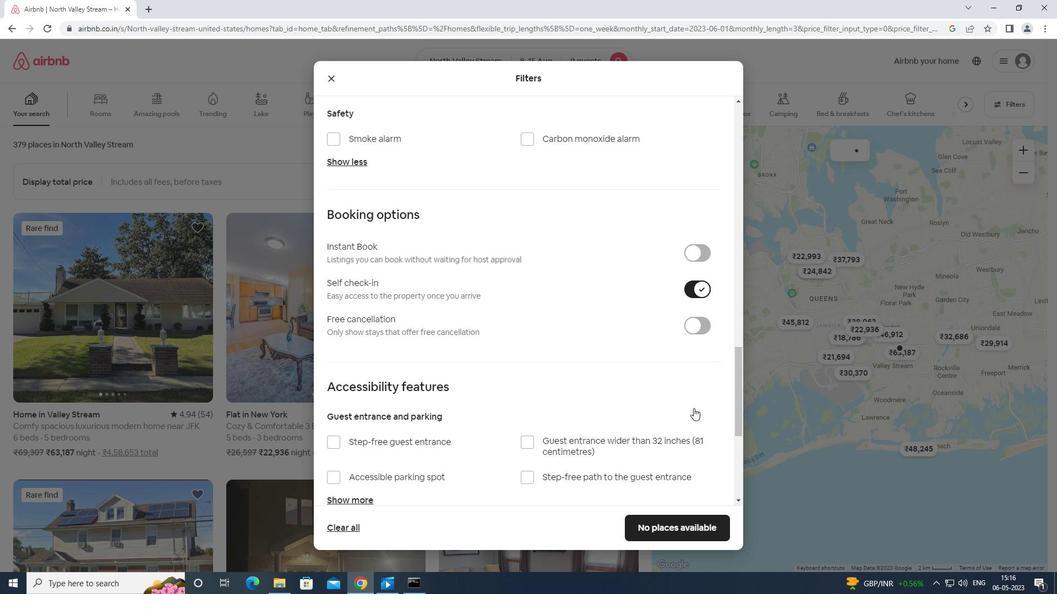 
Action: Mouse scrolled (693, 408) with delta (0, 0)
Screenshot: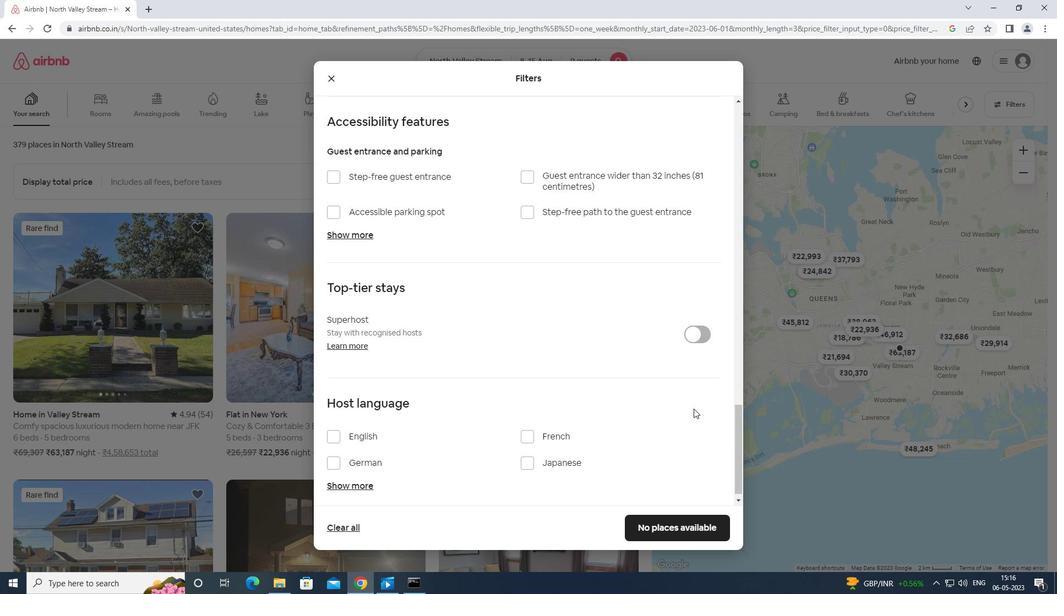 
Action: Mouse scrolled (693, 408) with delta (0, 0)
Screenshot: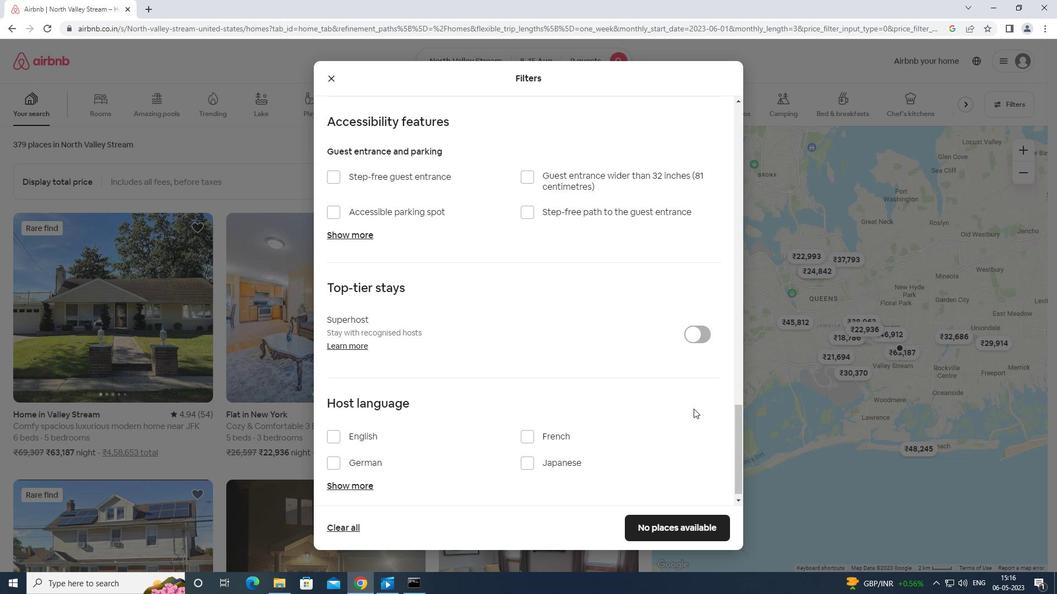 
Action: Mouse moved to (332, 427)
Screenshot: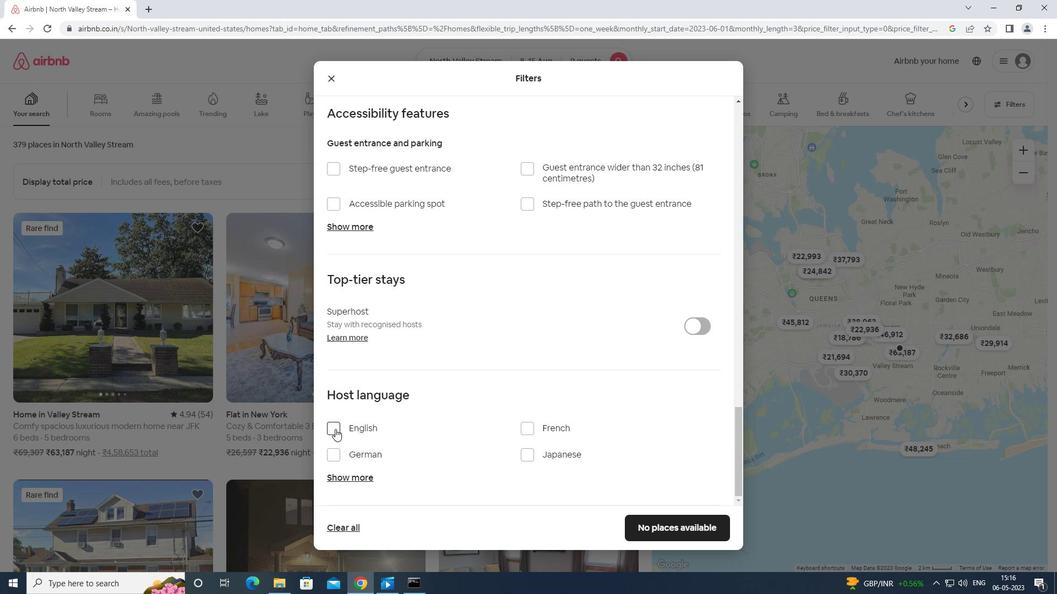 
Action: Mouse pressed left at (332, 427)
Screenshot: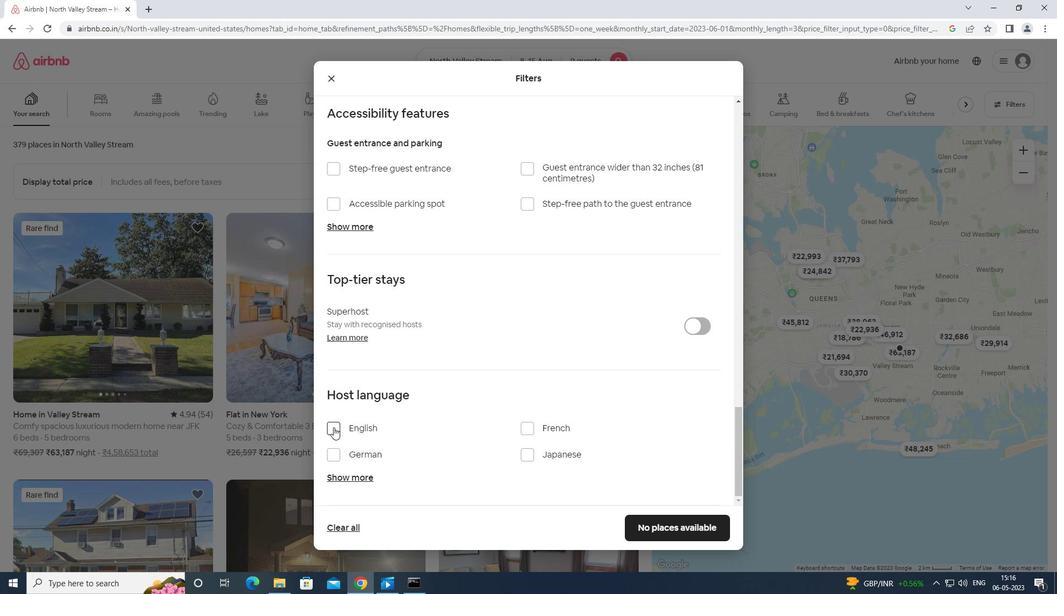 
Action: Mouse moved to (688, 532)
Screenshot: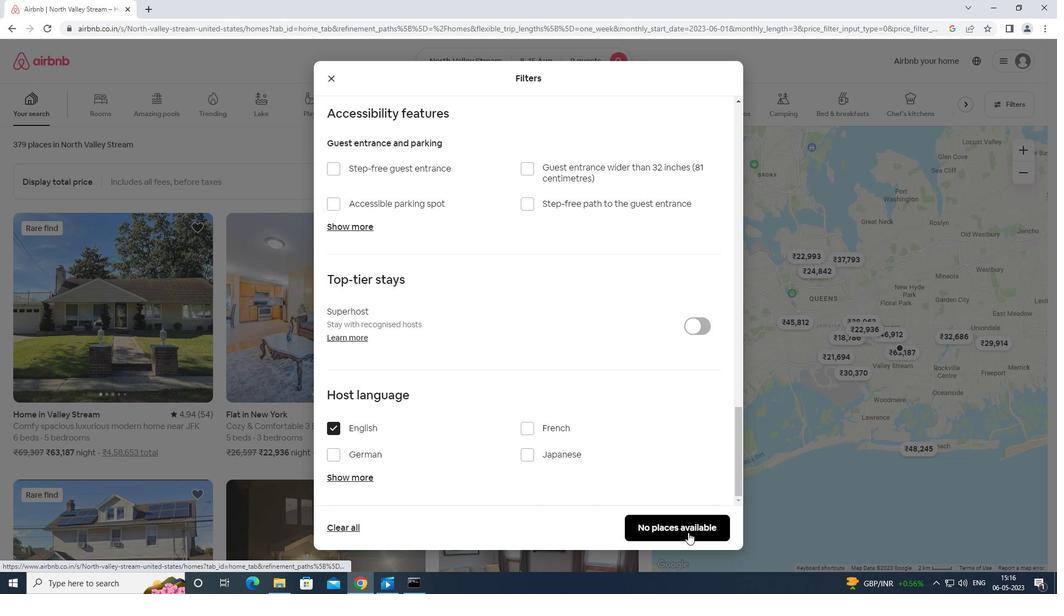 
Action: Mouse pressed left at (688, 532)
Screenshot: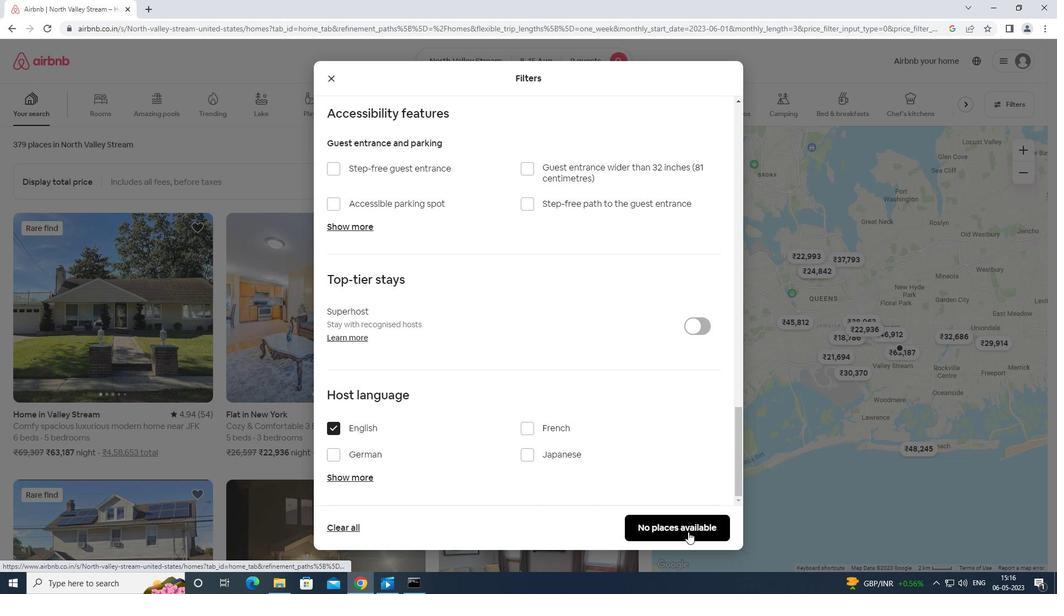 
Action: Mouse moved to (688, 530)
Screenshot: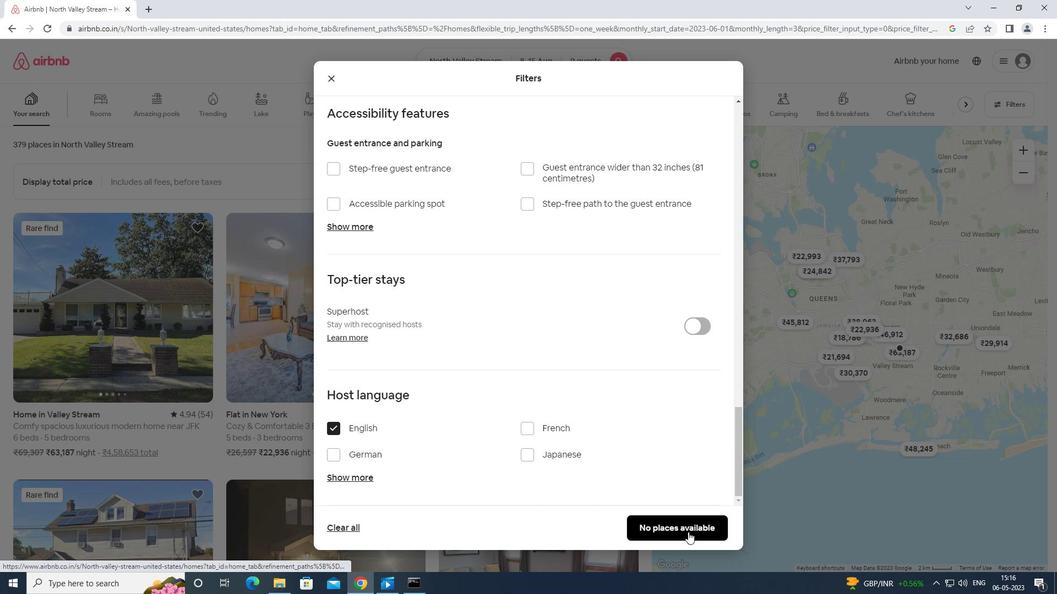 
